 Task: Electronics Store: Sell a variety of electronic devices and gadgets.
Action: Mouse moved to (148, 207)
Screenshot: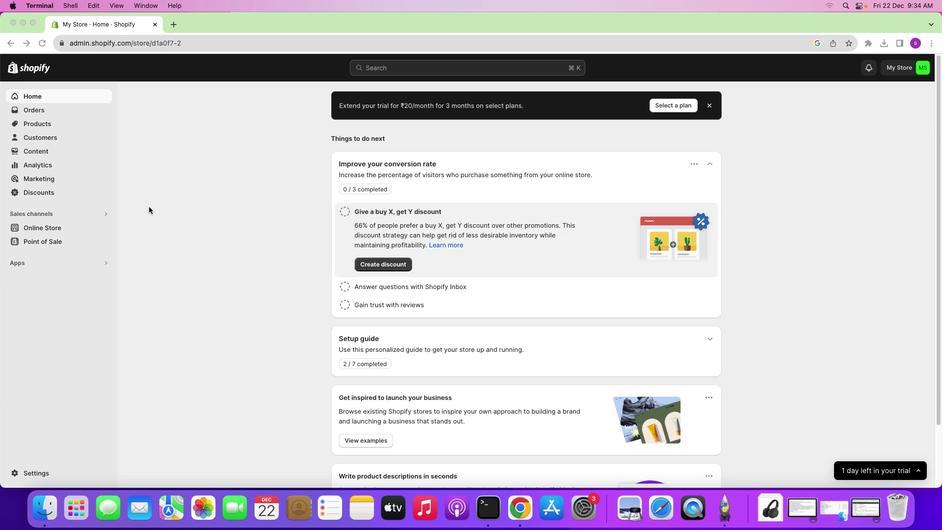 
Action: Mouse pressed left at (148, 207)
Screenshot: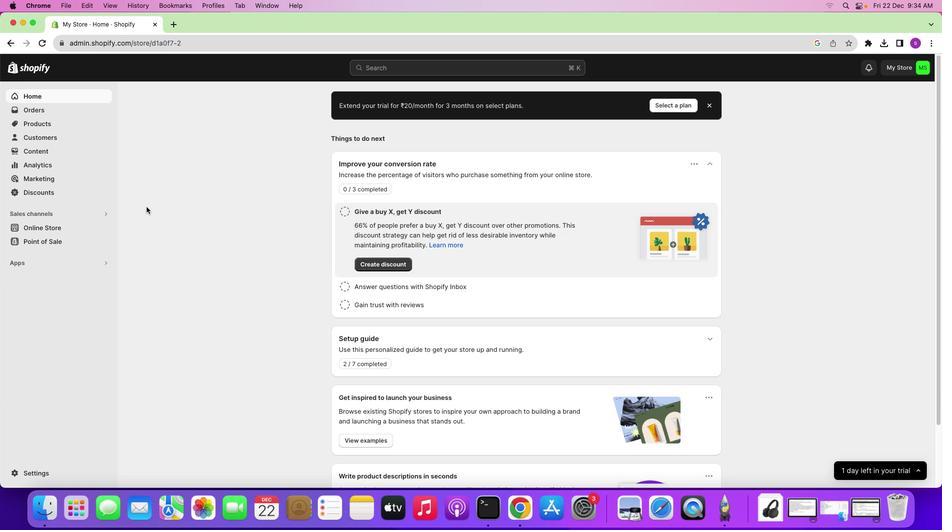 
Action: Mouse moved to (51, 225)
Screenshot: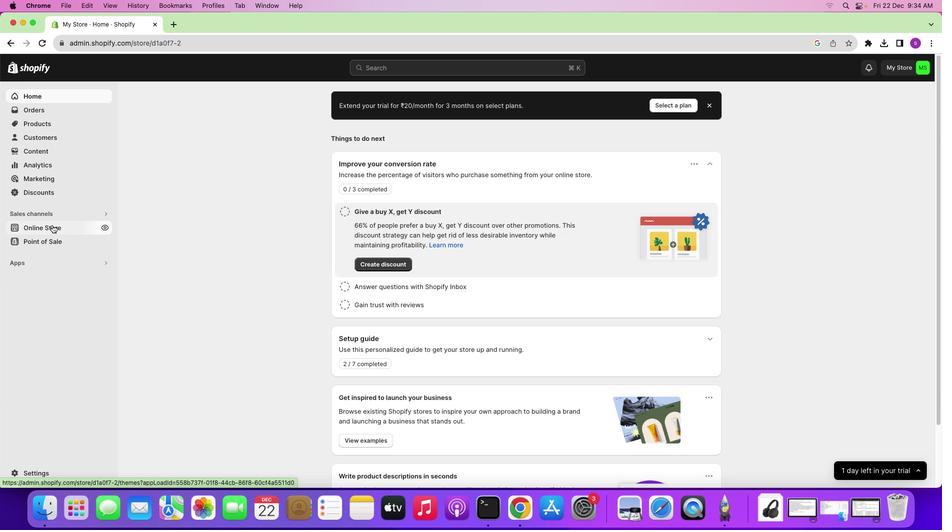 
Action: Mouse pressed left at (51, 225)
Screenshot: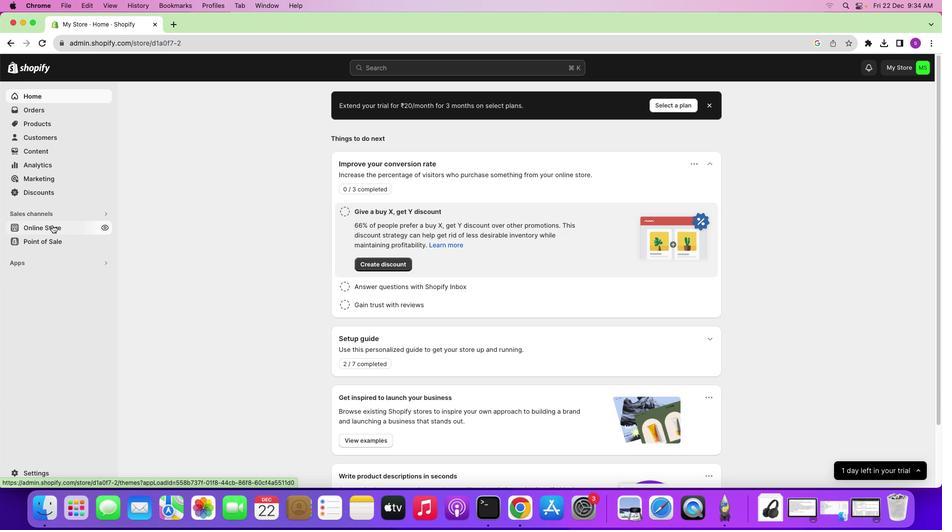 
Action: Mouse moved to (554, 337)
Screenshot: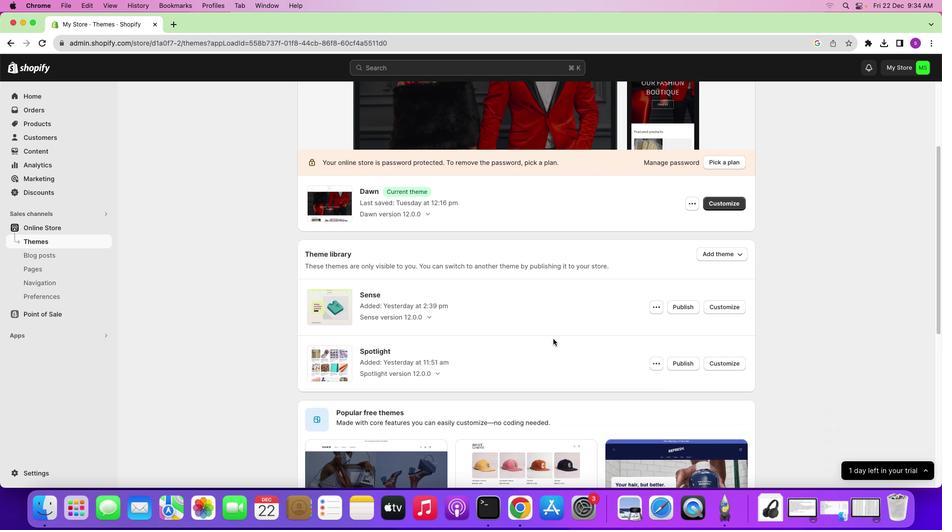 
Action: Mouse scrolled (554, 337) with delta (0, 0)
Screenshot: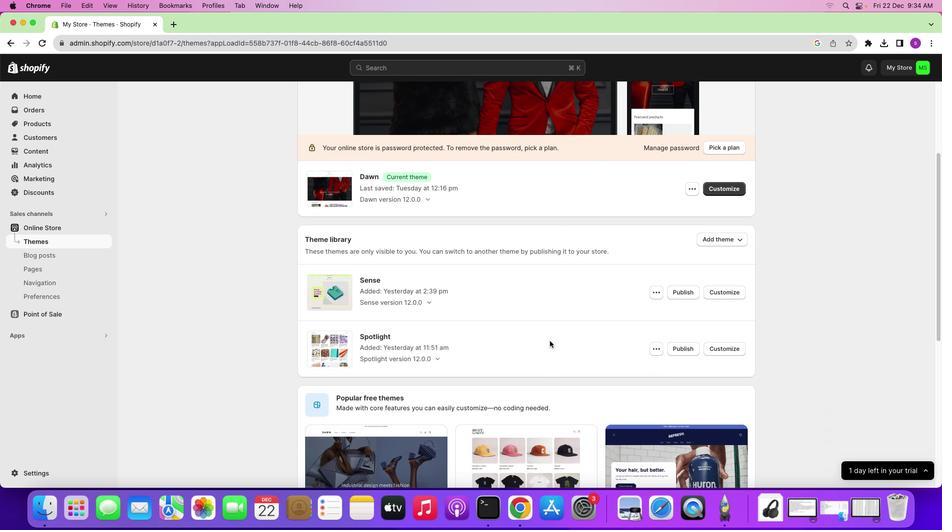 
Action: Mouse scrolled (554, 337) with delta (0, 0)
Screenshot: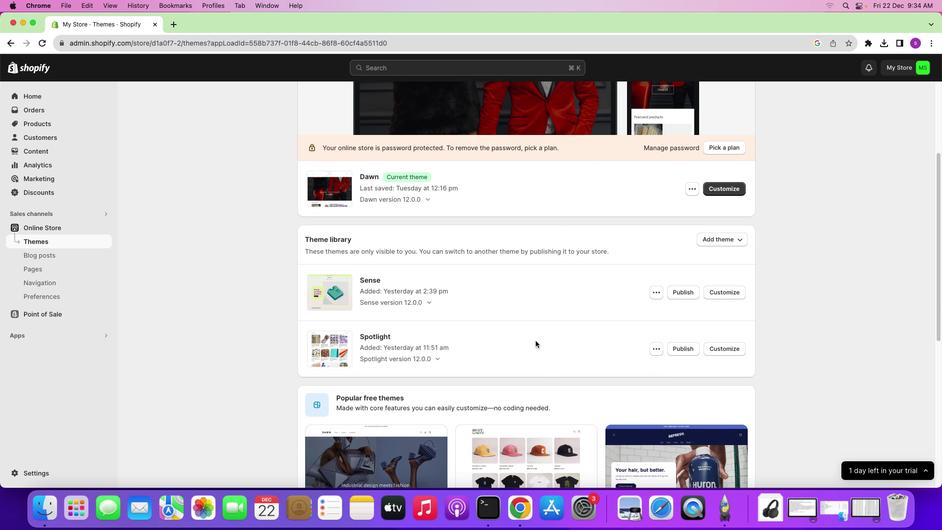 
Action: Mouse scrolled (554, 337) with delta (0, 0)
Screenshot: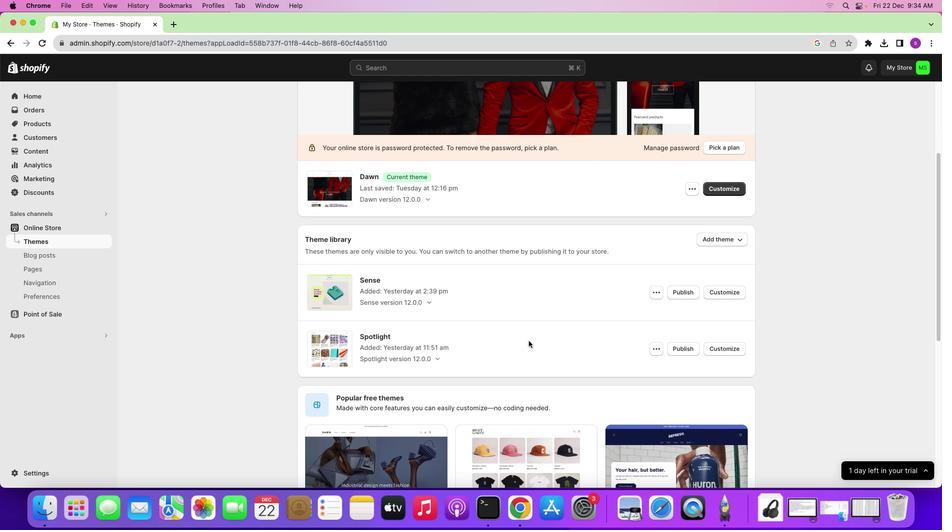 
Action: Mouse scrolled (554, 337) with delta (0, 0)
Screenshot: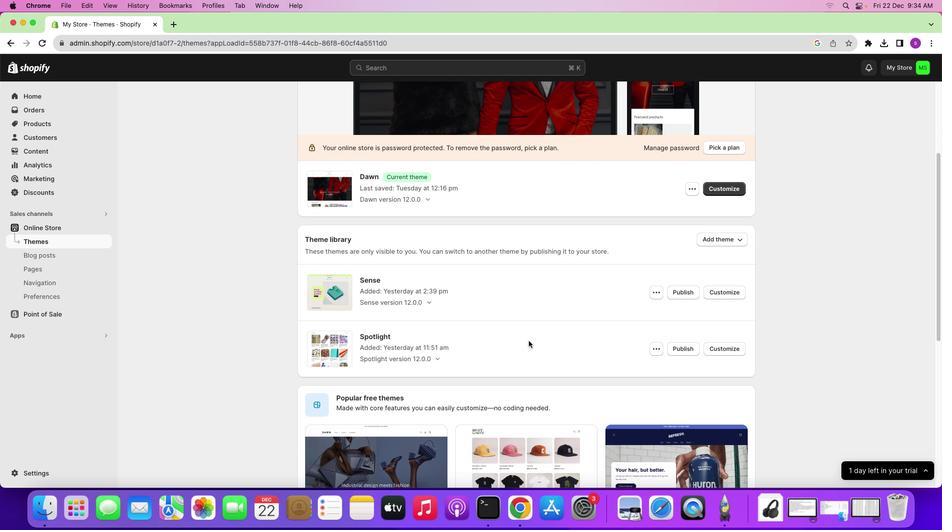 
Action: Mouse scrolled (554, 337) with delta (0, 0)
Screenshot: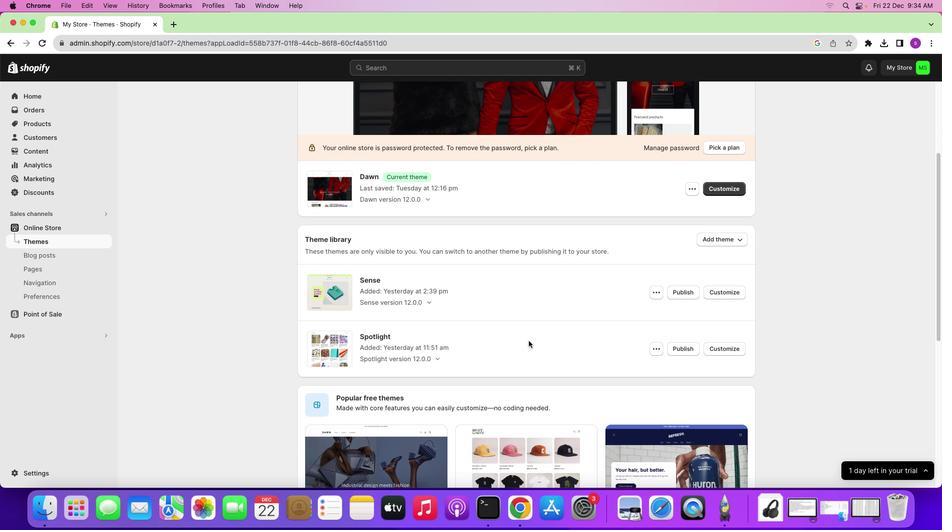 
Action: Mouse scrolled (554, 337) with delta (0, 0)
Screenshot: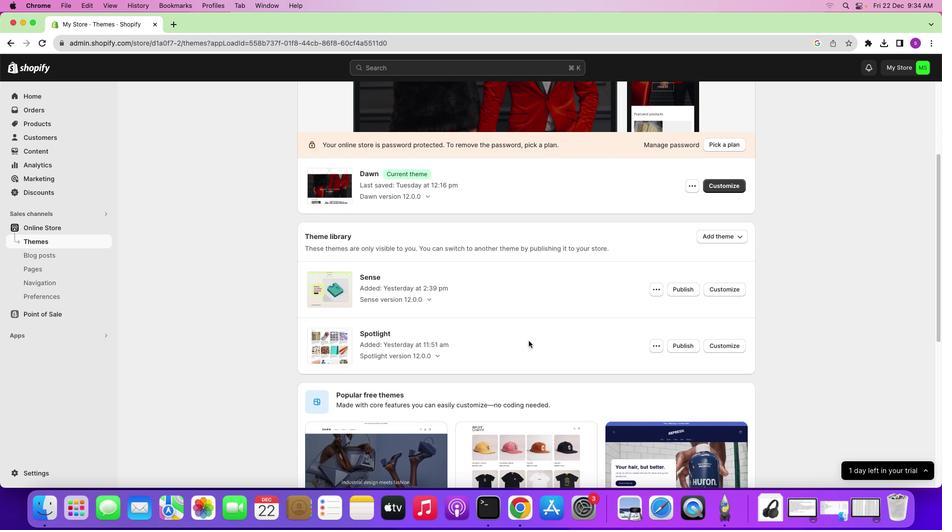 
Action: Mouse moved to (529, 341)
Screenshot: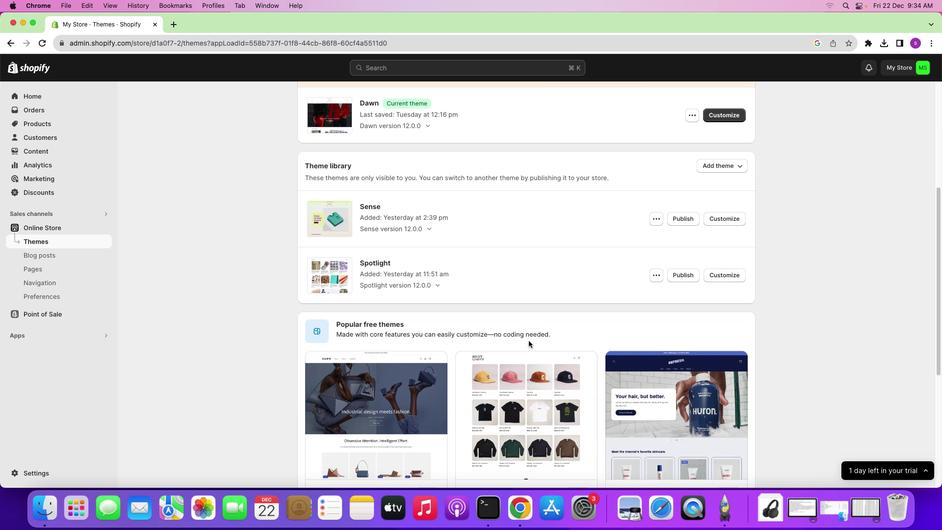 
Action: Mouse scrolled (529, 341) with delta (0, 0)
Screenshot: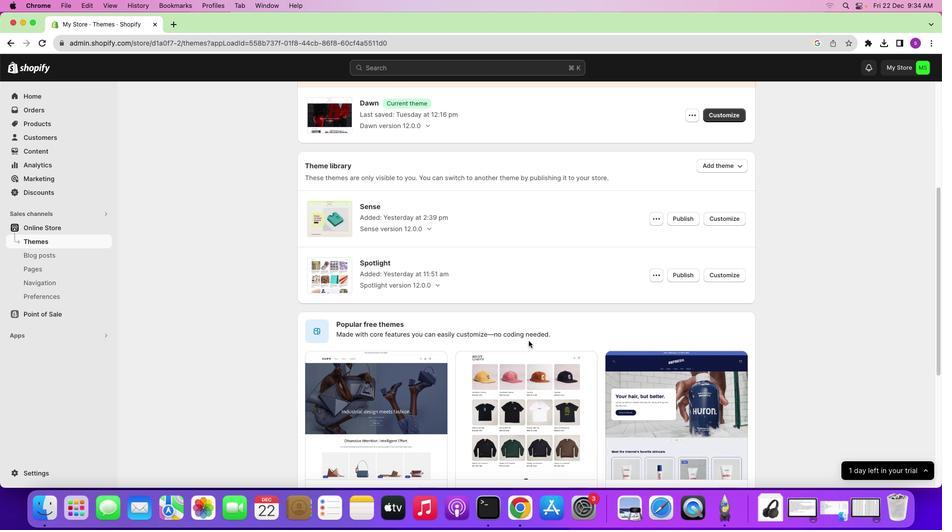
Action: Mouse scrolled (529, 341) with delta (0, 0)
Screenshot: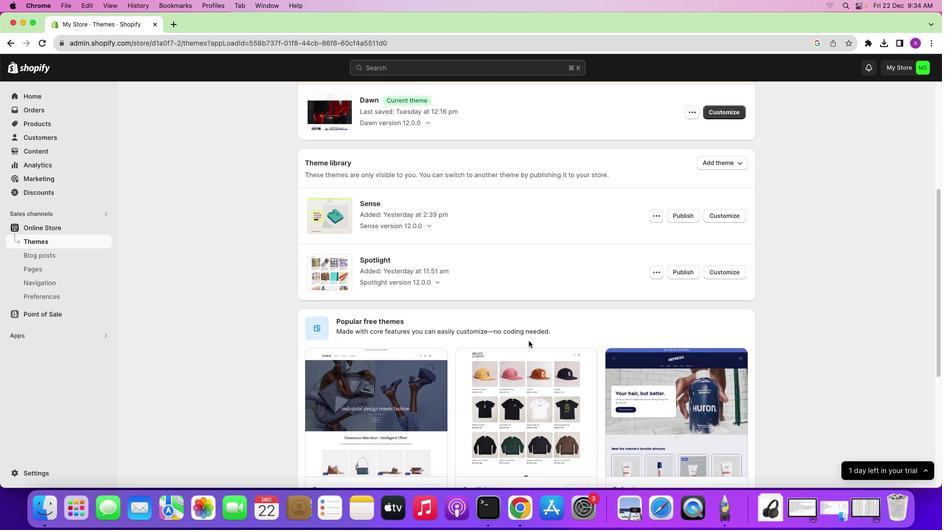 
Action: Mouse scrolled (529, 341) with delta (0, 0)
Screenshot: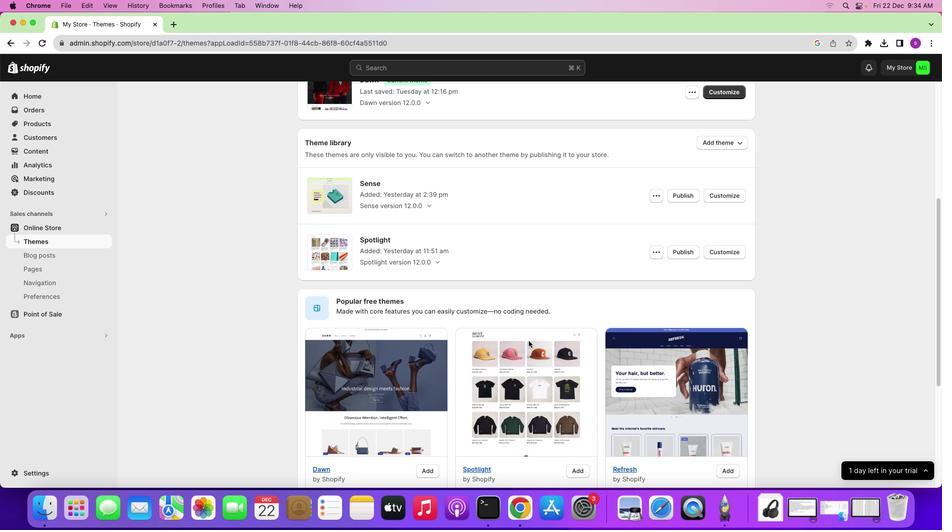 
Action: Mouse scrolled (529, 341) with delta (0, 0)
Screenshot: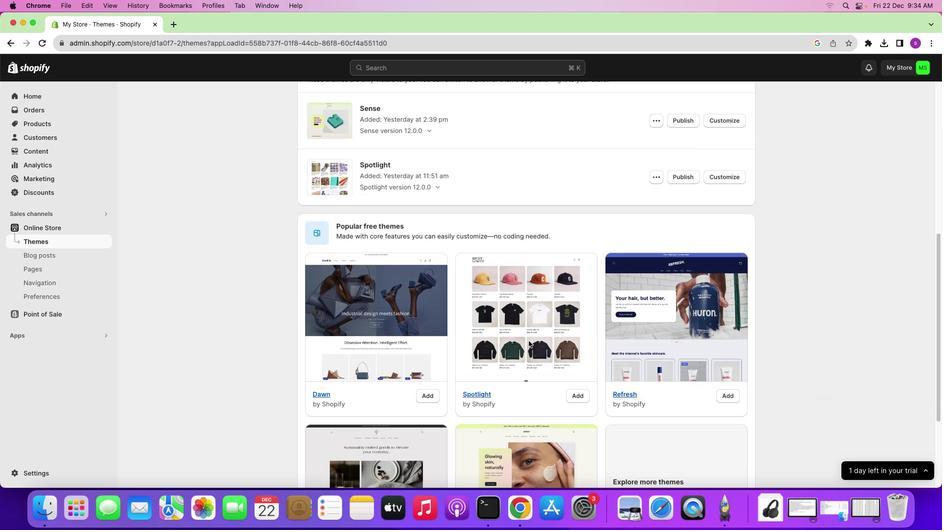 
Action: Mouse scrolled (529, 341) with delta (0, 0)
Screenshot: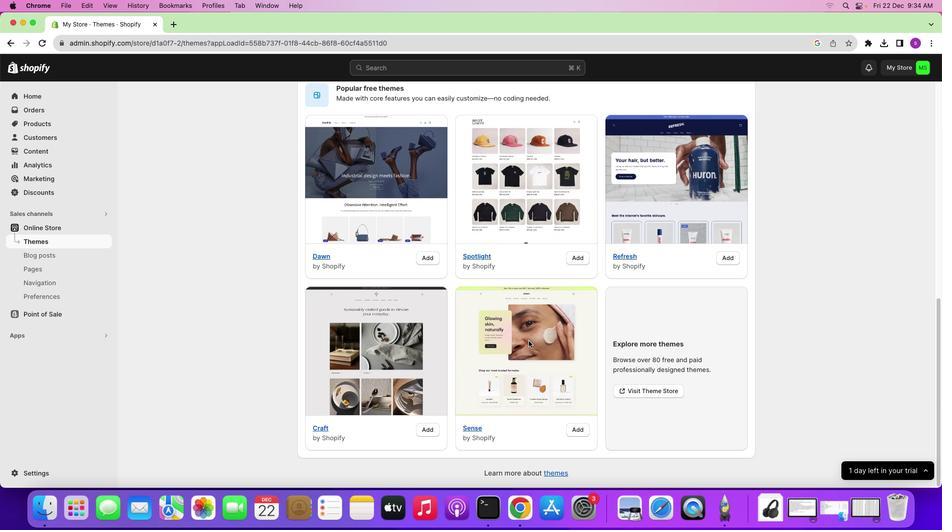 
Action: Mouse scrolled (529, 341) with delta (0, 0)
Screenshot: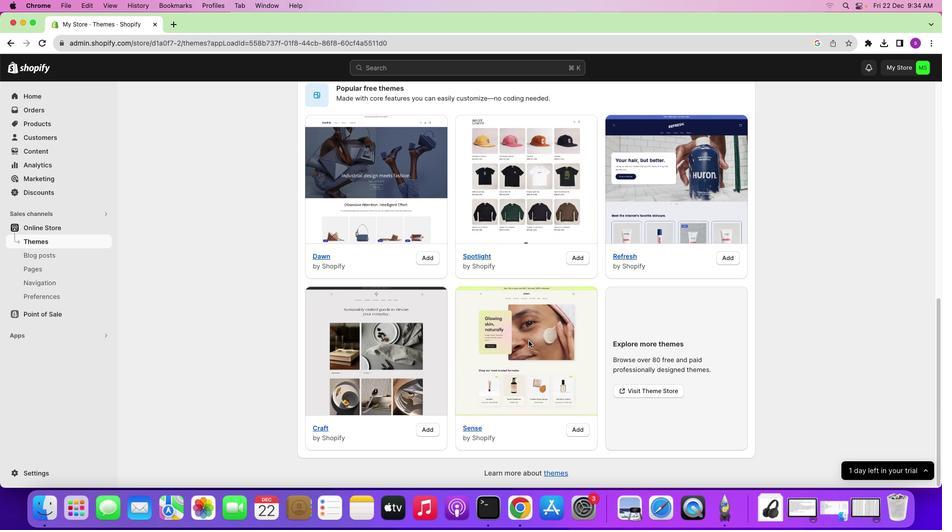 
Action: Mouse scrolled (529, 341) with delta (0, 0)
Screenshot: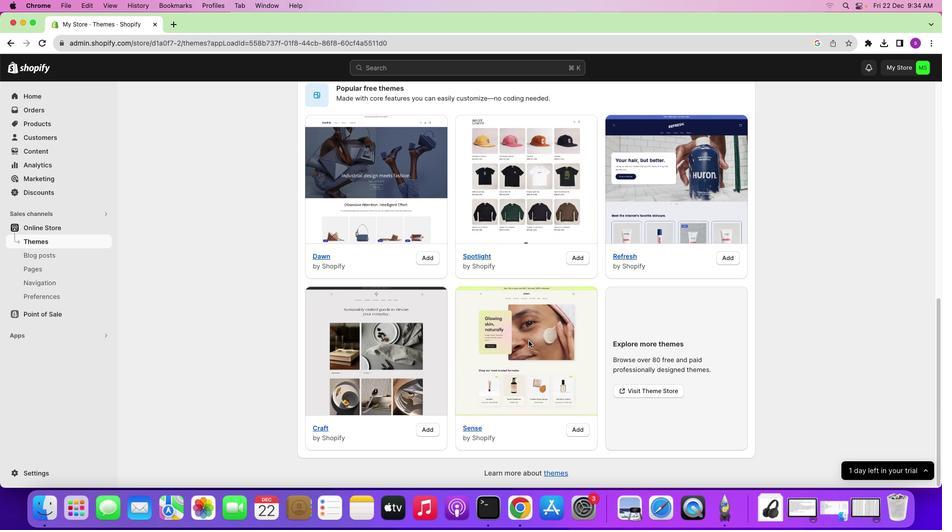 
Action: Mouse scrolled (529, 341) with delta (0, -1)
Screenshot: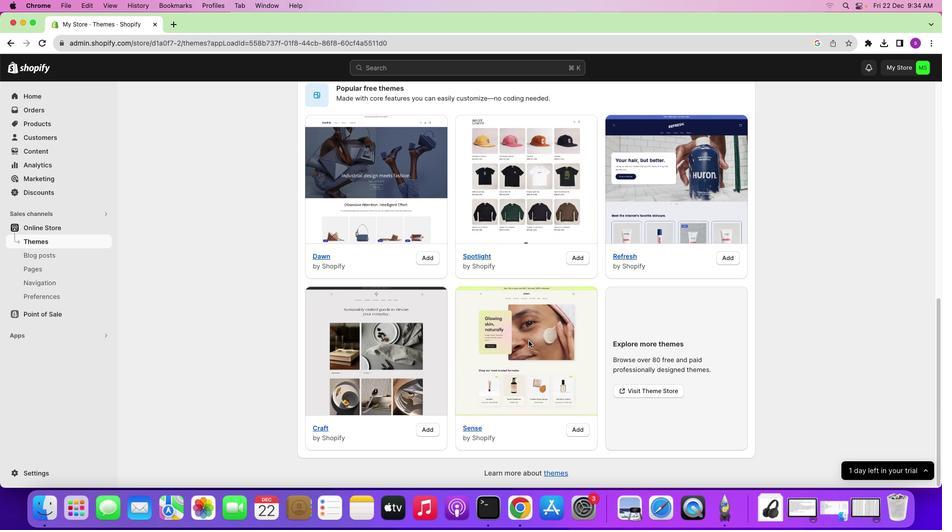 
Action: Mouse scrolled (529, 341) with delta (0, -1)
Screenshot: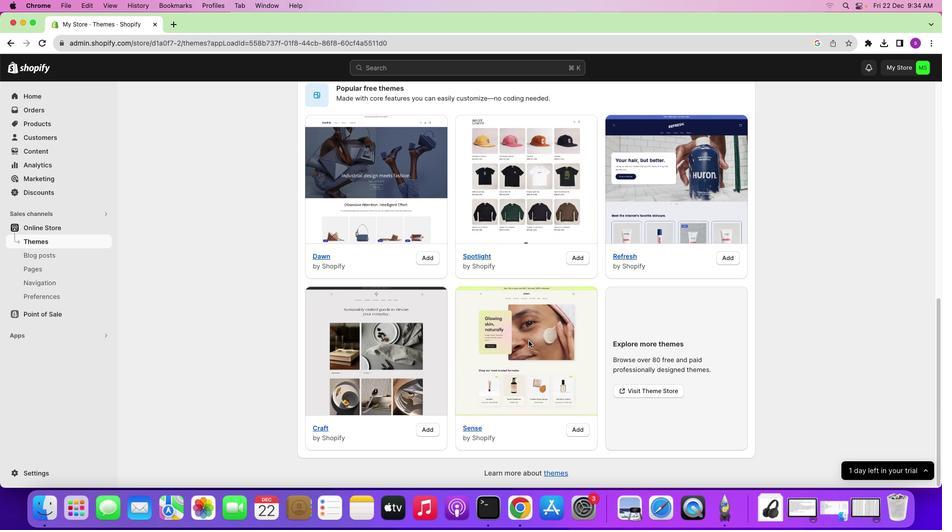 
Action: Mouse scrolled (529, 341) with delta (0, 0)
Screenshot: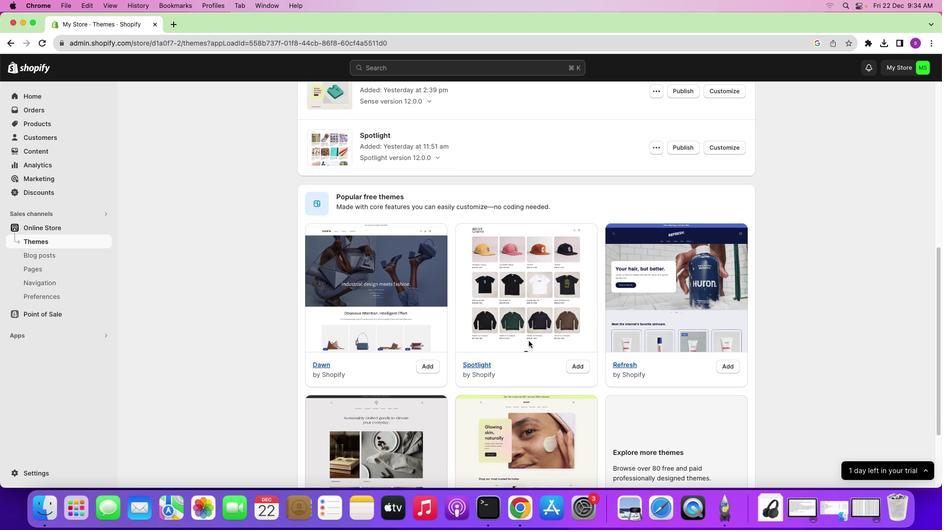 
Action: Mouse scrolled (529, 341) with delta (0, 0)
Screenshot: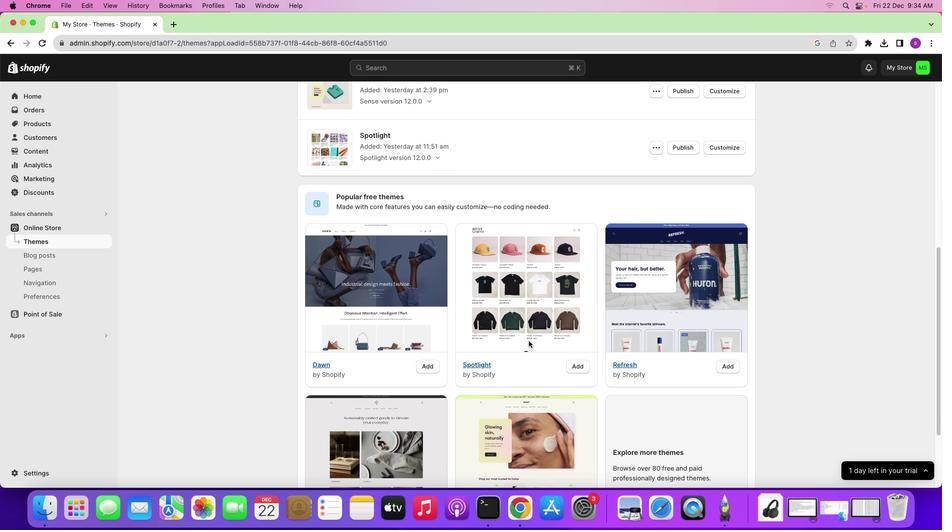 
Action: Mouse scrolled (529, 341) with delta (0, 0)
Screenshot: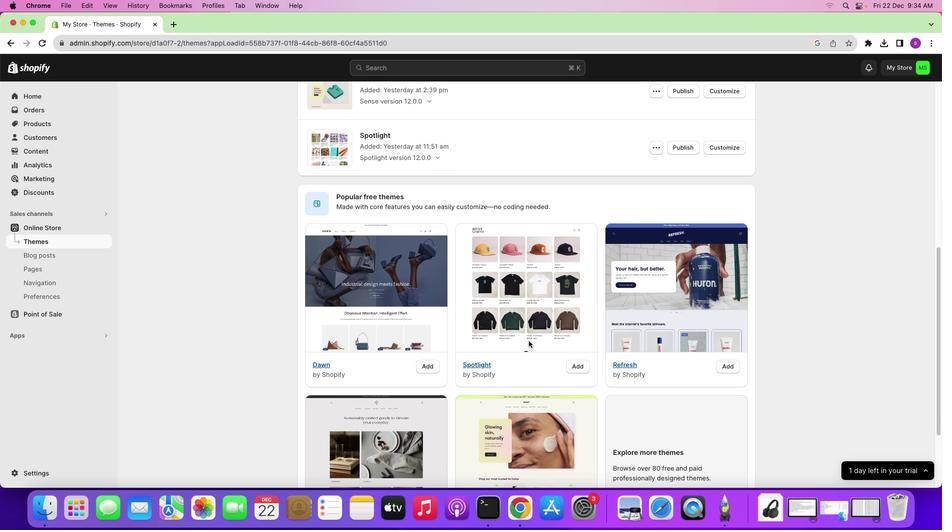 
Action: Mouse scrolled (529, 341) with delta (0, 0)
Screenshot: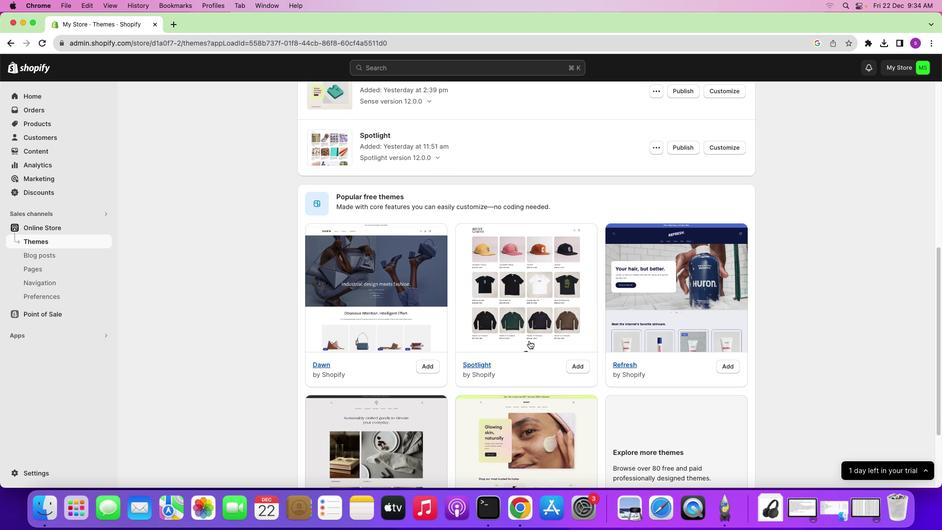 
Action: Mouse moved to (727, 364)
Screenshot: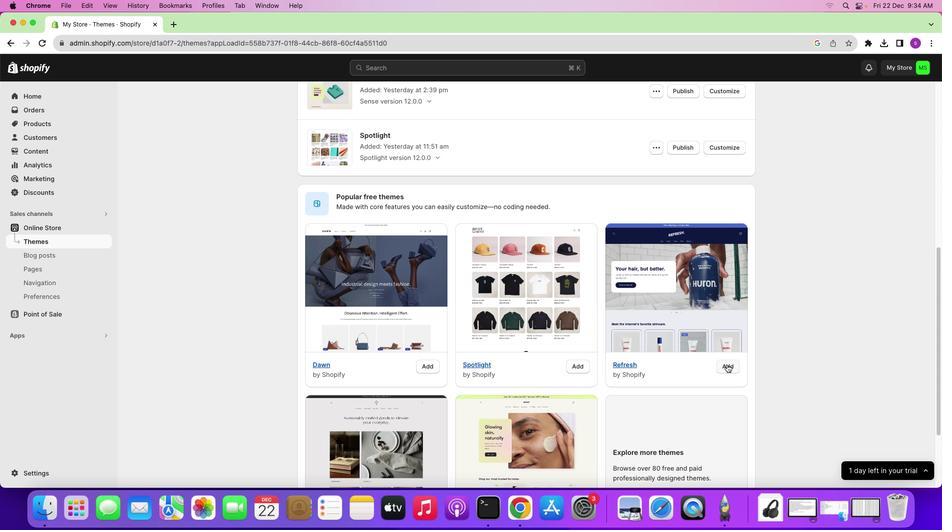 
Action: Mouse pressed left at (727, 364)
Screenshot: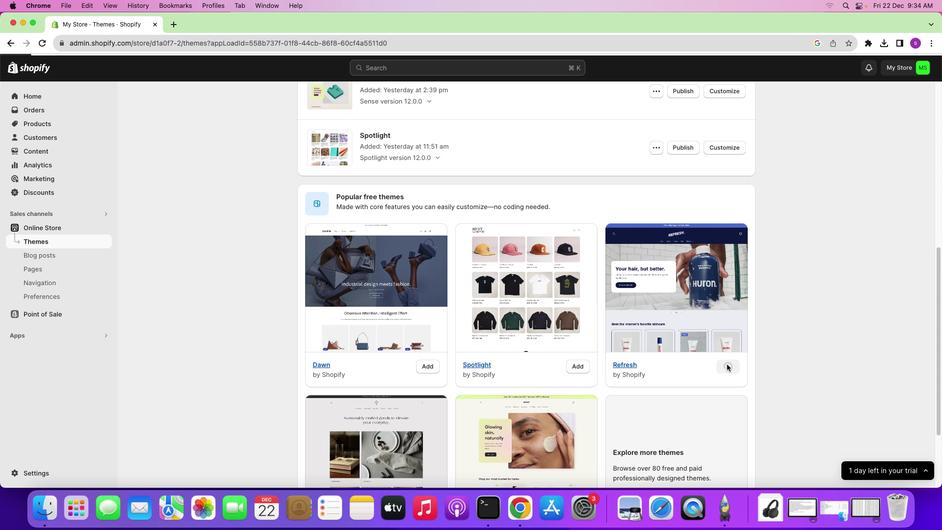 
Action: Mouse moved to (526, 310)
Screenshot: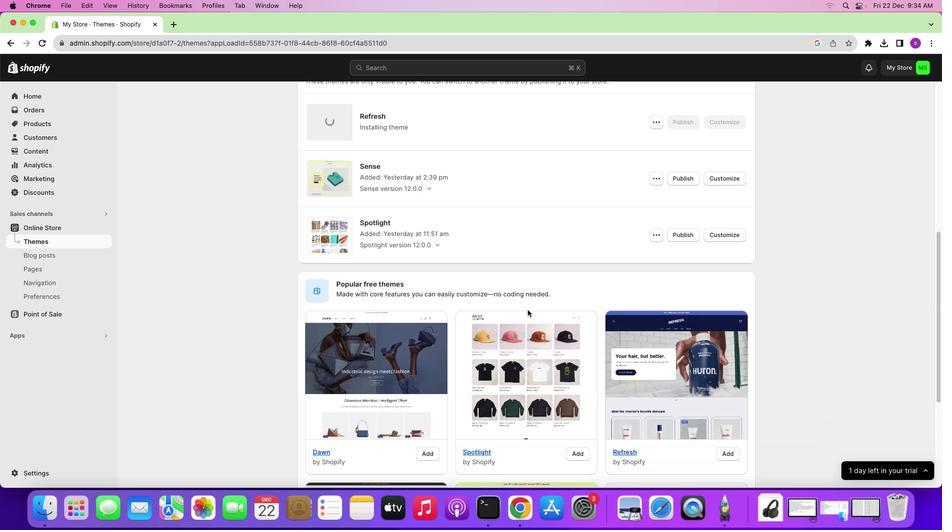 
Action: Mouse scrolled (526, 310) with delta (0, 0)
Screenshot: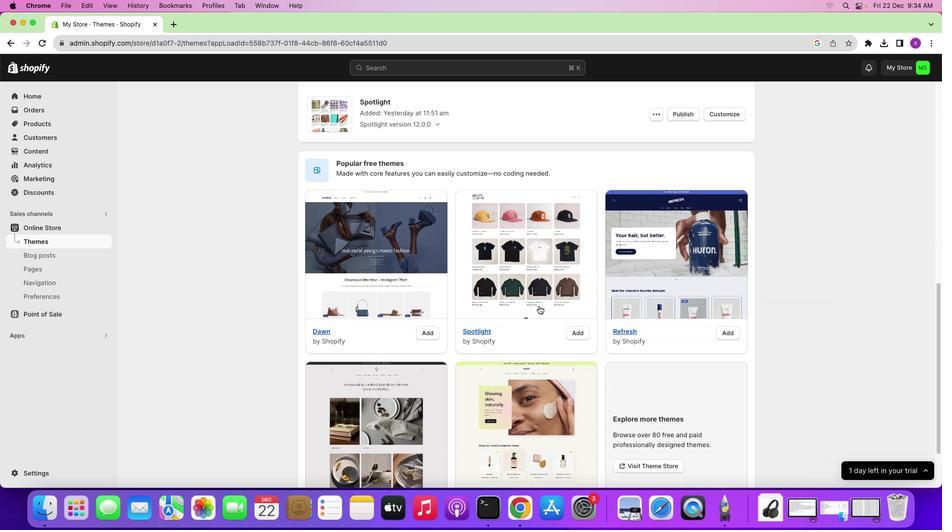 
Action: Mouse scrolled (526, 310) with delta (0, 0)
Screenshot: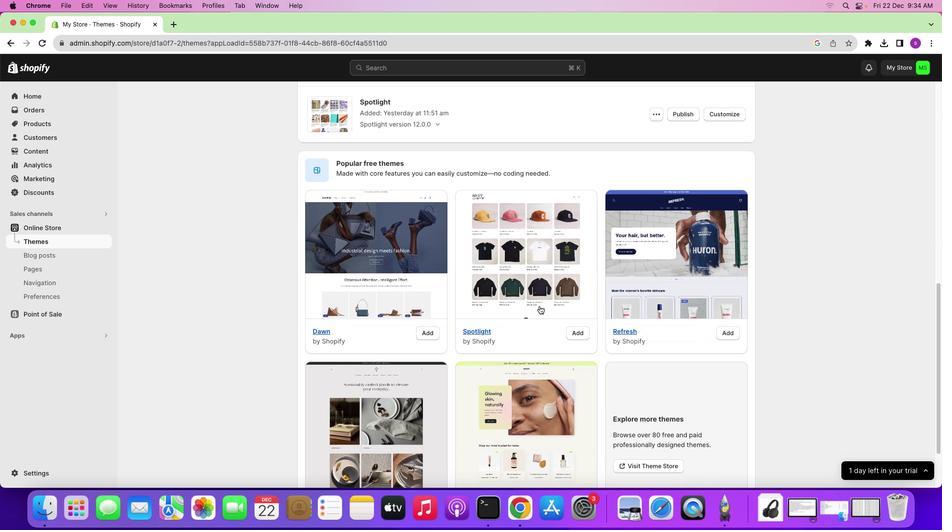 
Action: Mouse scrolled (526, 310) with delta (0, 0)
Screenshot: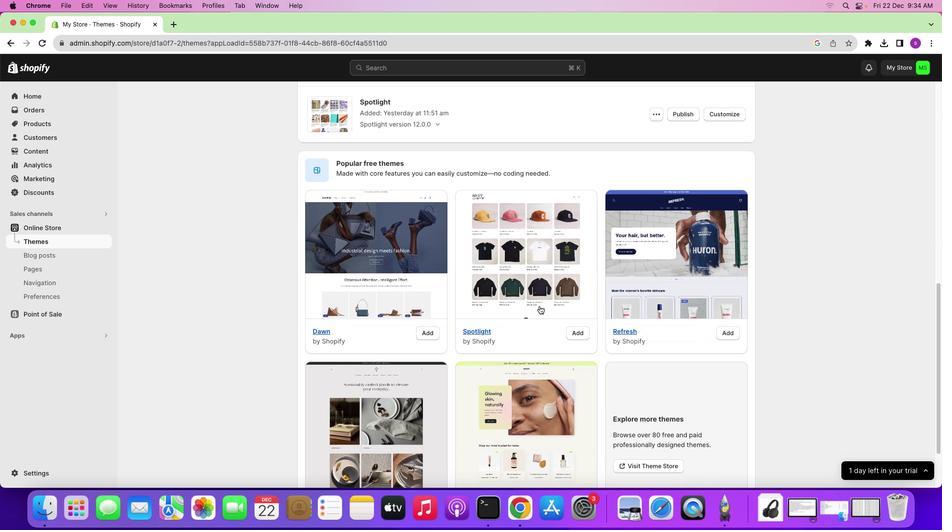 
Action: Mouse scrolled (526, 310) with delta (0, -1)
Screenshot: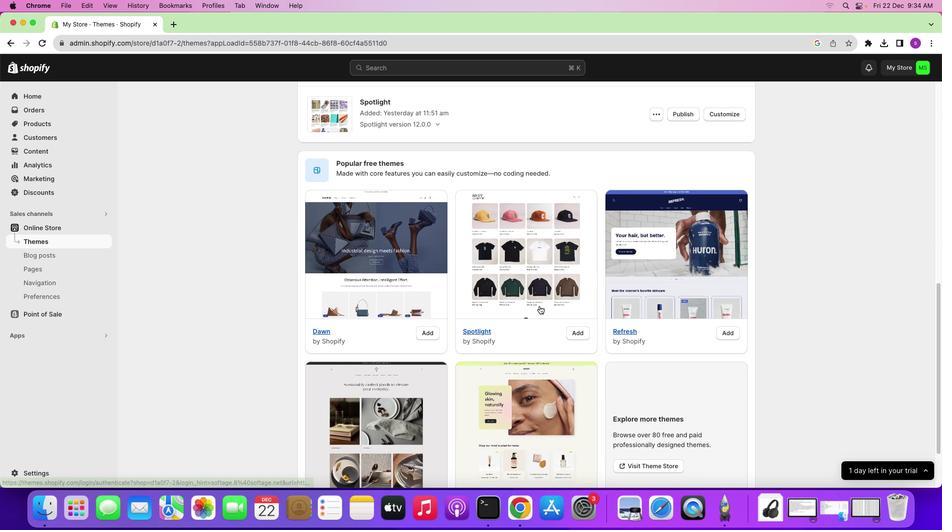 
Action: Mouse scrolled (526, 310) with delta (0, -1)
Screenshot: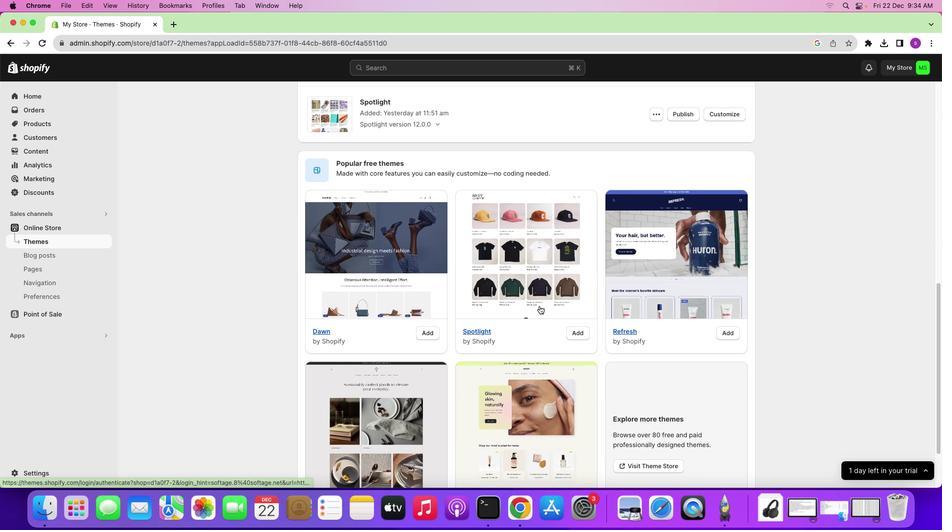 
Action: Mouse scrolled (526, 310) with delta (0, -1)
Screenshot: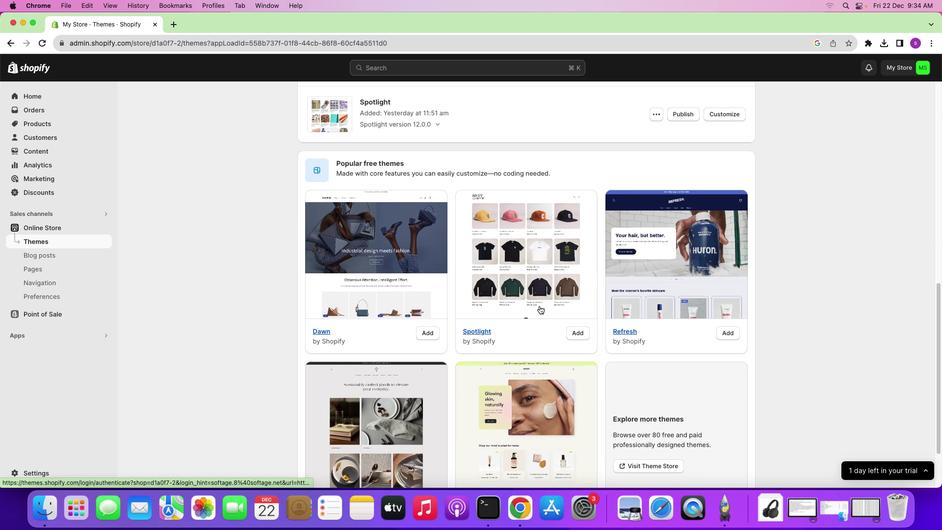 
Action: Mouse moved to (539, 305)
Screenshot: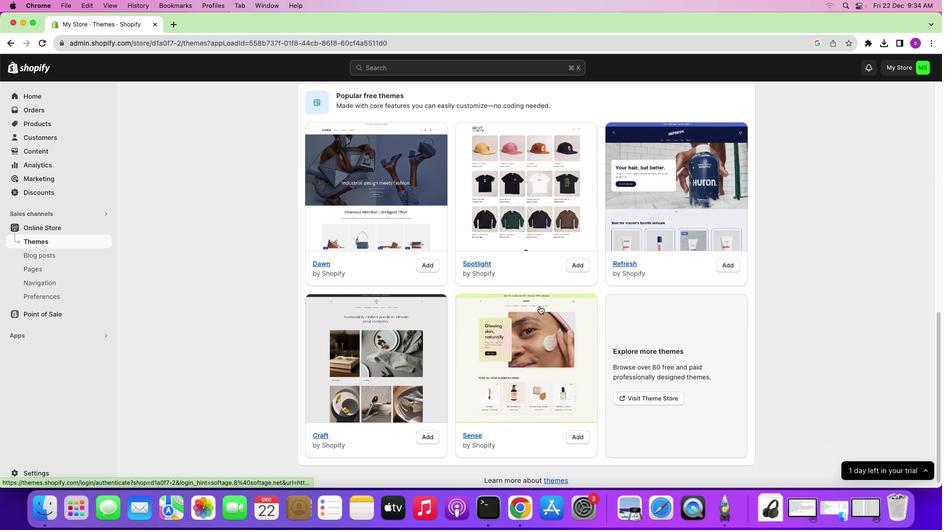 
Action: Mouse scrolled (539, 305) with delta (0, 0)
Screenshot: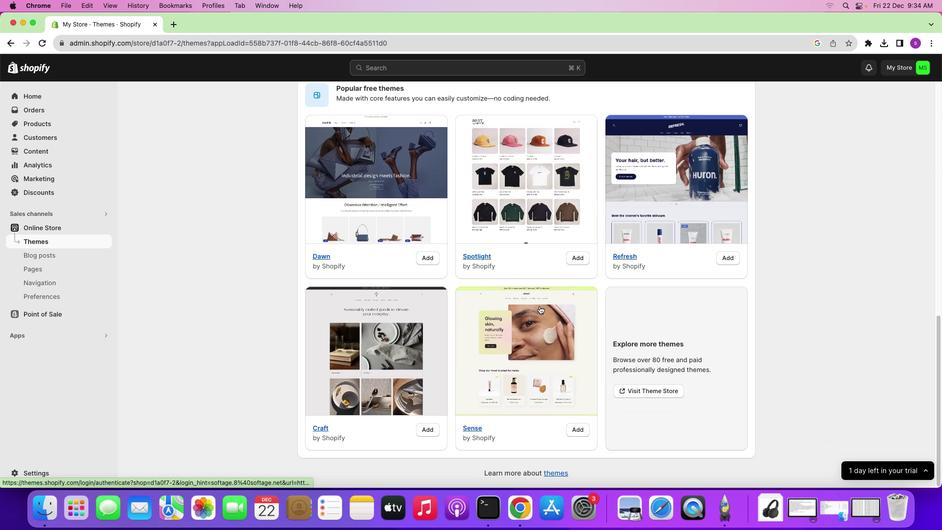 
Action: Mouse scrolled (539, 305) with delta (0, 0)
Screenshot: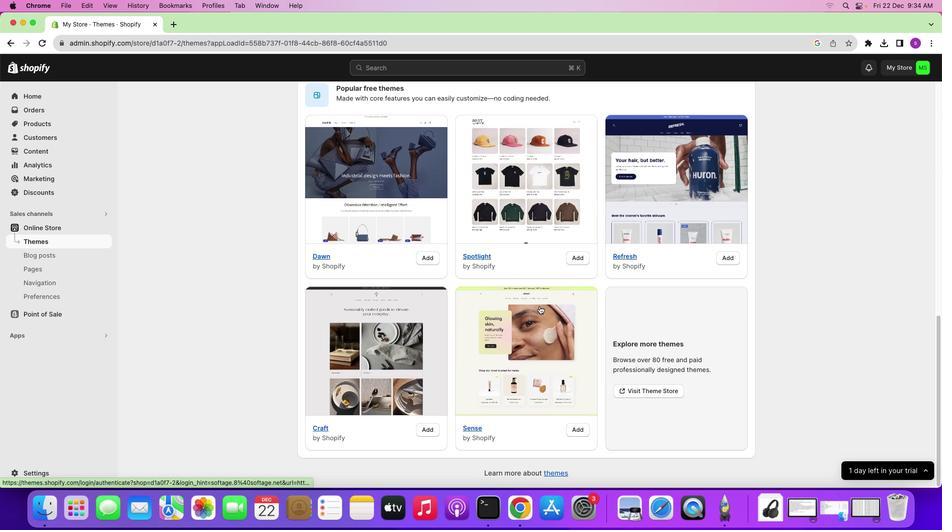 
Action: Mouse scrolled (539, 305) with delta (0, 0)
Screenshot: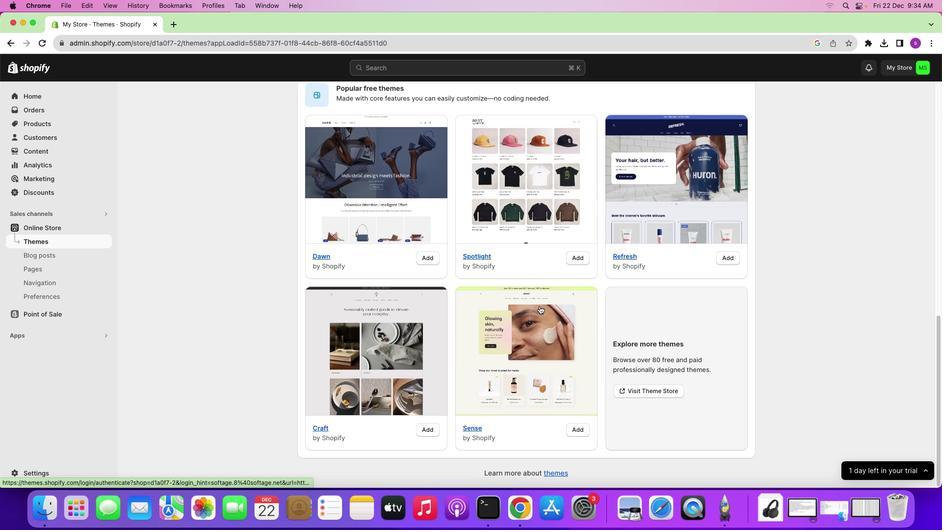 
Action: Mouse scrolled (539, 305) with delta (0, 0)
Screenshot: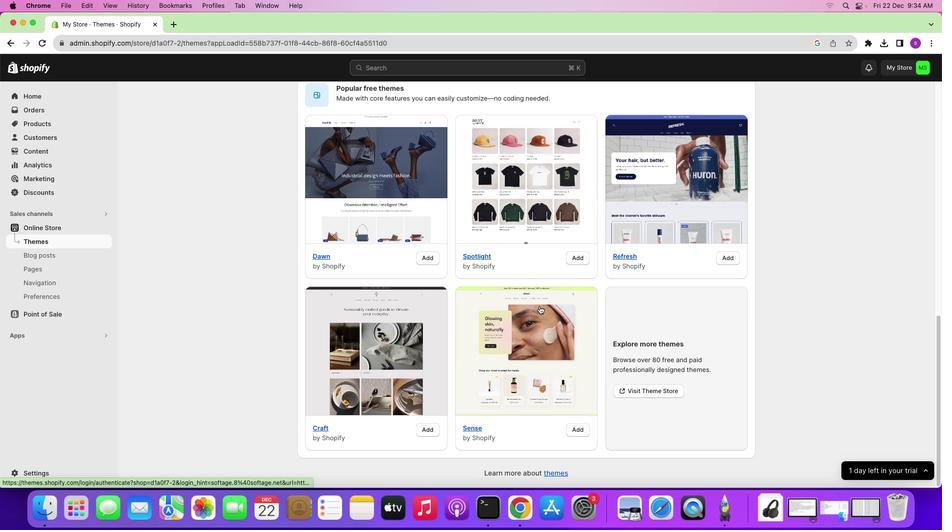 
Action: Mouse moved to (539, 305)
Screenshot: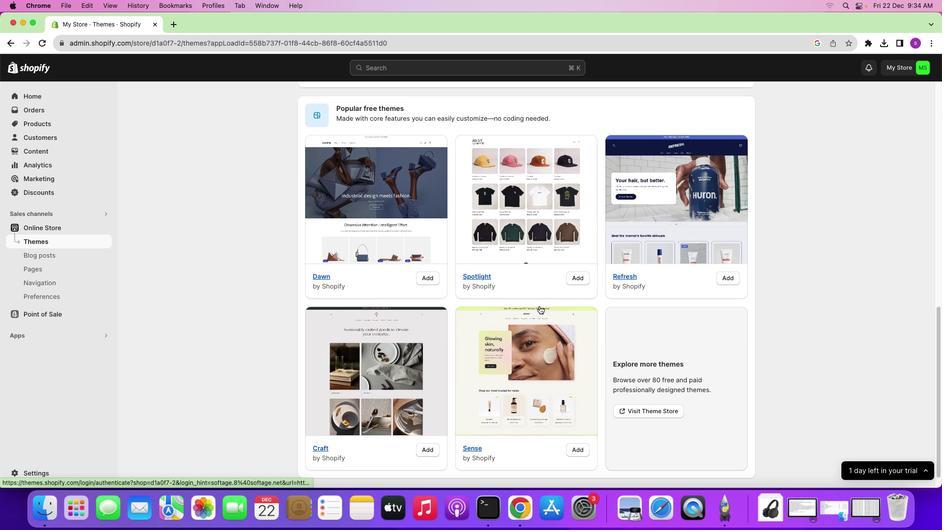 
Action: Mouse scrolled (539, 305) with delta (0, 0)
Screenshot: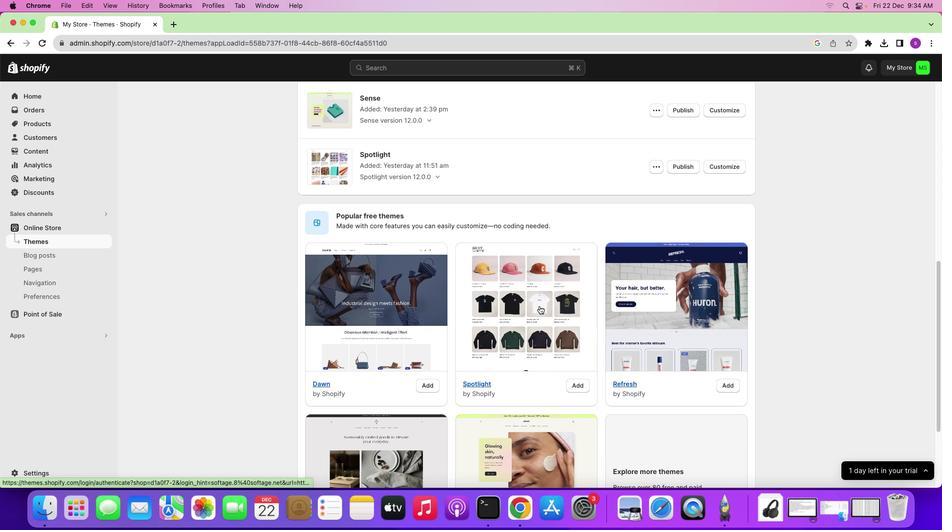 
Action: Mouse scrolled (539, 305) with delta (0, 0)
Screenshot: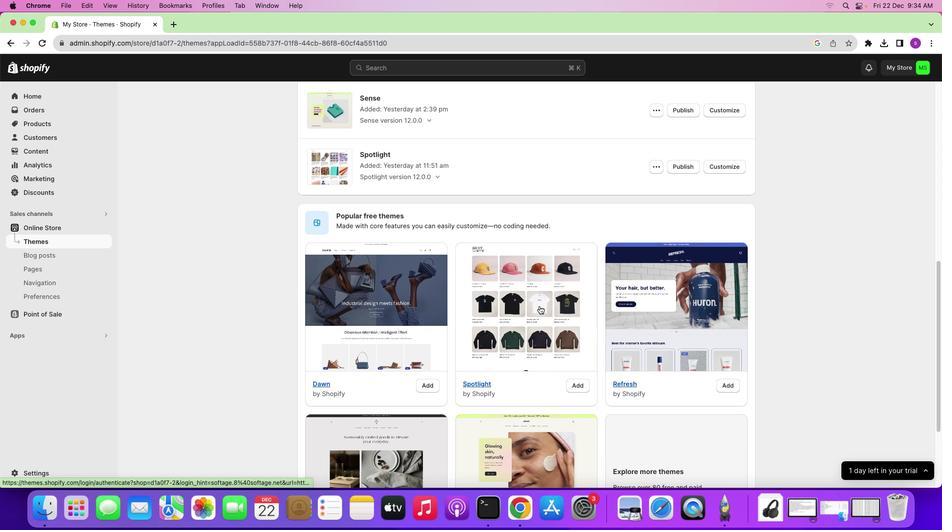 
Action: Mouse scrolled (539, 305) with delta (0, 0)
Screenshot: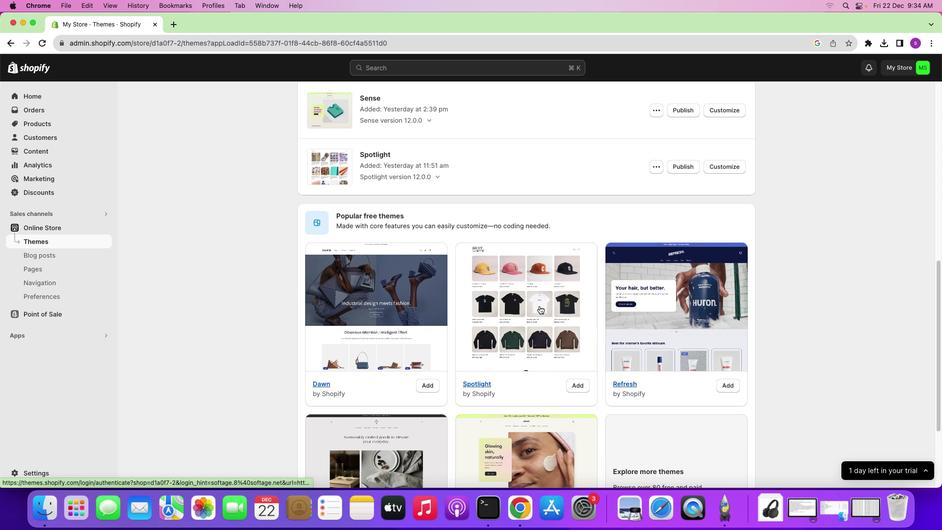 
Action: Mouse scrolled (539, 305) with delta (0, 1)
Screenshot: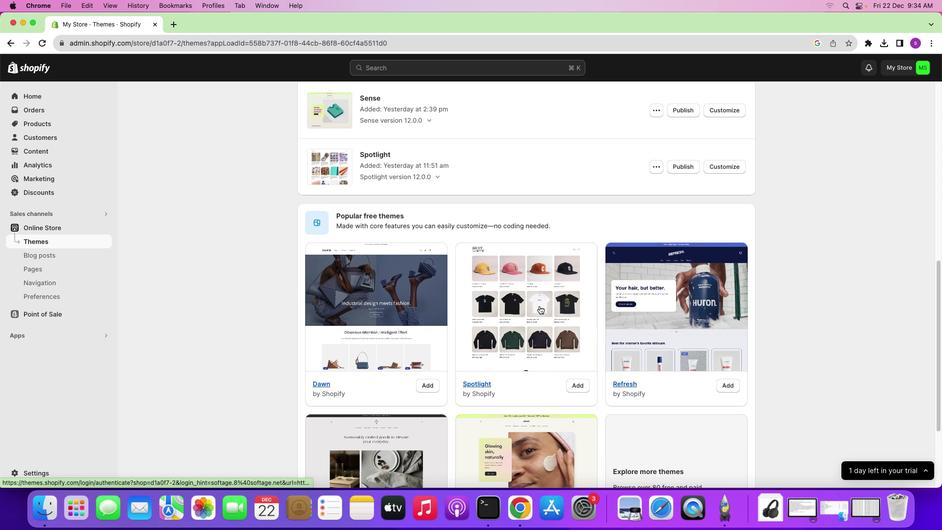 
Action: Mouse scrolled (539, 305) with delta (0, 0)
Screenshot: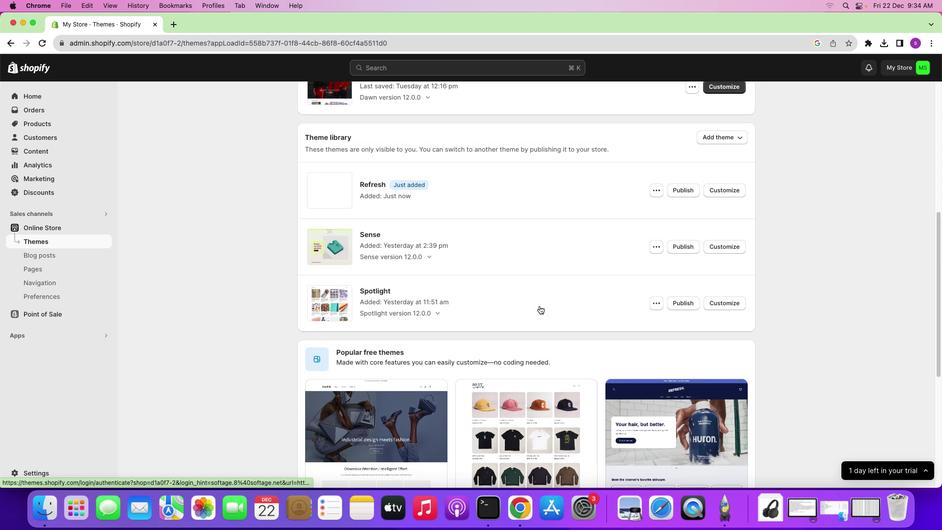 
Action: Mouse scrolled (539, 305) with delta (0, 0)
Screenshot: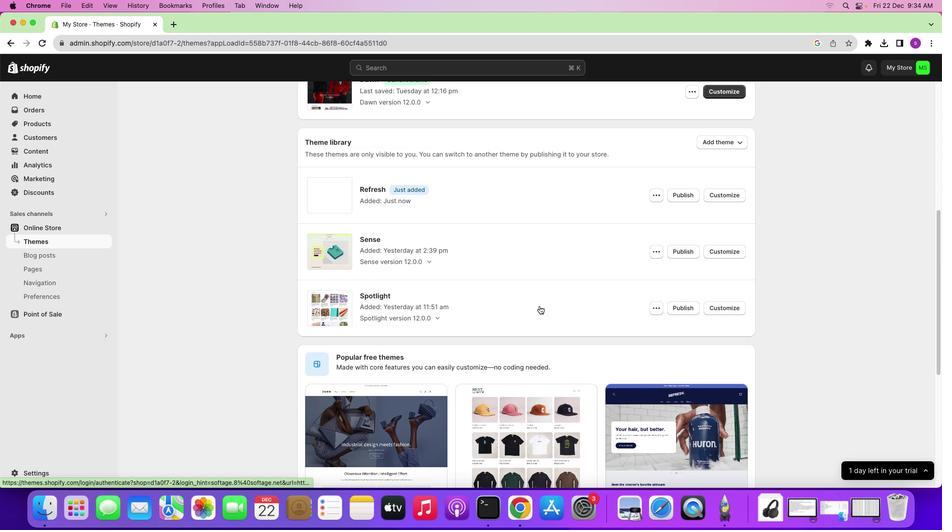 
Action: Mouse scrolled (539, 305) with delta (0, 0)
Screenshot: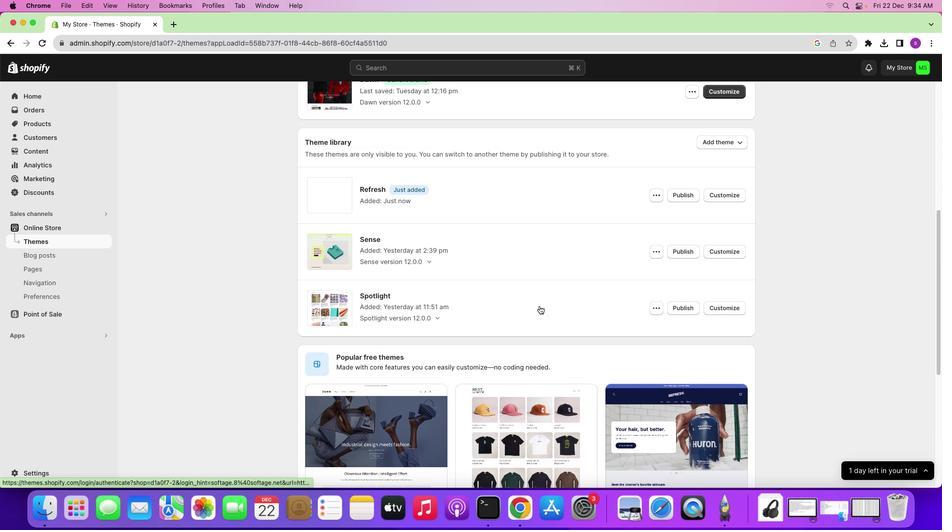 
Action: Mouse scrolled (539, 305) with delta (0, 1)
Screenshot: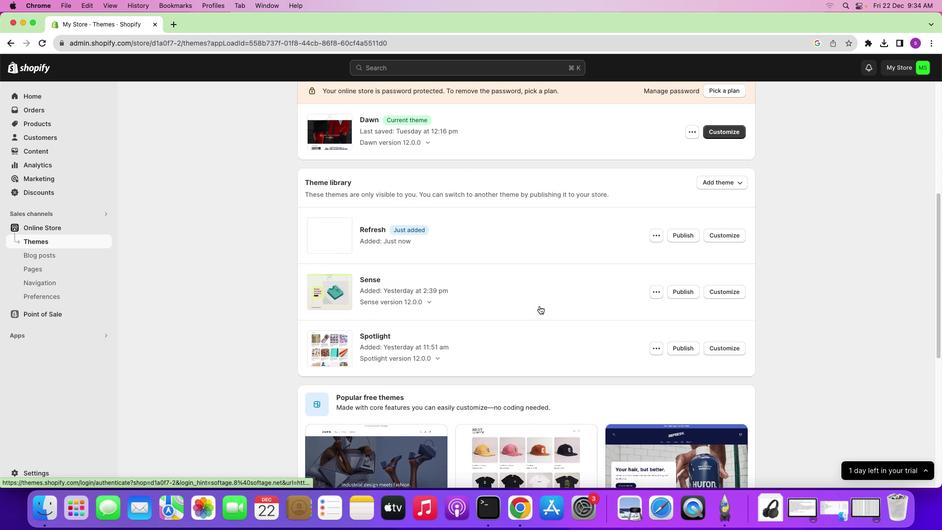 
Action: Mouse scrolled (539, 305) with delta (0, 0)
Screenshot: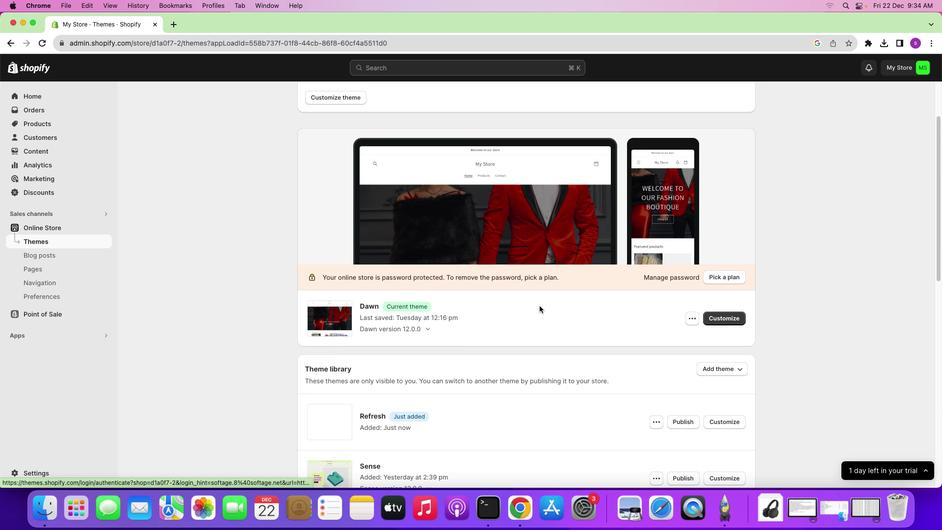 
Action: Mouse scrolled (539, 305) with delta (0, 0)
Screenshot: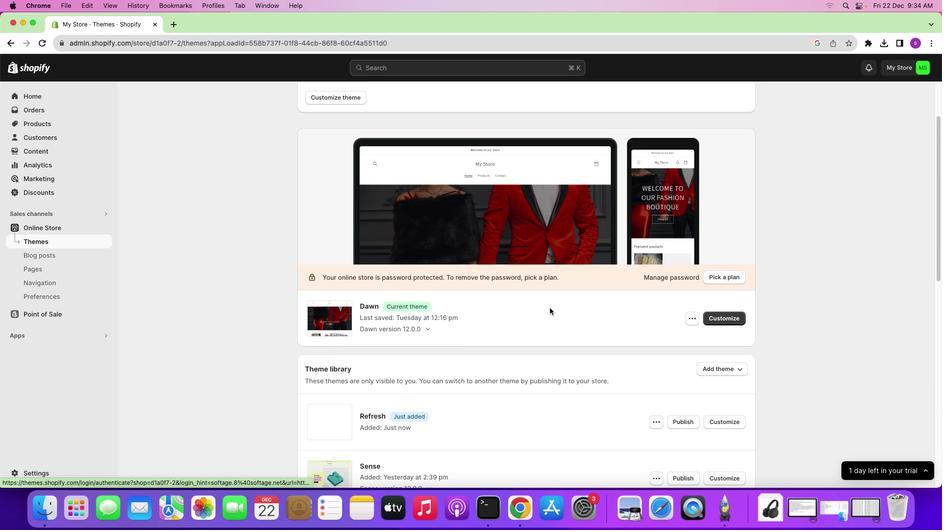 
Action: Mouse scrolled (539, 305) with delta (0, 0)
Screenshot: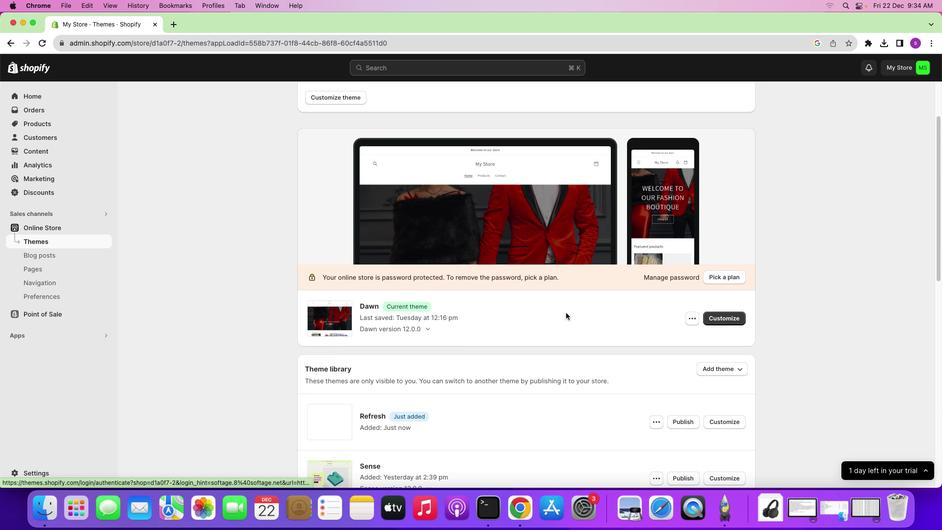 
Action: Mouse scrolled (539, 305) with delta (0, 1)
Screenshot: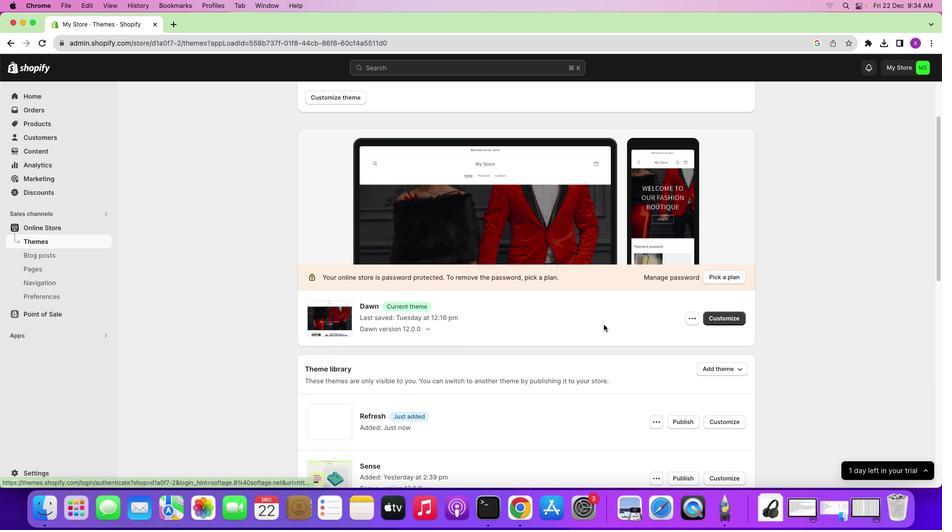 
Action: Mouse scrolled (539, 305) with delta (0, 1)
Screenshot: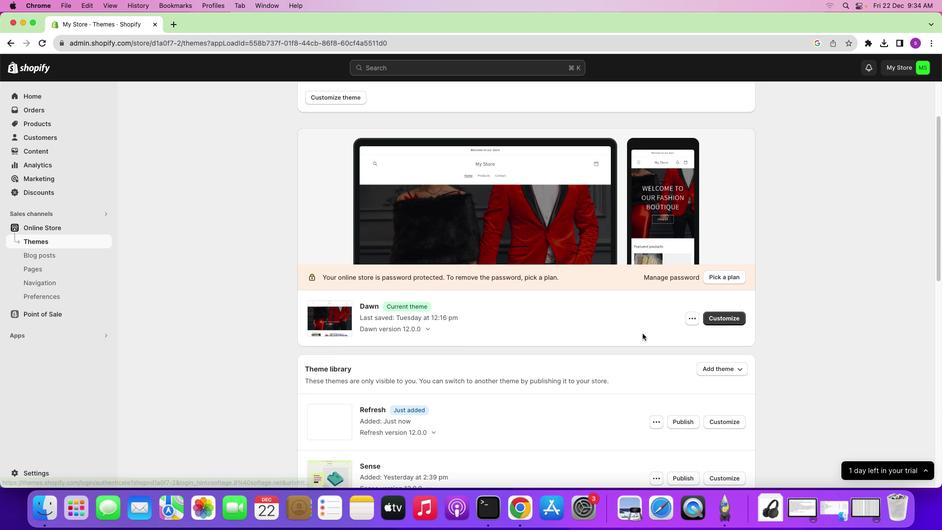 
Action: Mouse moved to (558, 337)
Screenshot: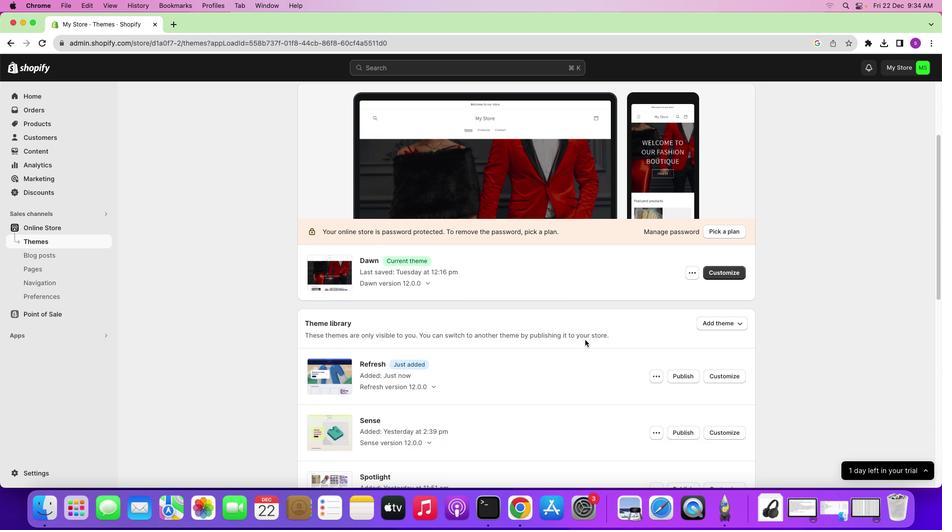 
Action: Mouse scrolled (558, 337) with delta (0, 0)
Screenshot: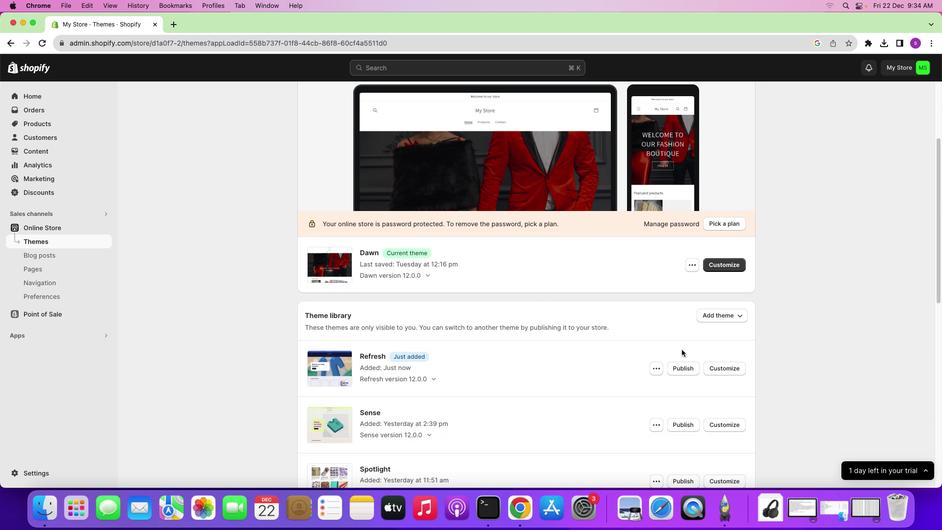 
Action: Mouse scrolled (558, 337) with delta (0, 0)
Screenshot: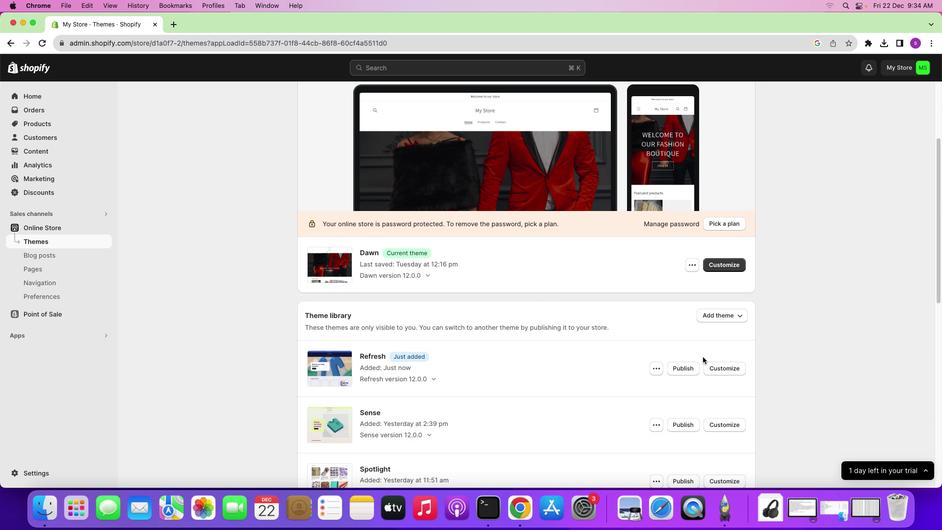 
Action: Mouse scrolled (558, 337) with delta (0, 0)
Screenshot: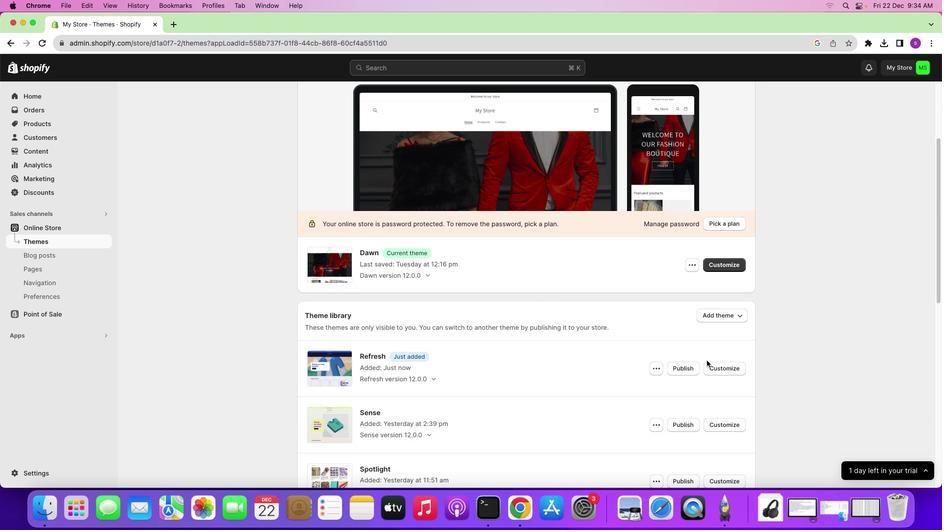 
Action: Mouse scrolled (558, 337) with delta (0, 0)
Screenshot: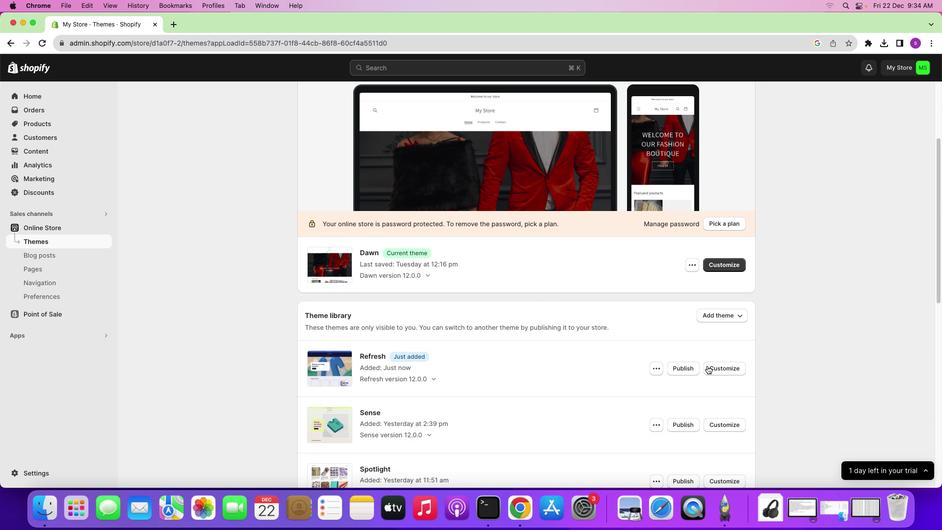 
Action: Mouse moved to (731, 368)
Screenshot: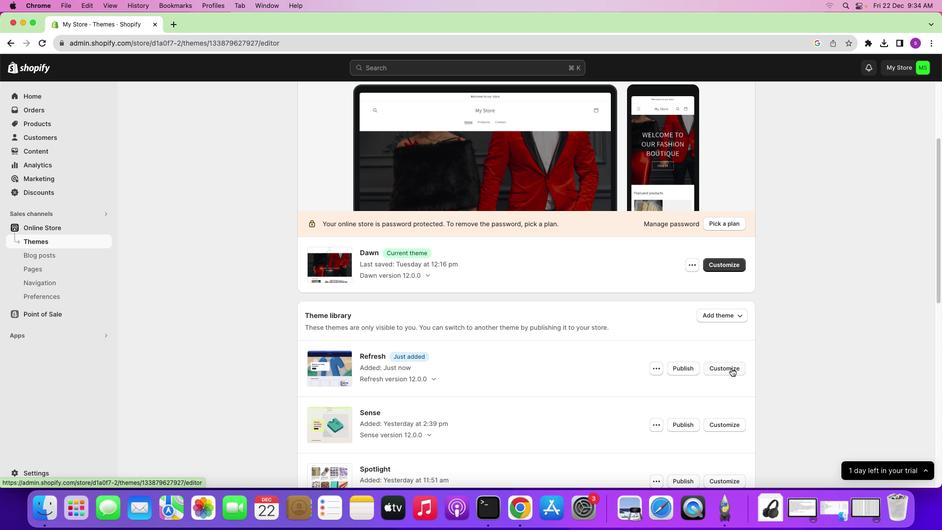 
Action: Mouse pressed left at (731, 368)
Screenshot: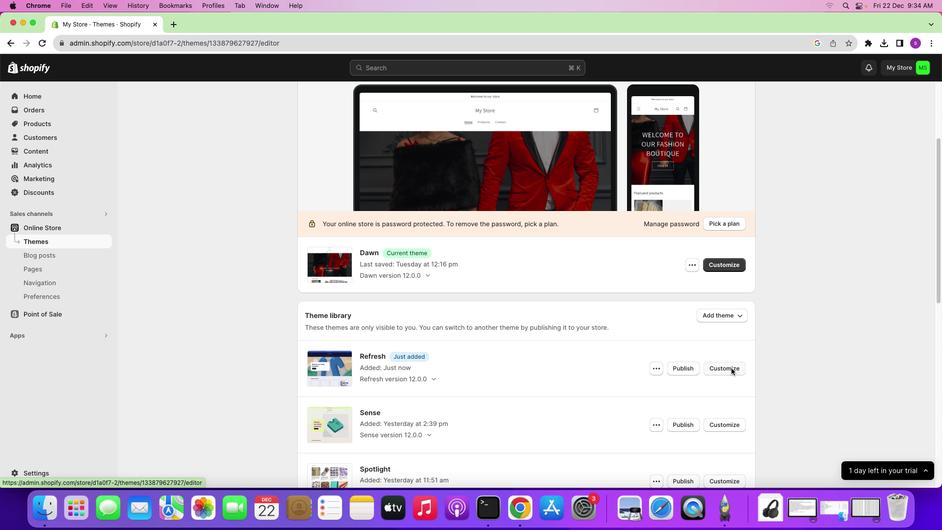 
Action: Mouse moved to (535, 305)
Screenshot: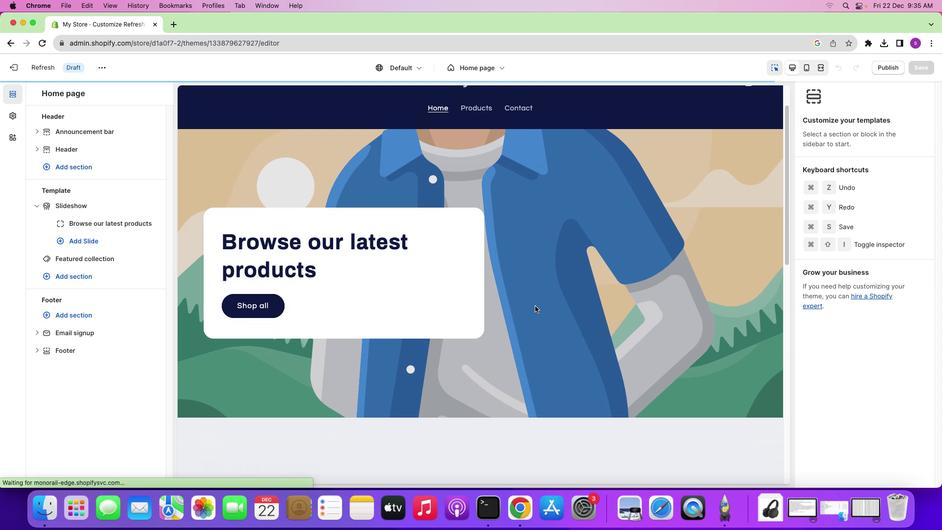
Action: Mouse scrolled (535, 305) with delta (0, 0)
Screenshot: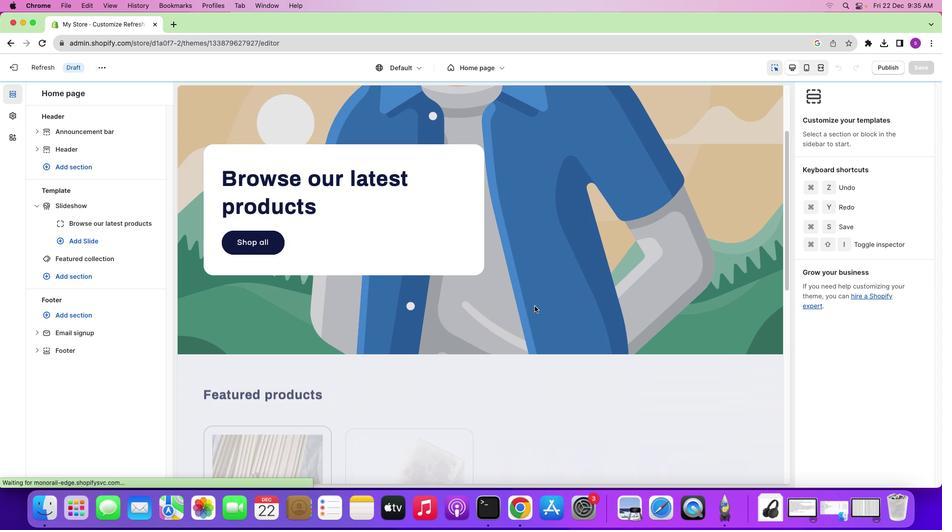 
Action: Mouse scrolled (535, 305) with delta (0, 0)
Screenshot: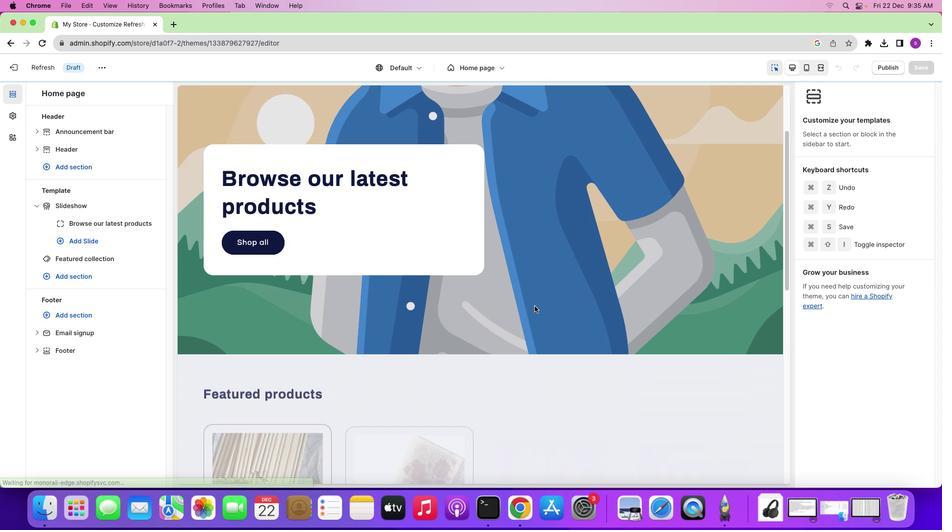 
Action: Mouse scrolled (535, 305) with delta (0, 0)
Screenshot: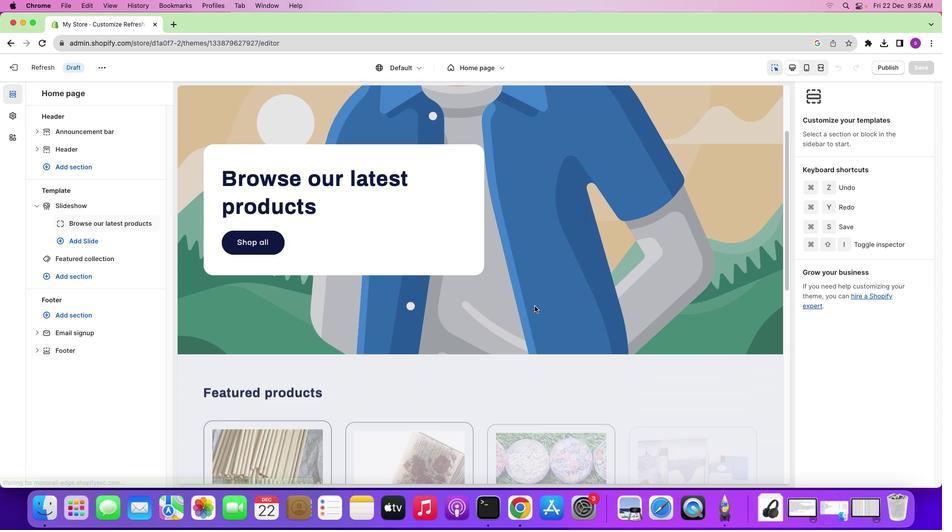 
Action: Mouse scrolled (535, 305) with delta (0, 0)
Screenshot: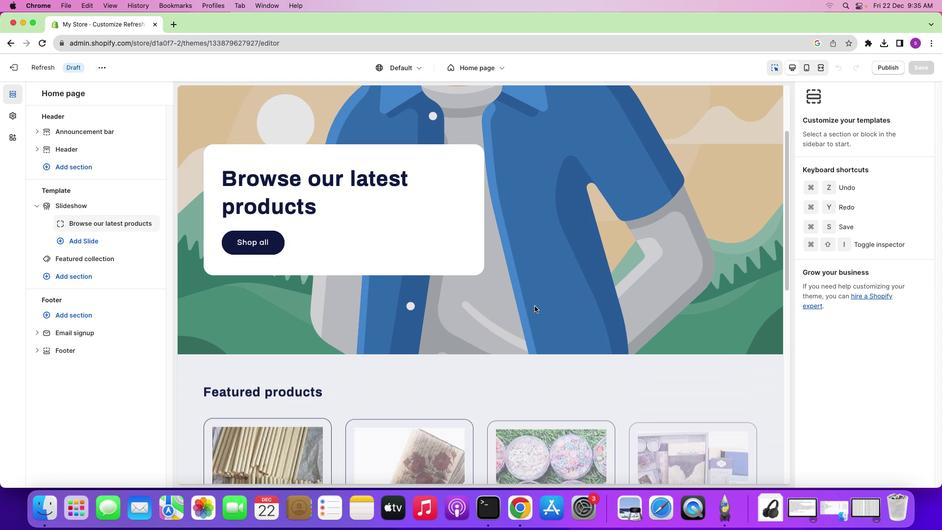 
Action: Mouse scrolled (535, 305) with delta (0, 0)
Screenshot: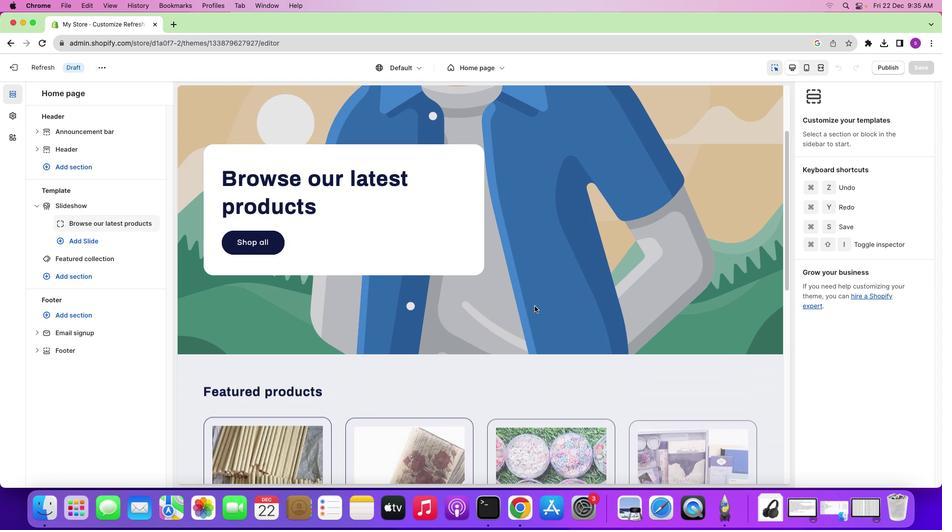 
Action: Mouse moved to (534, 305)
Screenshot: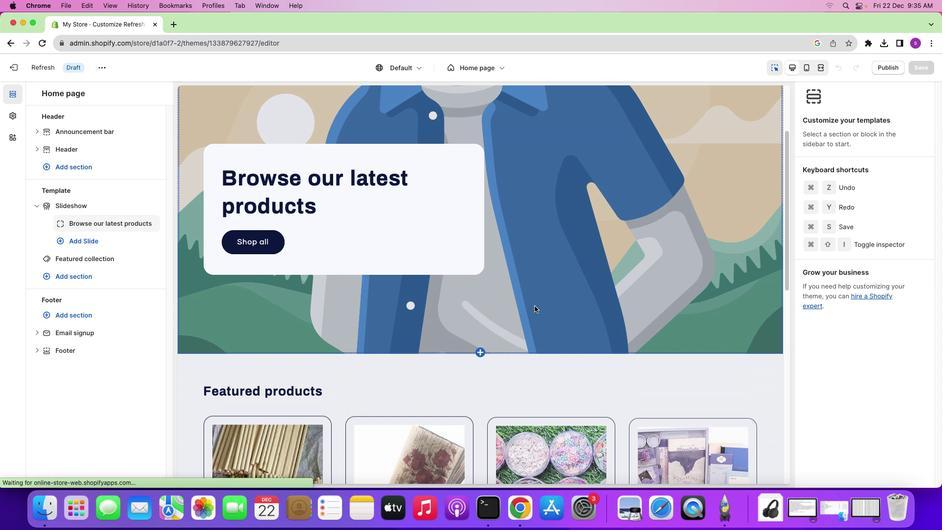 
Action: Mouse scrolled (534, 305) with delta (0, 0)
Screenshot: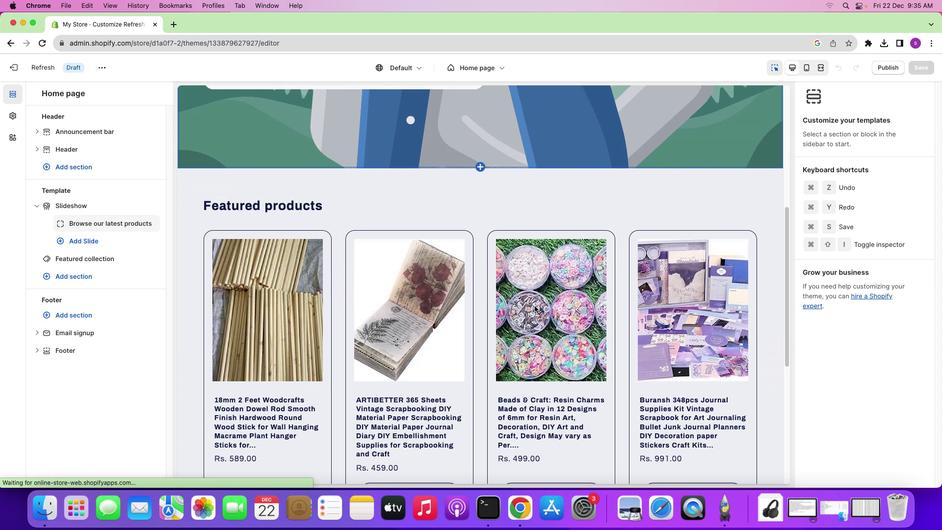 
Action: Mouse scrolled (534, 305) with delta (0, 0)
Screenshot: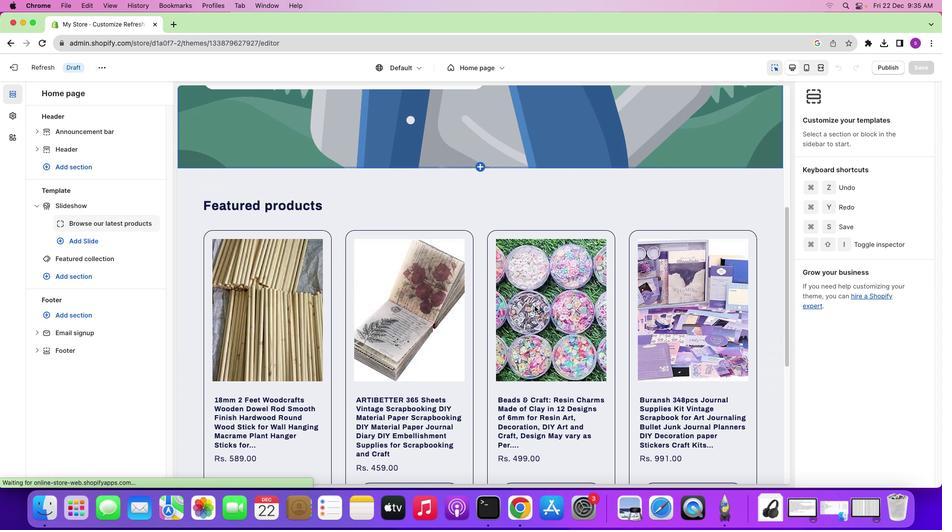 
Action: Mouse scrolled (534, 305) with delta (0, 0)
Screenshot: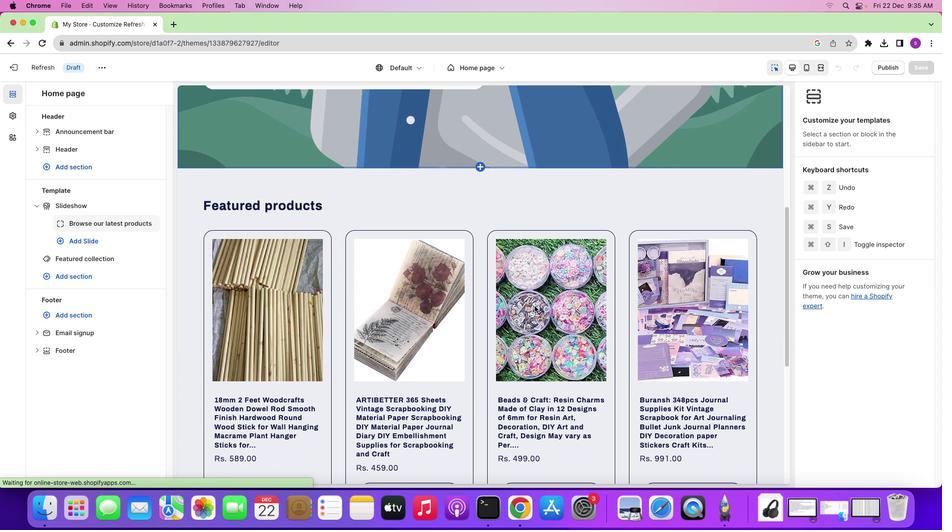 
Action: Mouse scrolled (534, 305) with delta (0, -1)
Screenshot: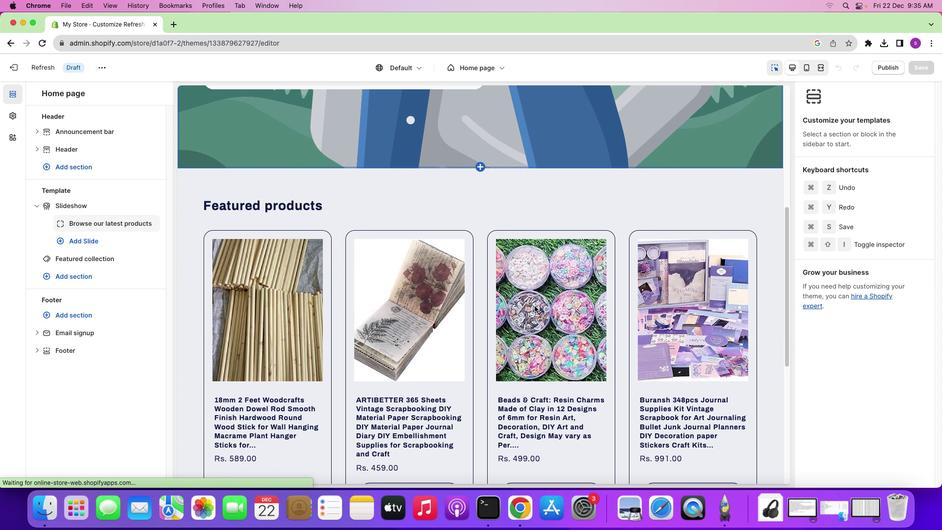
Action: Mouse scrolled (534, 305) with delta (0, -1)
Screenshot: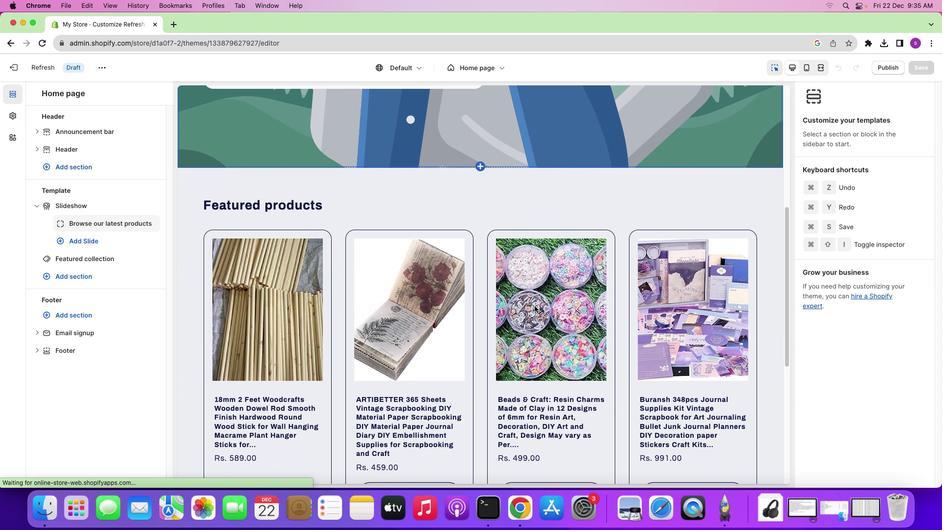 
Action: Mouse scrolled (534, 305) with delta (0, 0)
Screenshot: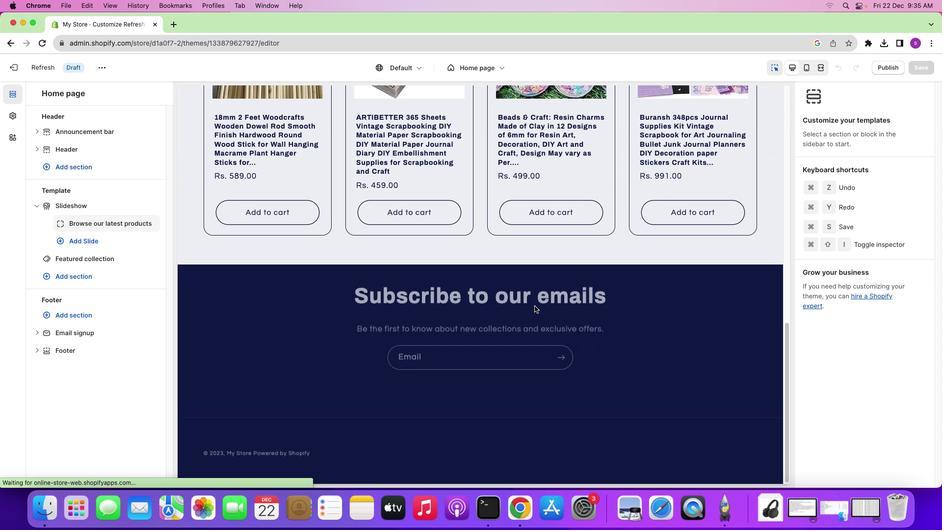 
Action: Mouse scrolled (534, 305) with delta (0, 0)
Screenshot: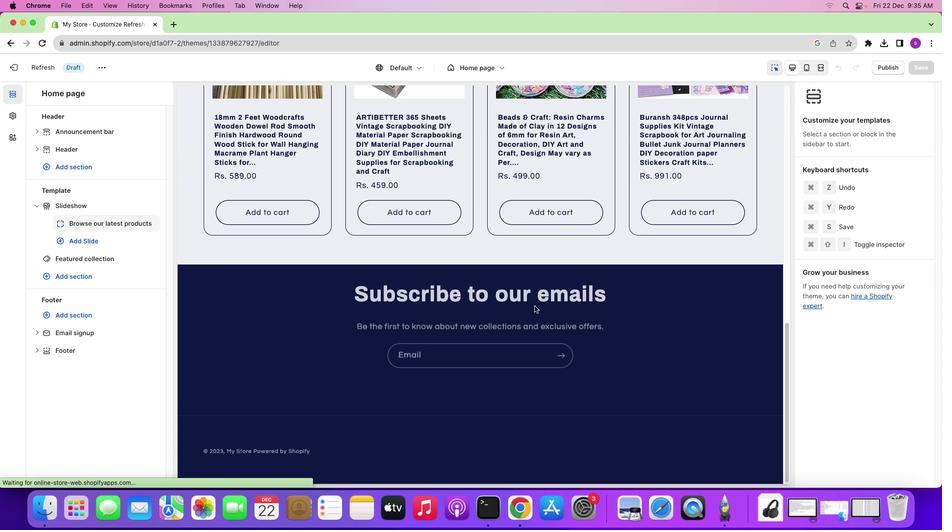 
Action: Mouse scrolled (534, 305) with delta (0, 0)
Screenshot: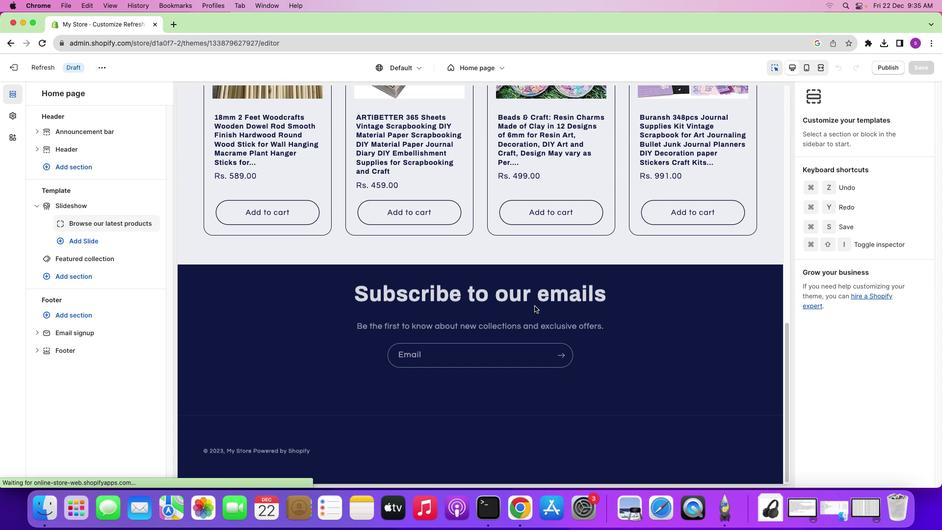 
Action: Mouse scrolled (534, 305) with delta (0, -1)
Screenshot: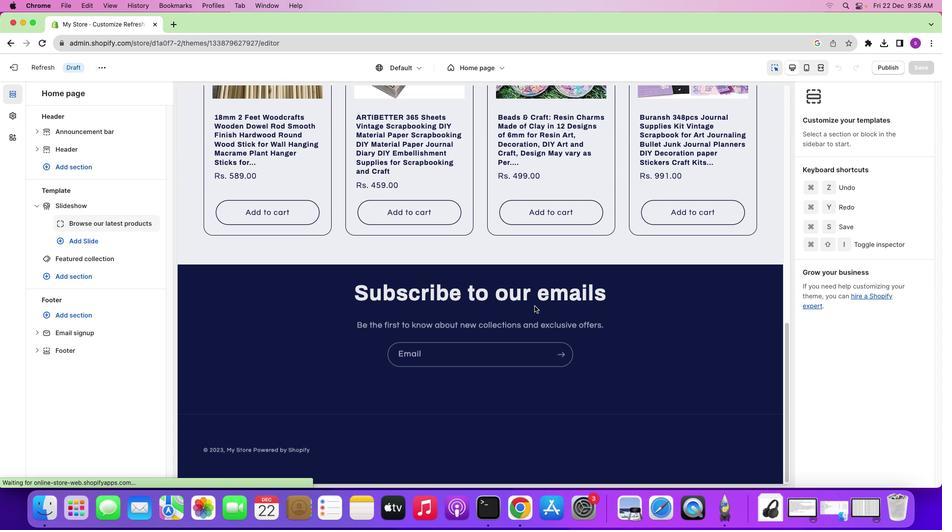 
Action: Mouse scrolled (534, 305) with delta (0, -1)
Screenshot: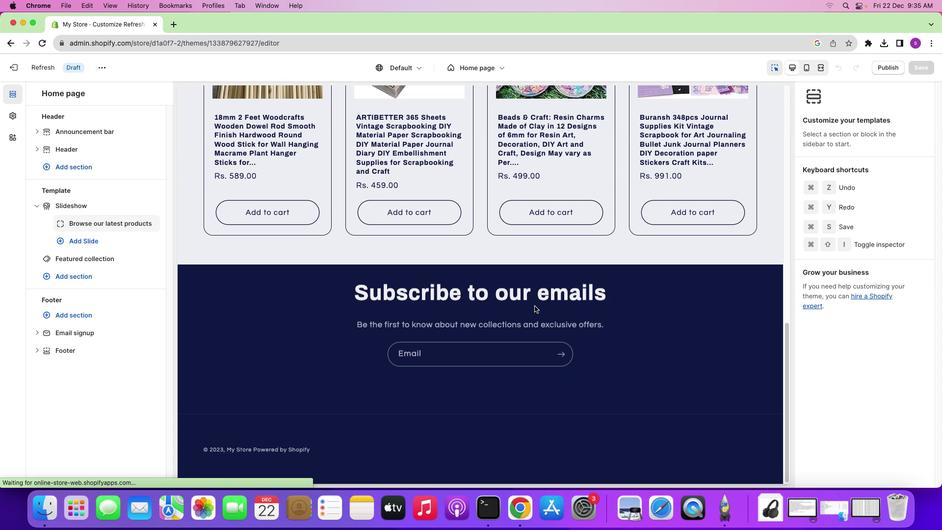 
Action: Mouse scrolled (534, 305) with delta (0, -1)
Screenshot: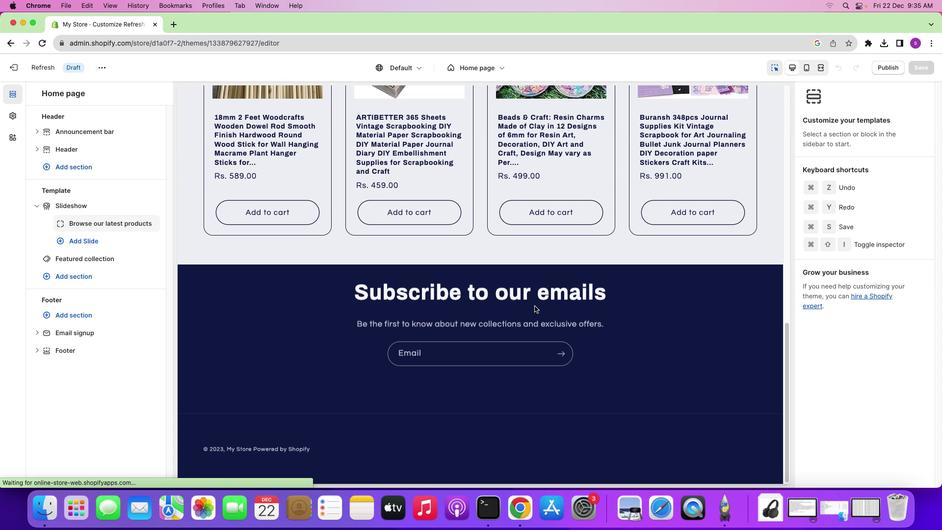 
Action: Mouse scrolled (534, 305) with delta (0, 0)
Screenshot: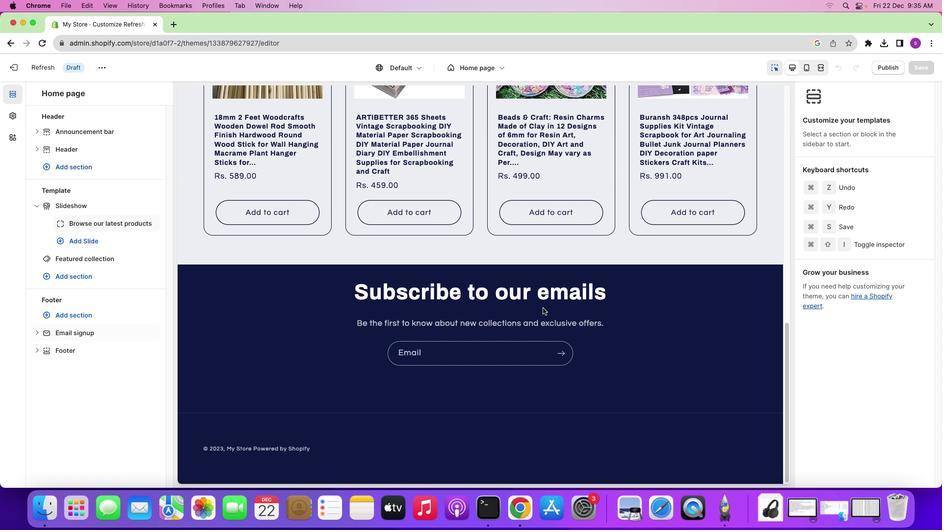 
Action: Mouse scrolled (534, 305) with delta (0, 0)
Screenshot: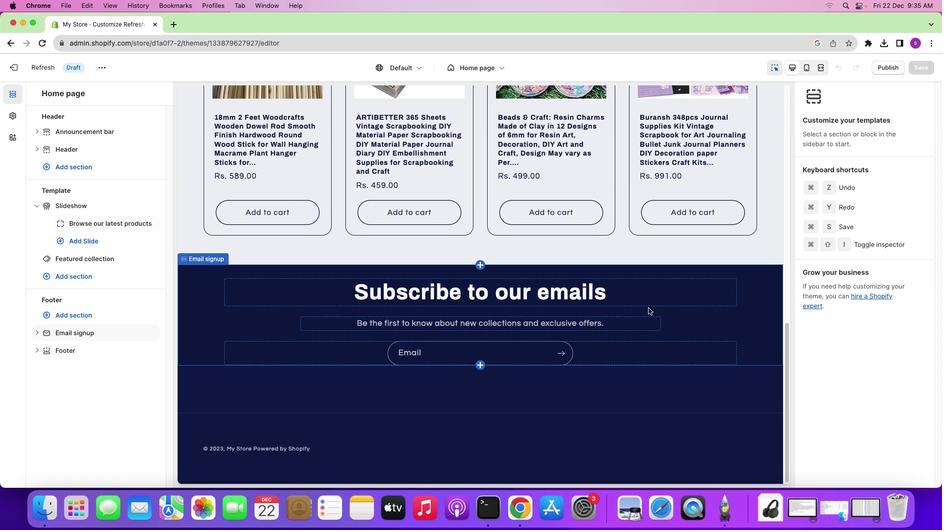 
Action: Mouse scrolled (534, 305) with delta (0, 0)
Screenshot: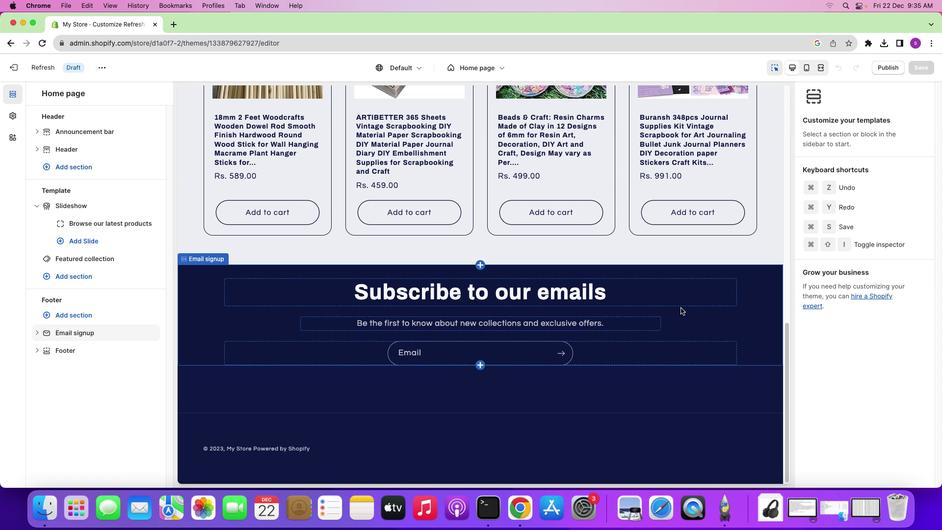 
Action: Mouse scrolled (534, 305) with delta (0, 0)
Screenshot: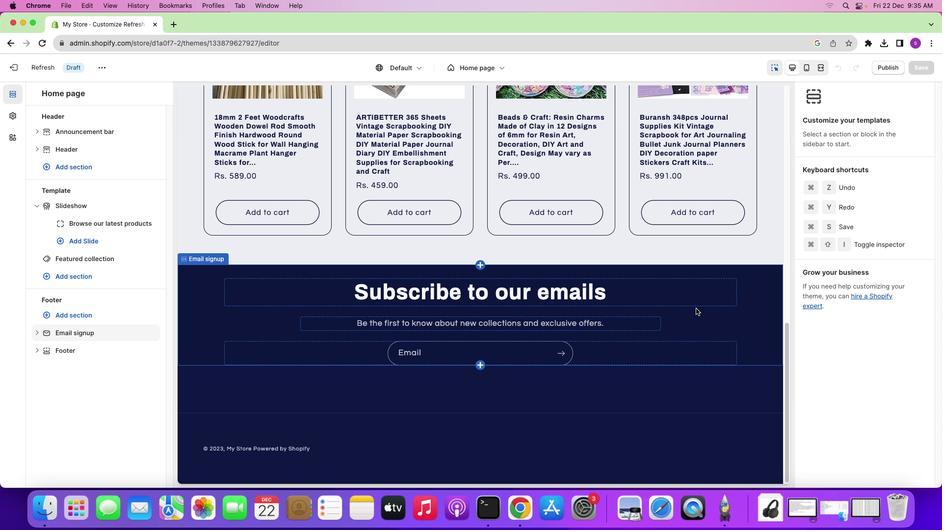 
Action: Mouse scrolled (534, 305) with delta (0, -1)
Screenshot: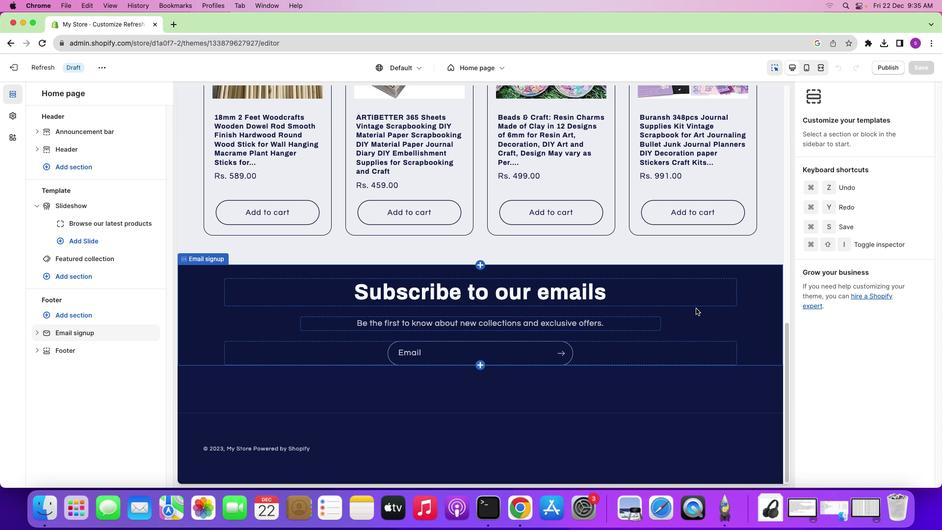 
Action: Mouse moved to (537, 355)
Screenshot: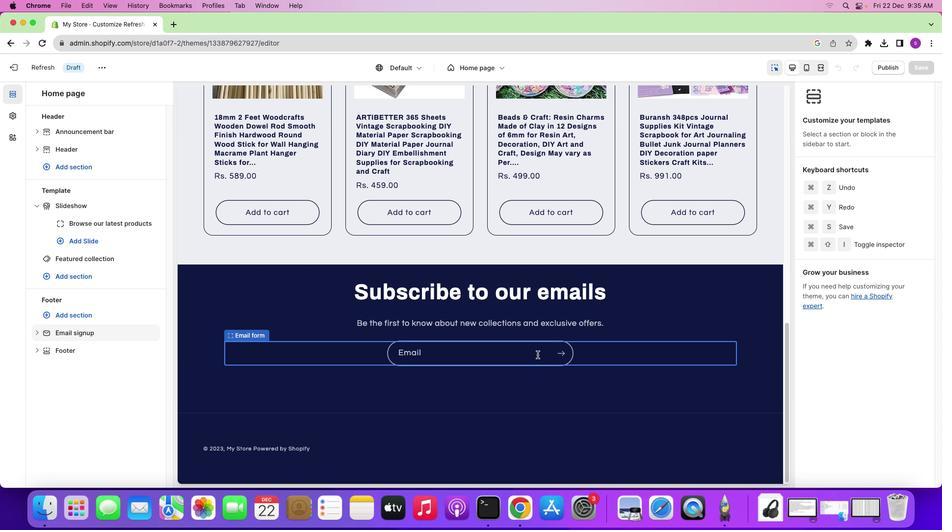 
Action: Mouse pressed left at (537, 355)
Screenshot: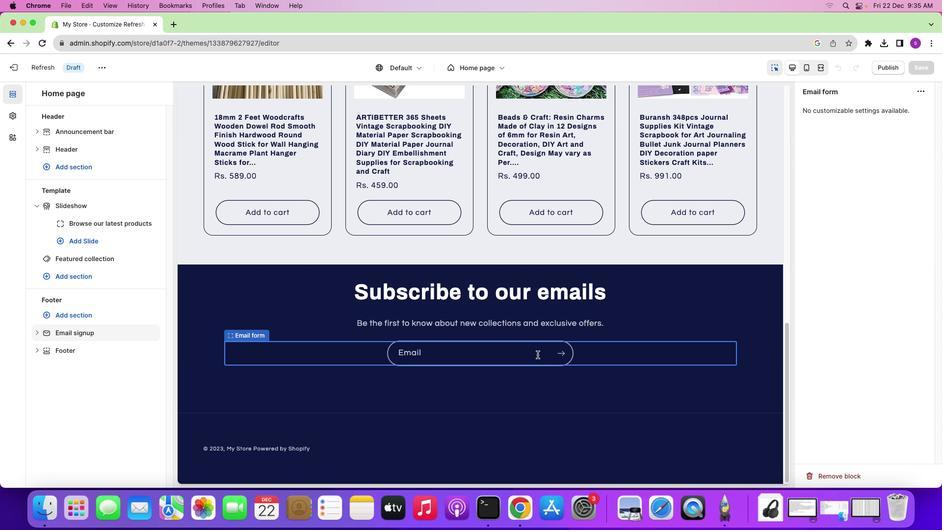 
Action: Mouse moved to (828, 473)
Screenshot: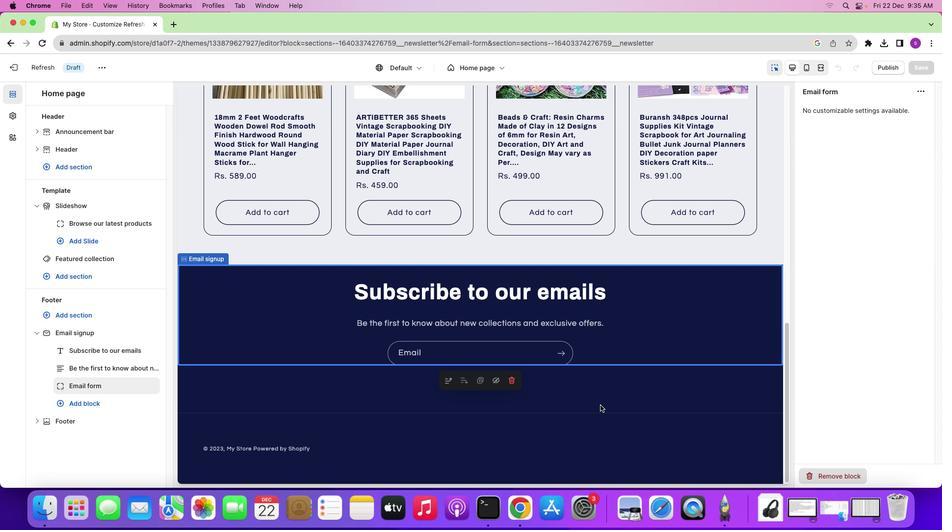 
Action: Mouse pressed left at (828, 473)
Screenshot: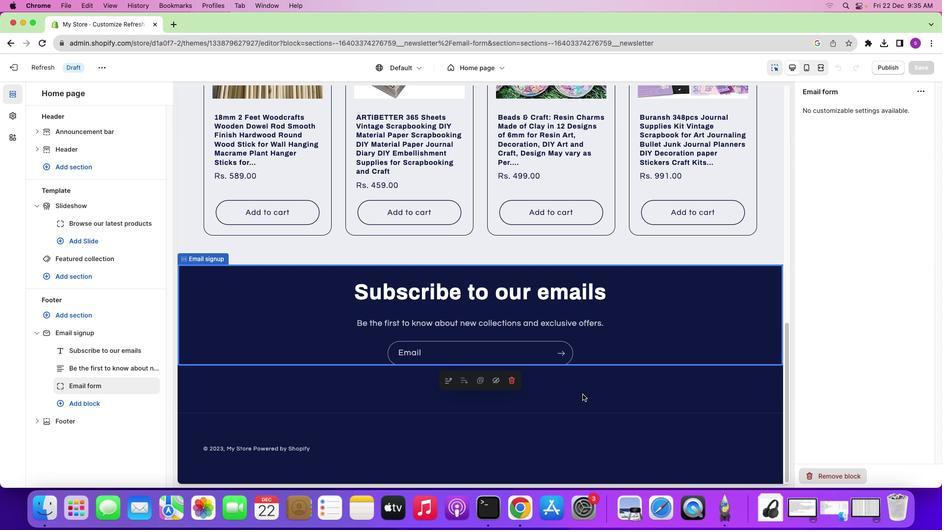 
Action: Mouse moved to (544, 357)
Screenshot: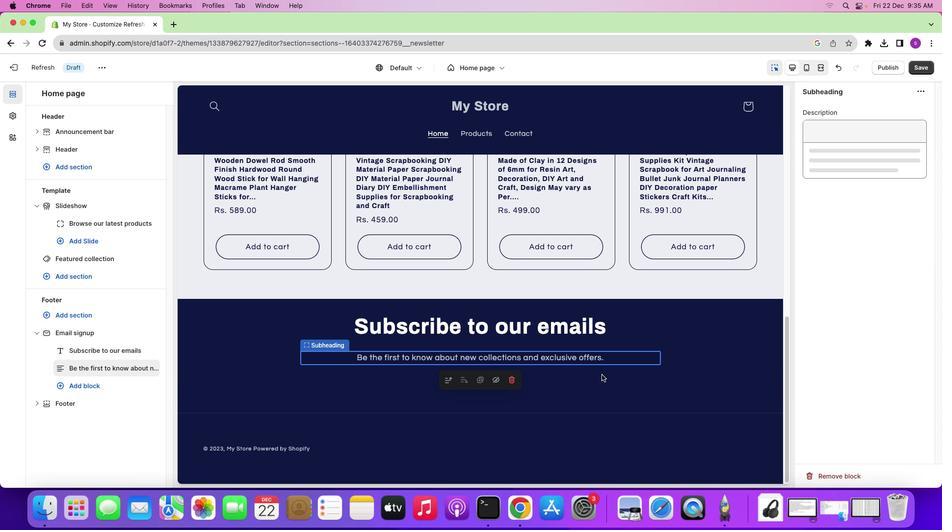 
Action: Mouse pressed left at (544, 357)
Screenshot: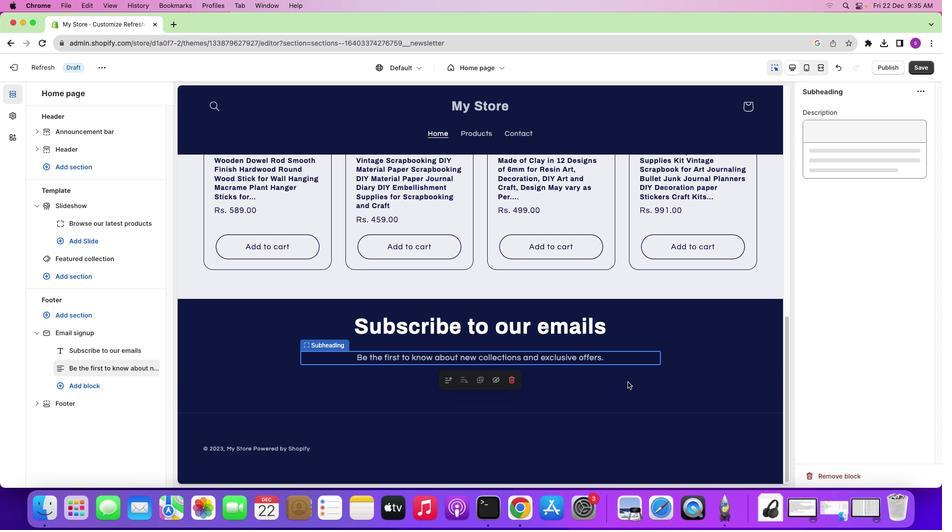 
Action: Mouse moved to (816, 472)
Screenshot: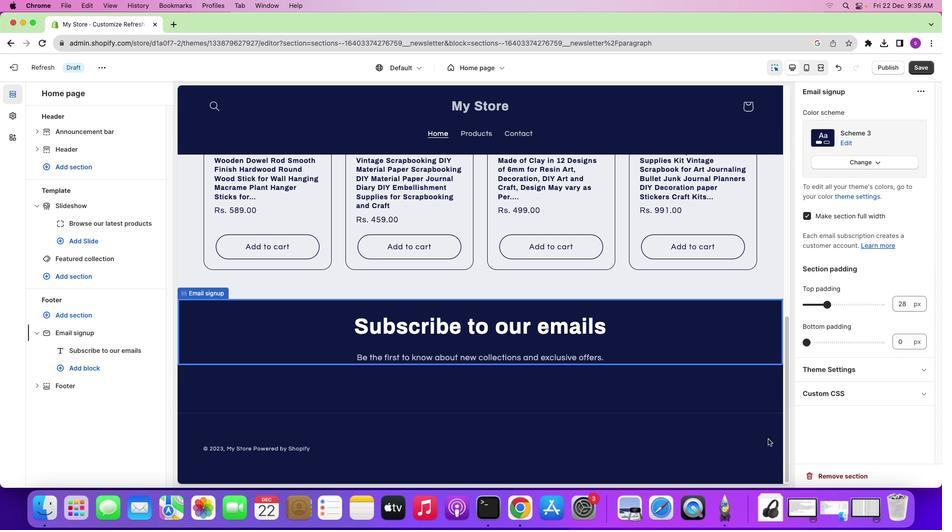 
Action: Mouse pressed left at (816, 472)
Screenshot: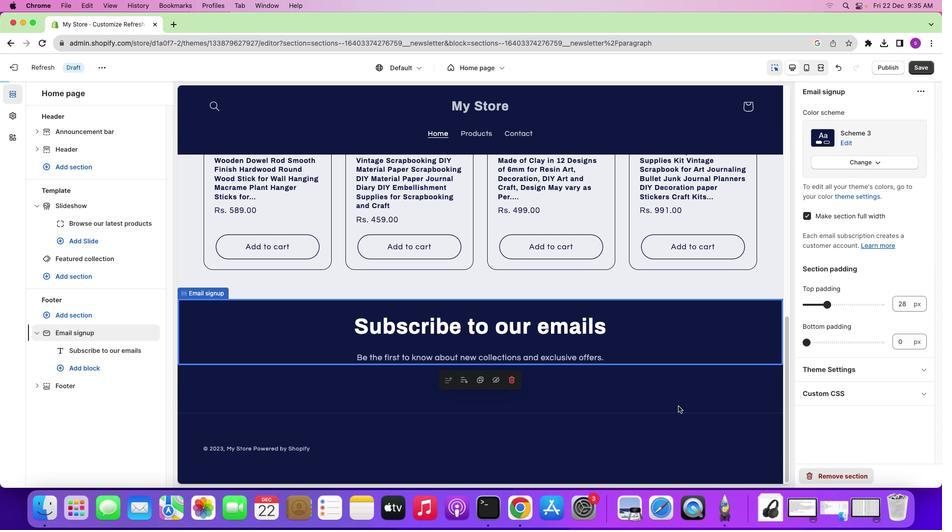 
Action: Mouse moved to (567, 353)
Screenshot: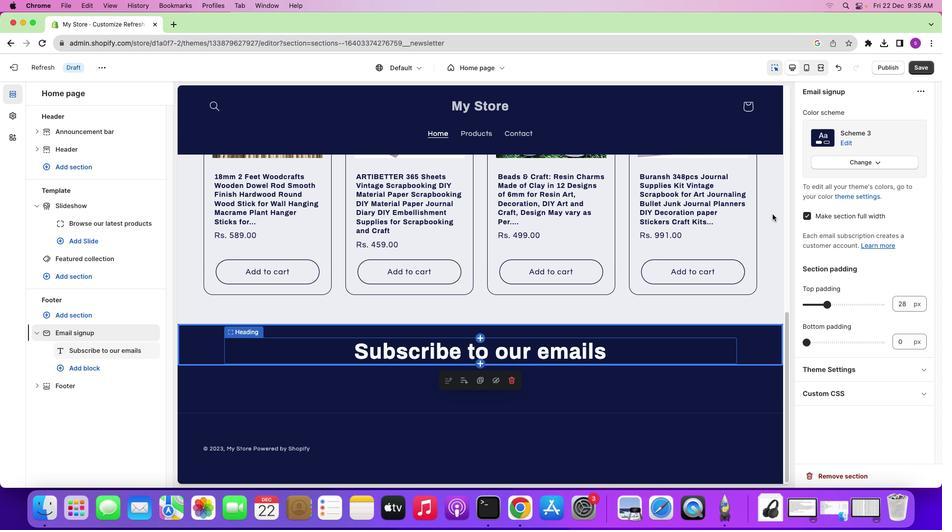 
Action: Mouse pressed left at (567, 353)
Screenshot: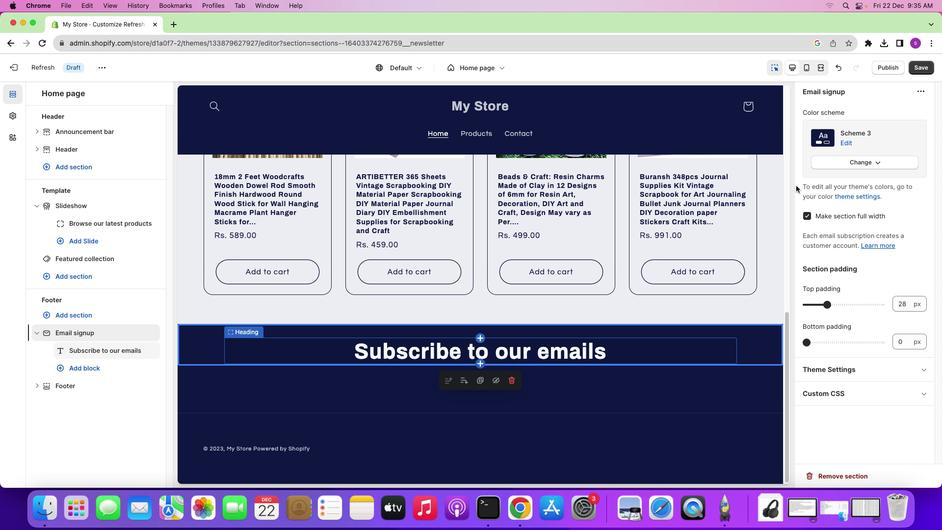 
Action: Mouse moved to (891, 153)
Screenshot: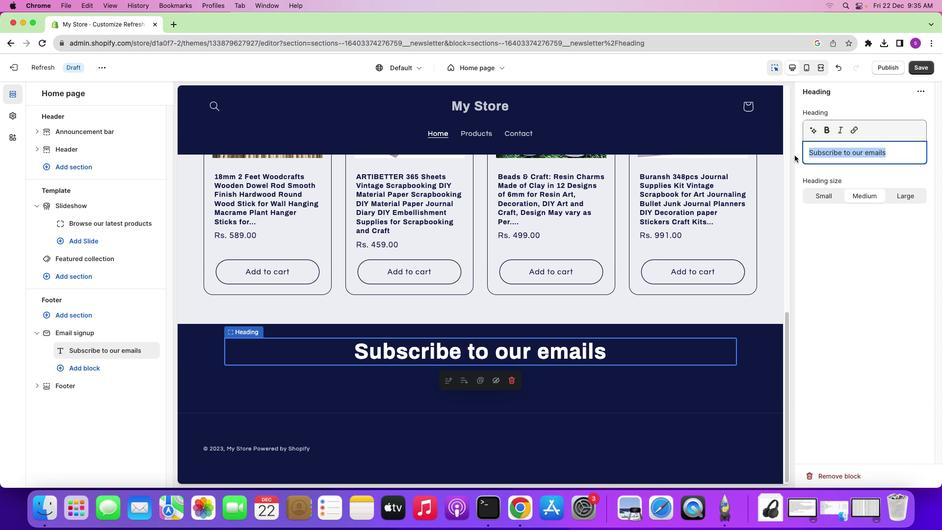 
Action: Mouse pressed left at (891, 153)
Screenshot: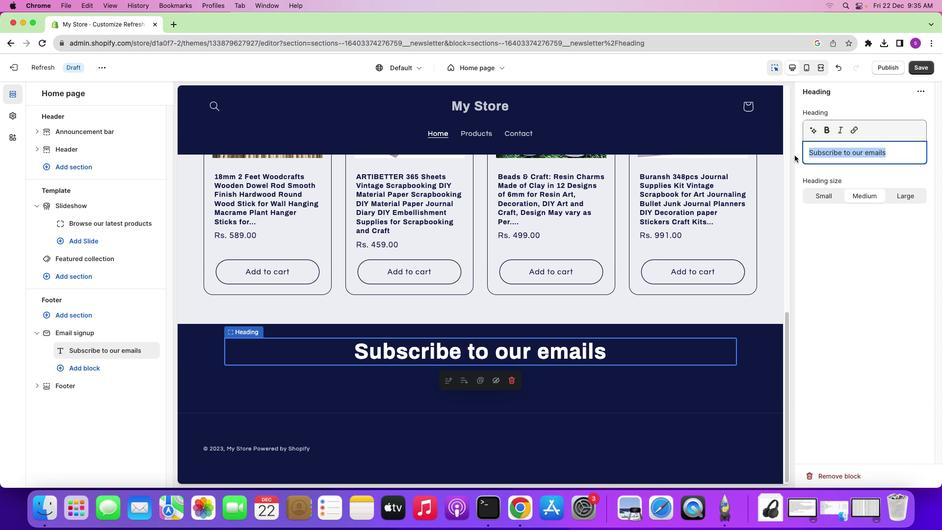
Action: Mouse moved to (775, 148)
Screenshot: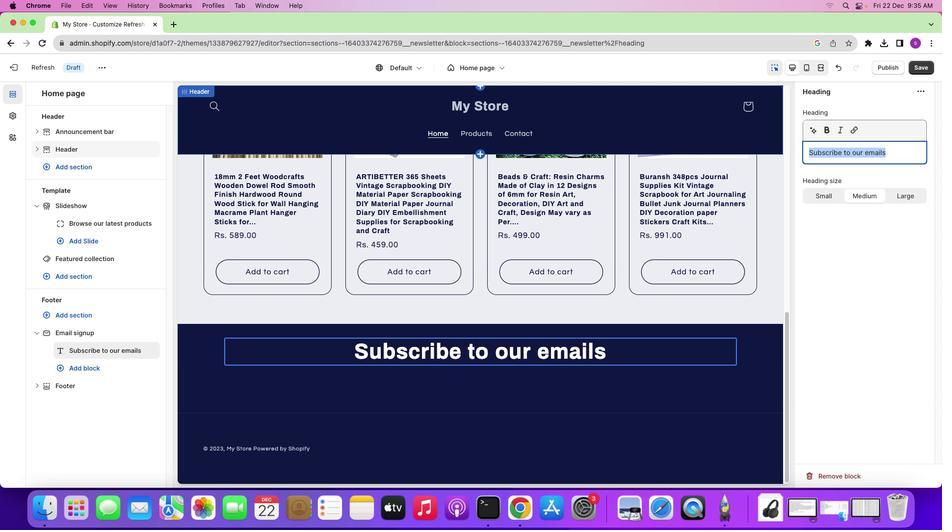 
Action: Key pressed Key.backspaceKey.shift'A''K'Key.backspaceKey.backspace'a''k''e''l''e''c''t''r''o''n''i''c''s'Key.shift's''t''o''r''e'Key.leftKey.leftKey.leftKey.leftKey.left
Screenshot: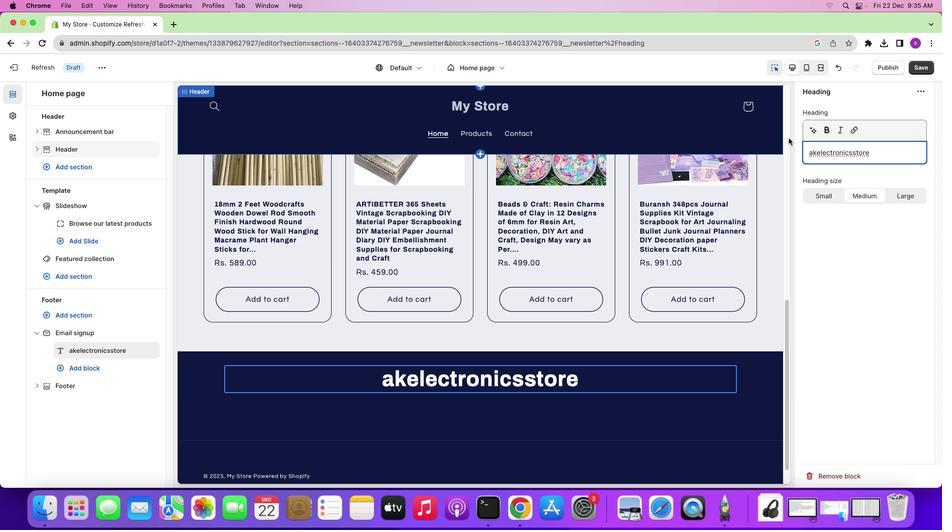 
Action: Mouse moved to (850, 149)
Screenshot: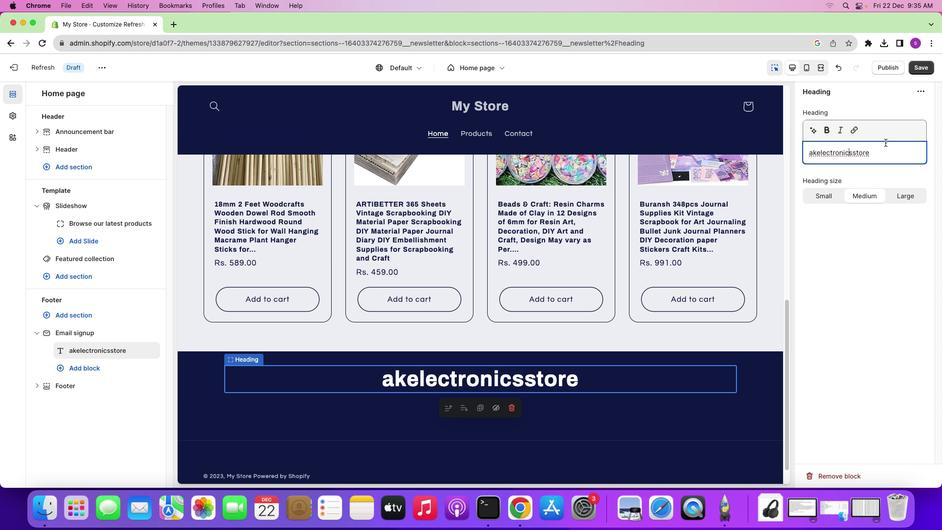 
Action: Mouse pressed left at (850, 149)
Screenshot: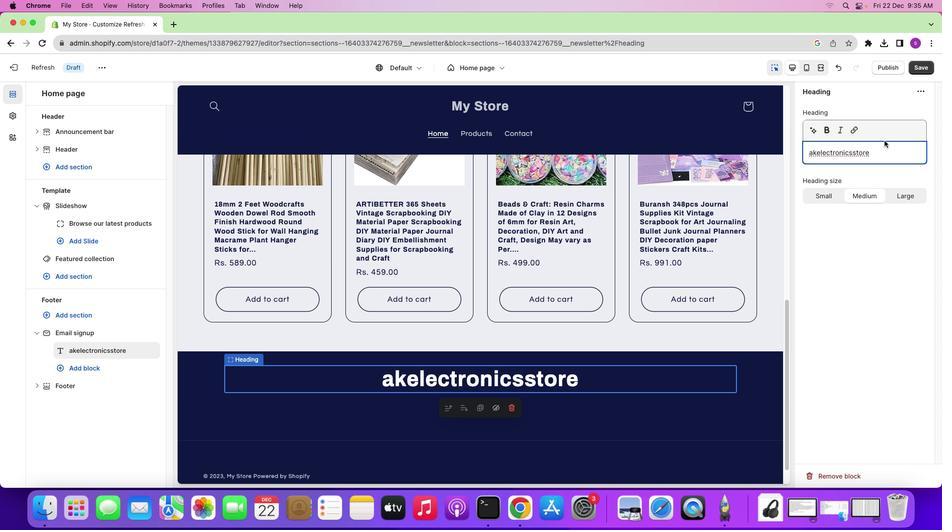 
Action: Mouse moved to (879, 138)
Screenshot: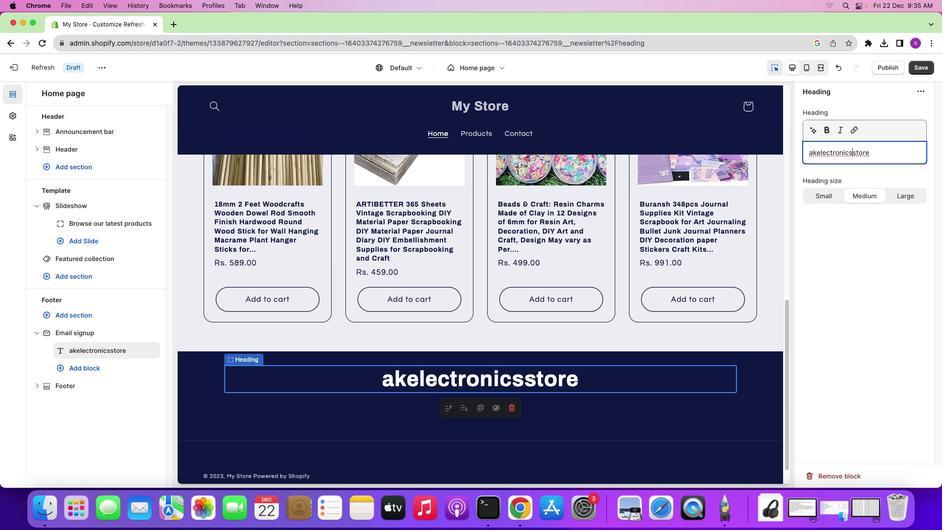 
Action: Key pressed Key.rightKey.backspace
Screenshot: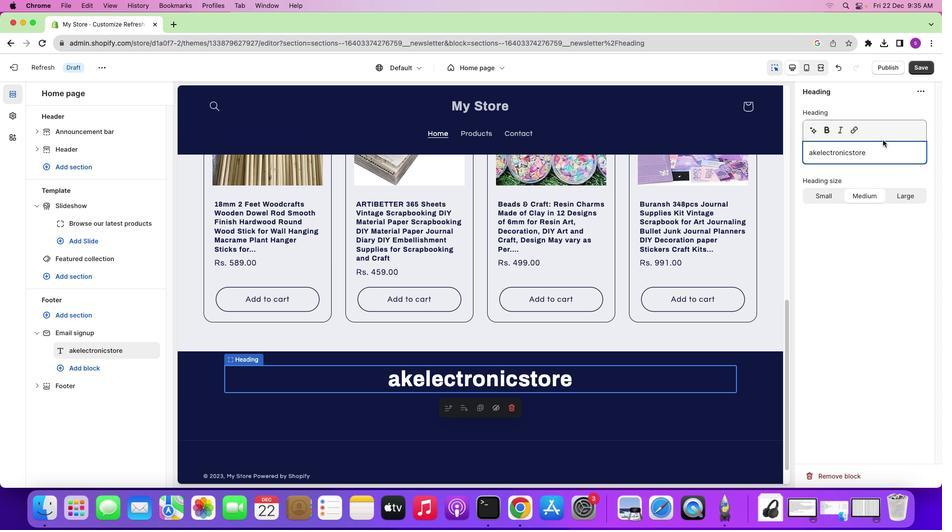 
Action: Mouse moved to (882, 148)
Screenshot: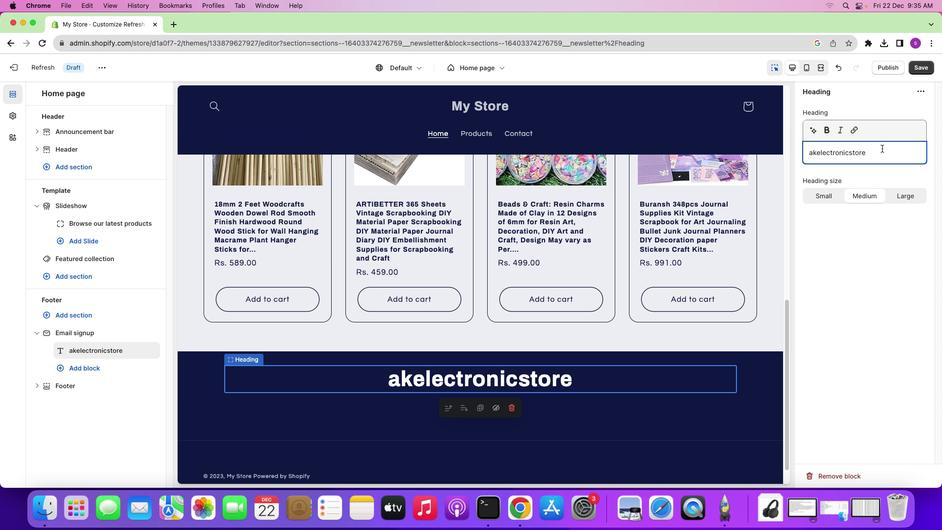 
Action: Mouse pressed left at (882, 148)
Screenshot: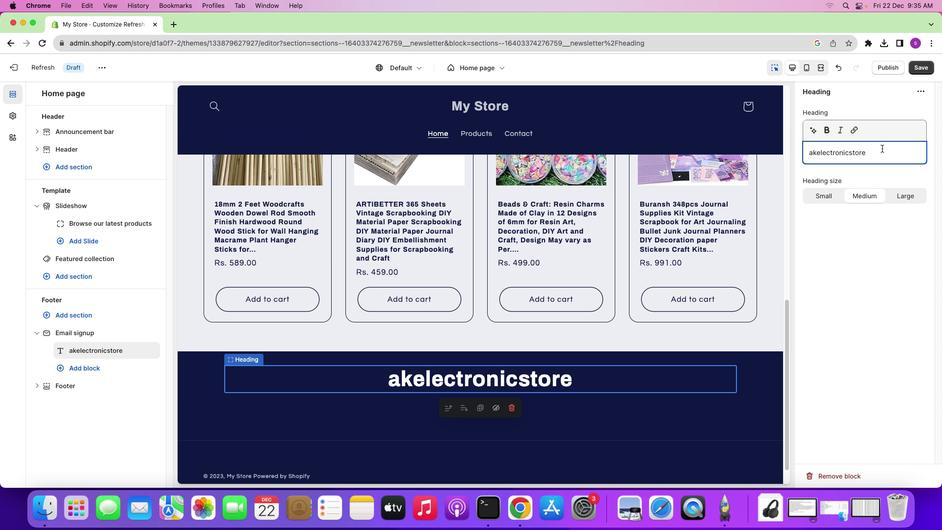 
Action: Mouse moved to (882, 148)
Screenshot: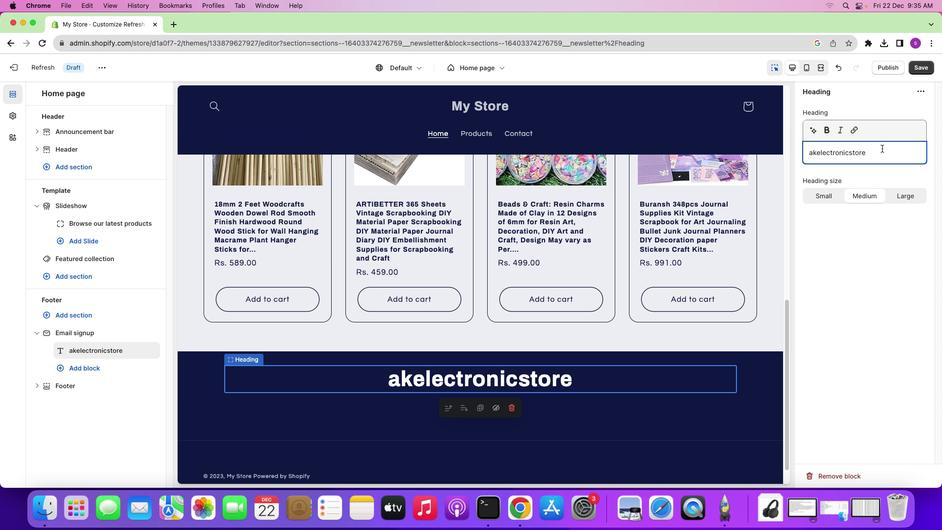 
Action: Key pressed Key.shift'@''g''m''a''i''l''.''c''o''m'Key.space'.'Key.spaceKey.space'9''8''7''-''1''2''3''0'Key.backspace'-''4''5''6''0'
Screenshot: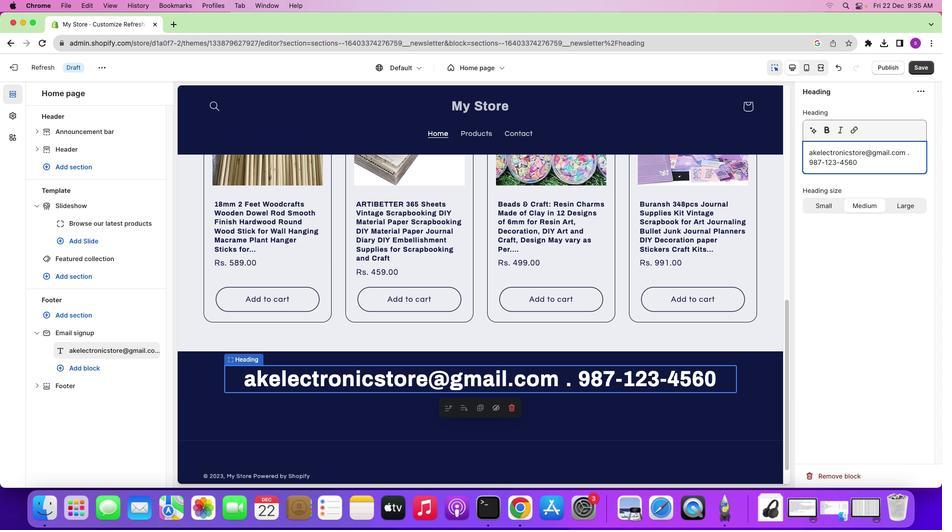 
Action: Mouse moved to (920, 148)
Screenshot: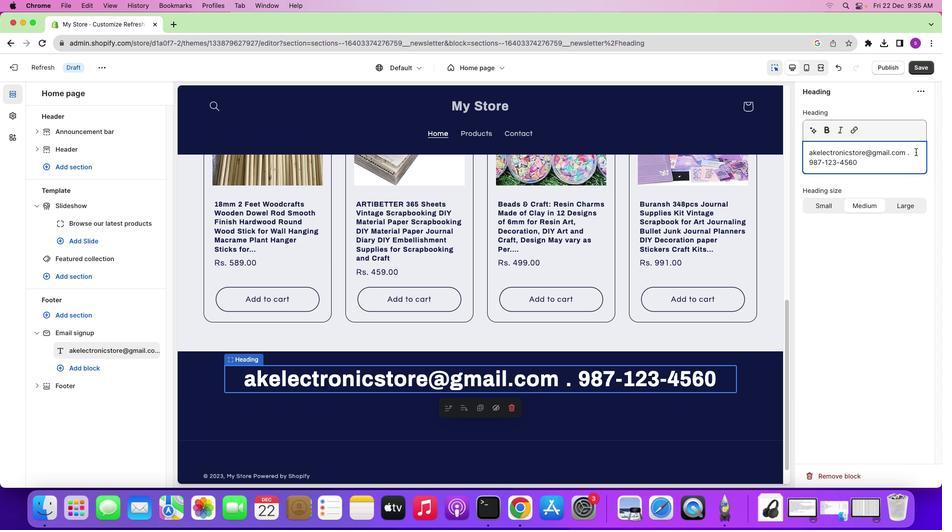 
Action: Mouse pressed left at (920, 148)
Screenshot: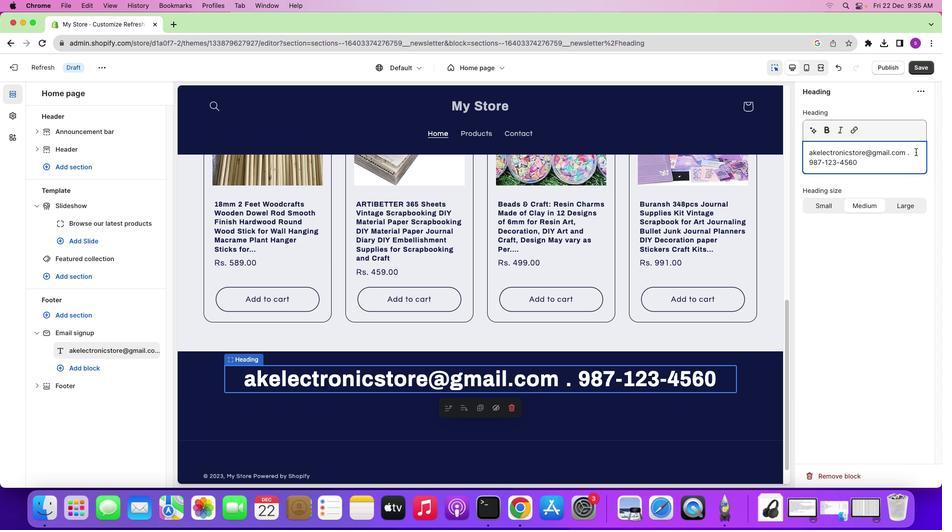 
Action: Mouse moved to (910, 152)
Screenshot: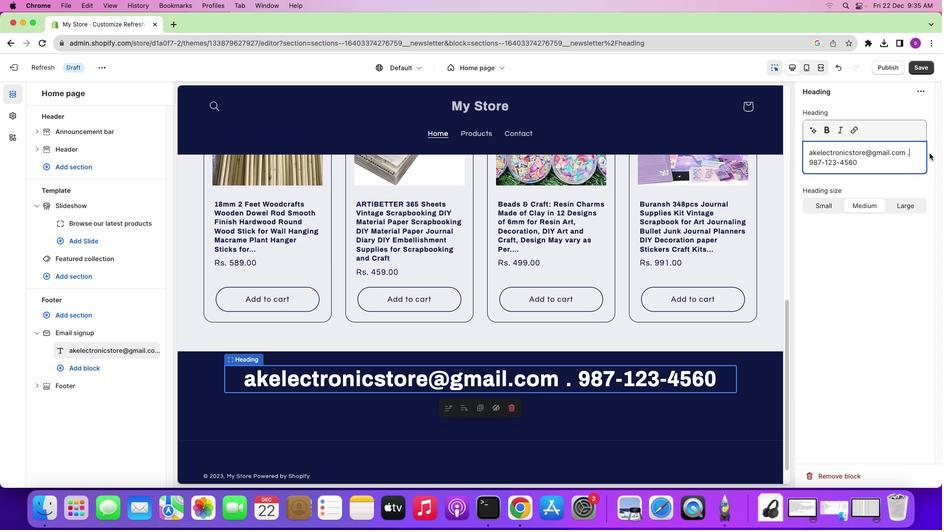 
Action: Mouse pressed left at (910, 152)
Screenshot: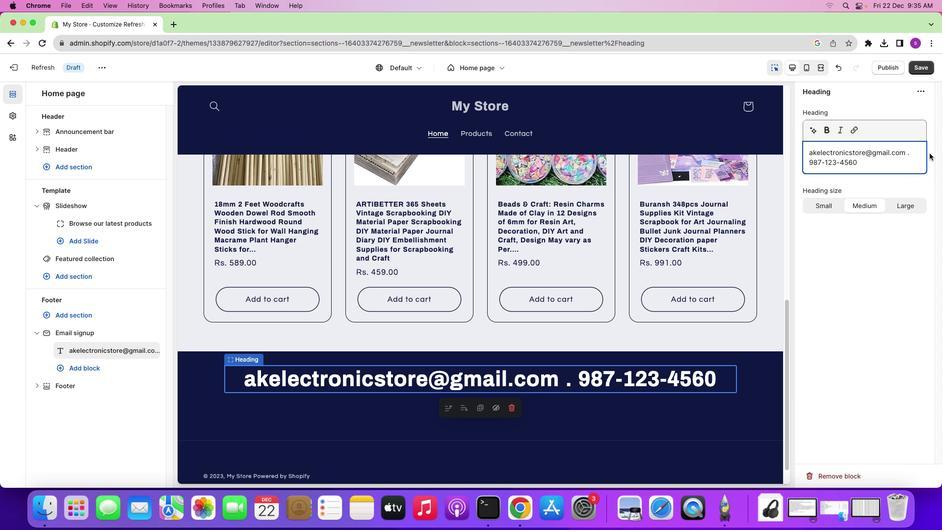 
Action: Mouse moved to (927, 152)
Screenshot: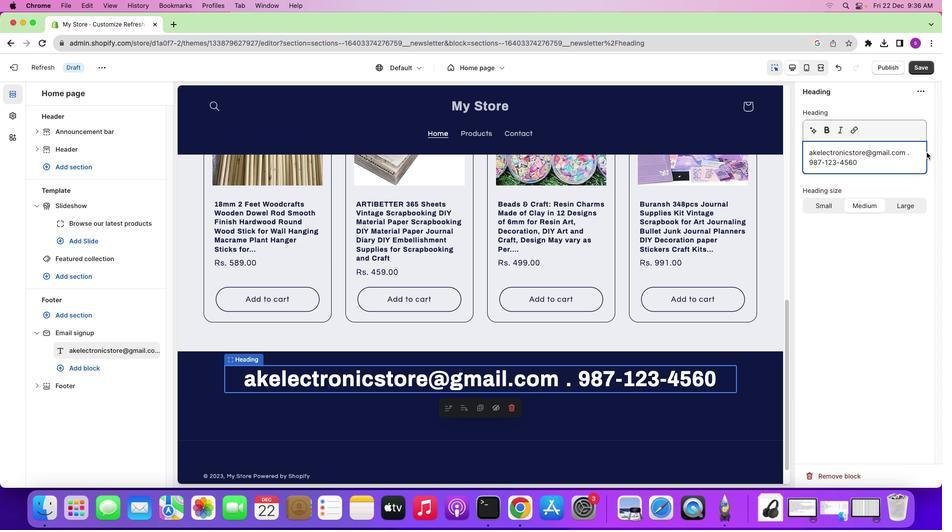 
Action: Key pressed '.''.''.''.''.''.''.''.''.''.''.''.''.''.''.''.''.''.''.''.''.''.''.''.'
Screenshot: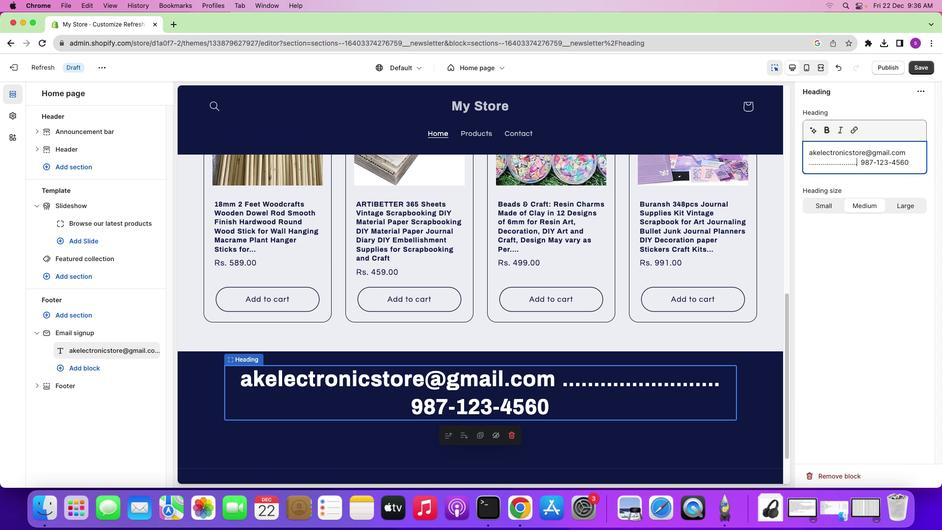 
Action: Mouse moved to (912, 164)
Screenshot: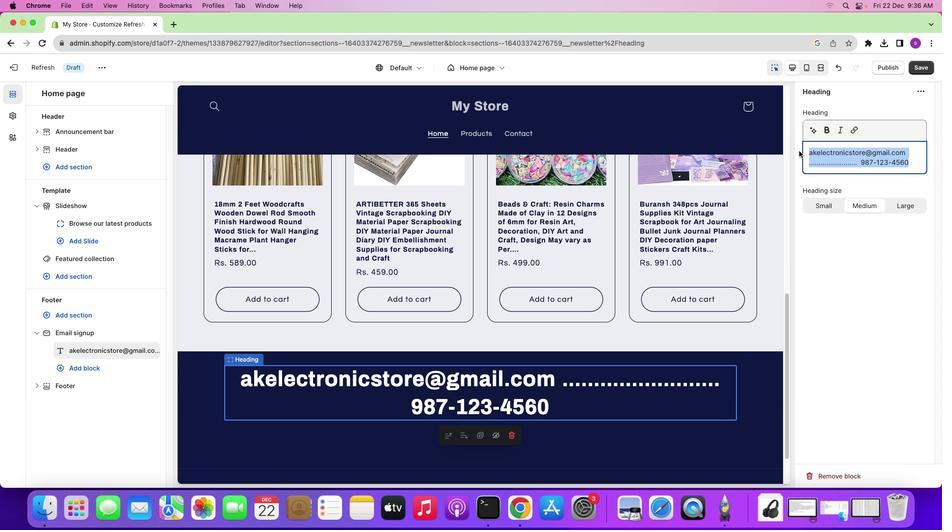 
Action: Mouse pressed left at (912, 164)
Screenshot: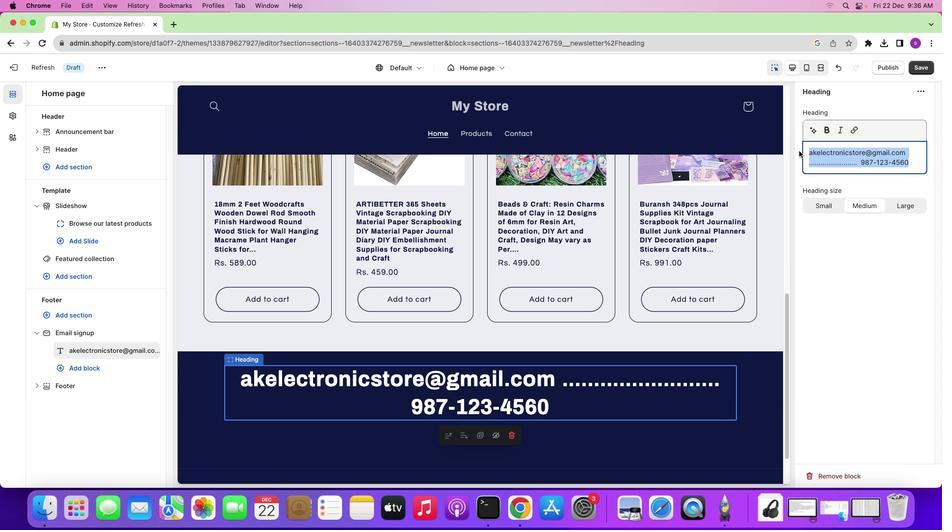 
Action: Mouse moved to (824, 125)
Screenshot: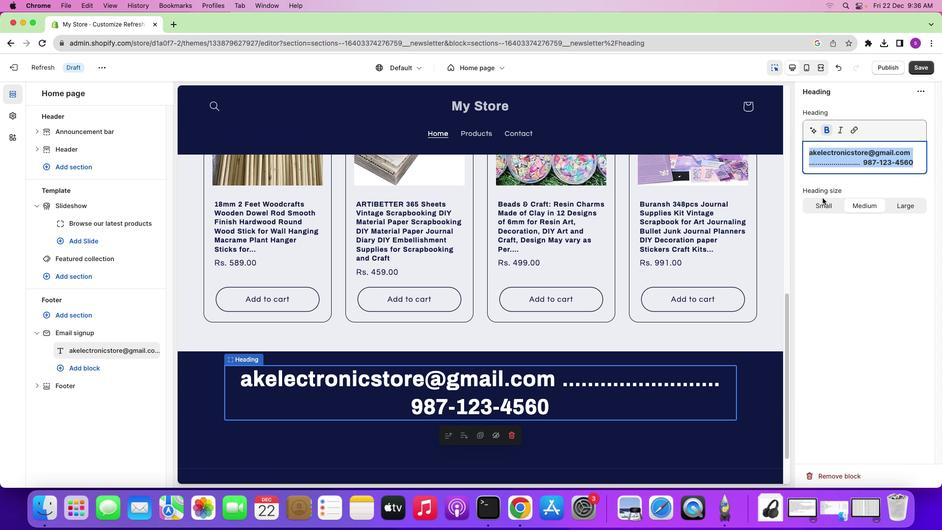 
Action: Mouse pressed left at (824, 125)
Screenshot: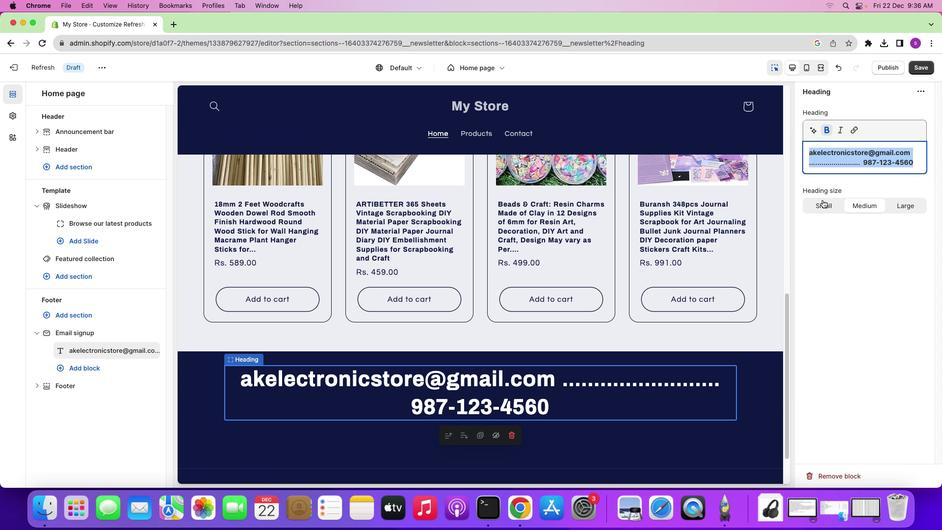 
Action: Mouse moved to (823, 200)
Screenshot: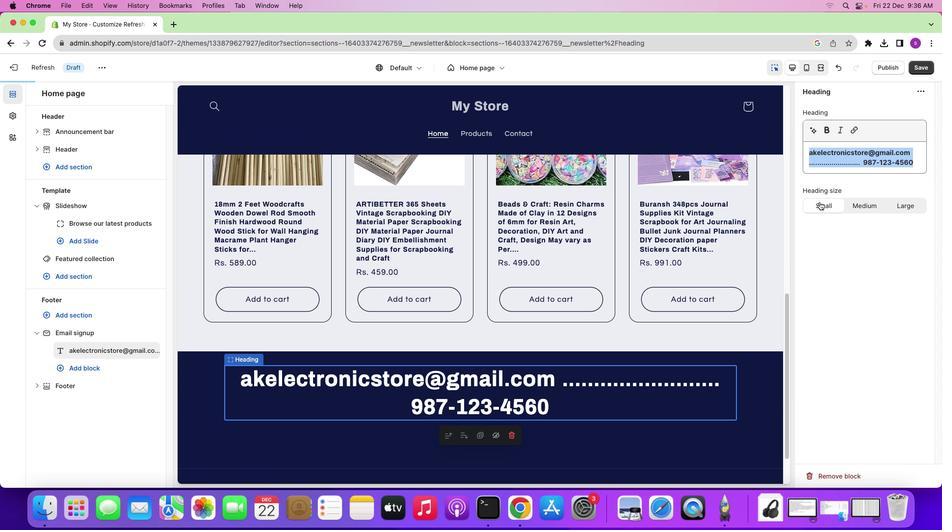 
Action: Mouse pressed left at (823, 200)
Screenshot: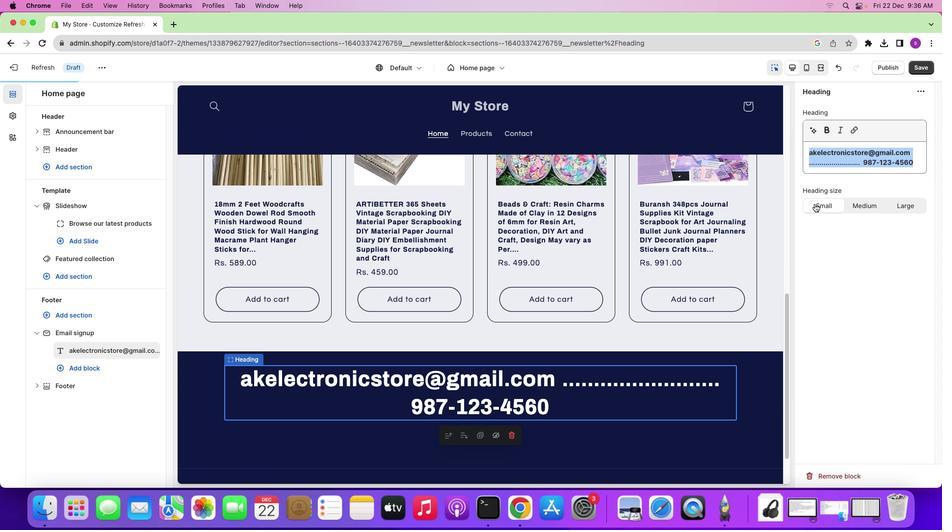 
Action: Mouse moved to (761, 375)
Screenshot: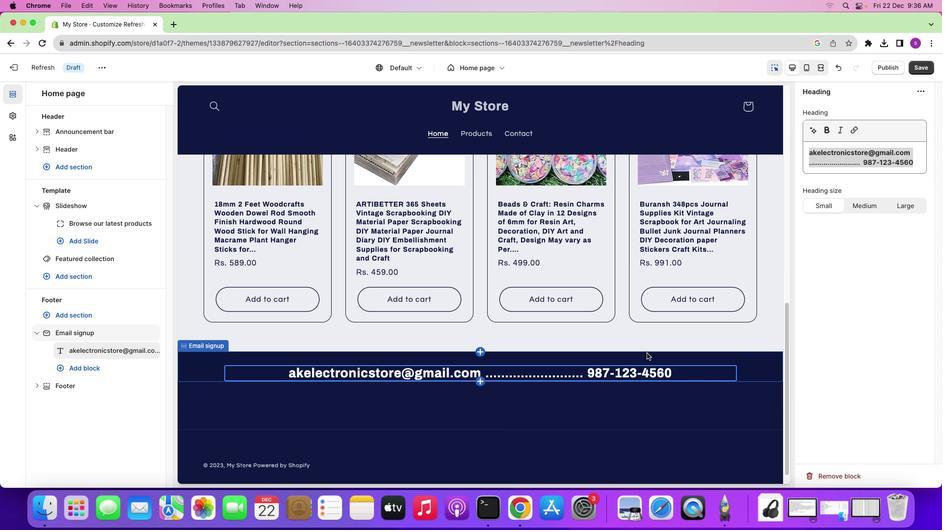 
Action: Mouse pressed left at (761, 375)
Screenshot: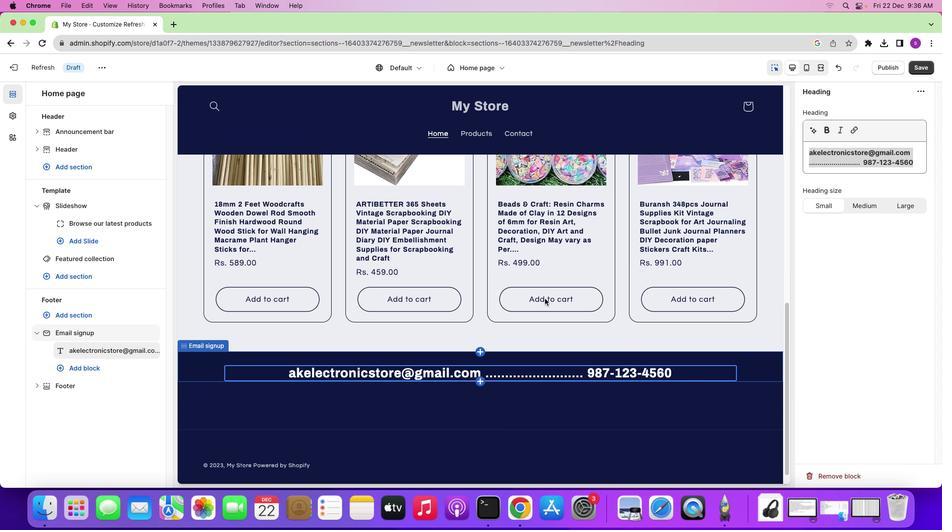 
Action: Mouse moved to (515, 278)
Screenshot: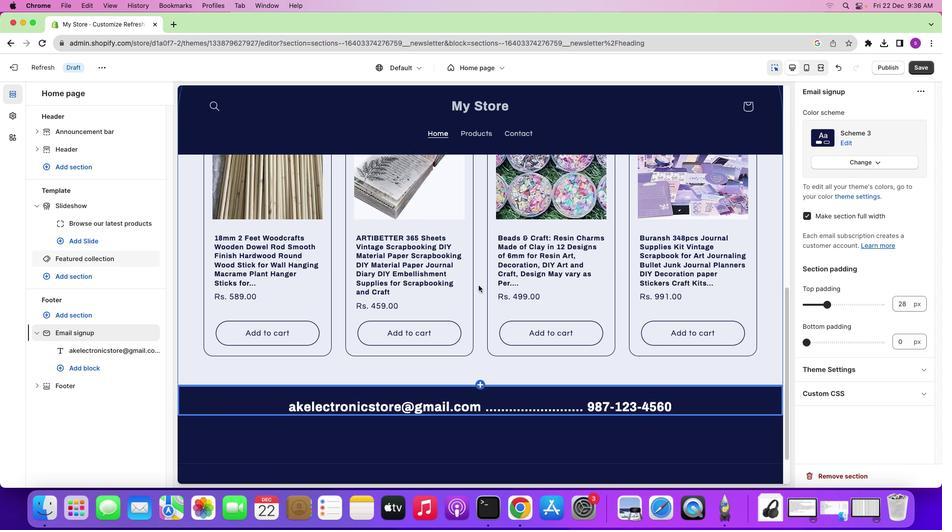 
Action: Mouse scrolled (515, 278) with delta (0, 0)
Screenshot: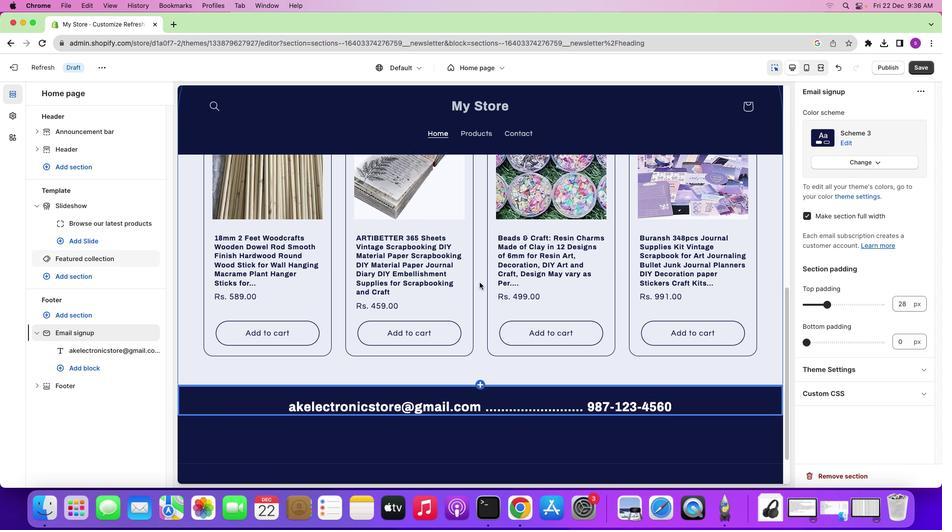 
Action: Mouse scrolled (515, 278) with delta (0, 0)
Screenshot: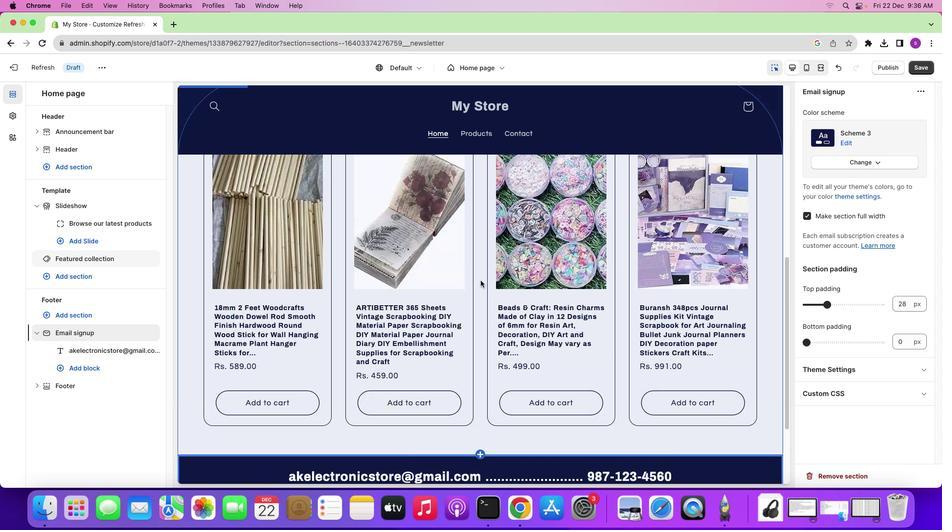 
Action: Mouse scrolled (515, 278) with delta (0, 0)
Screenshot: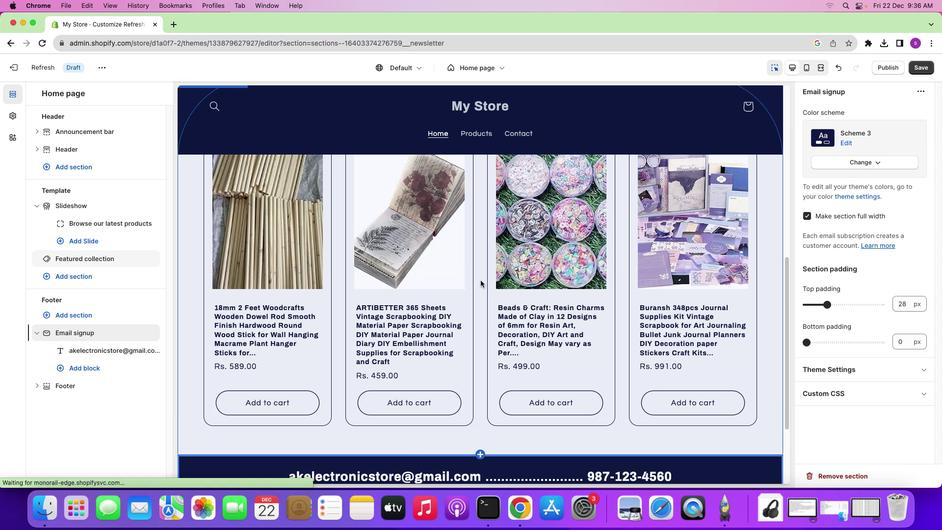 
Action: Mouse scrolled (515, 278) with delta (0, 0)
Screenshot: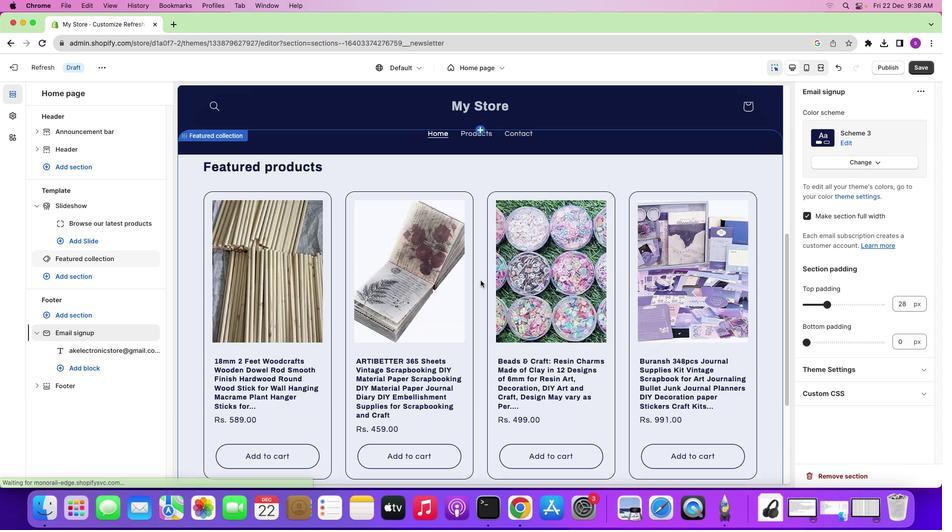 
Action: Mouse moved to (515, 278)
Screenshot: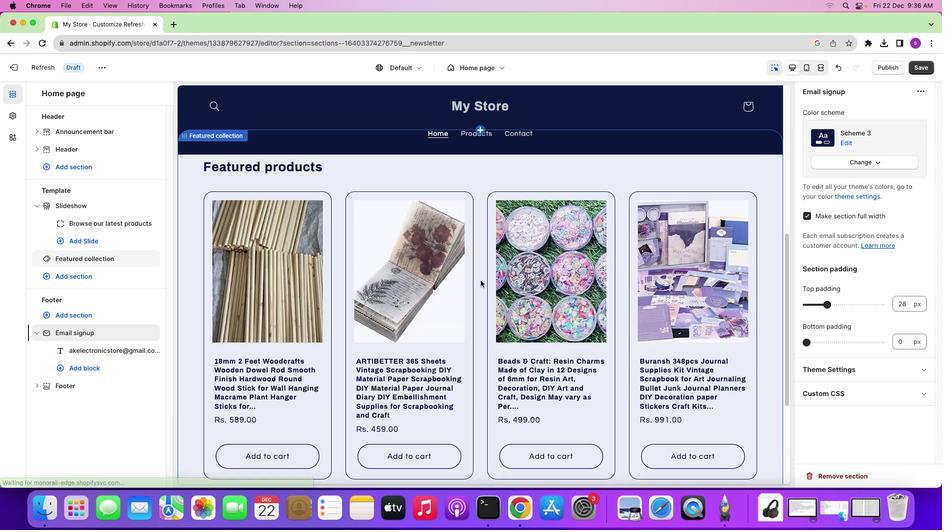 
Action: Mouse scrolled (515, 278) with delta (0, 1)
Screenshot: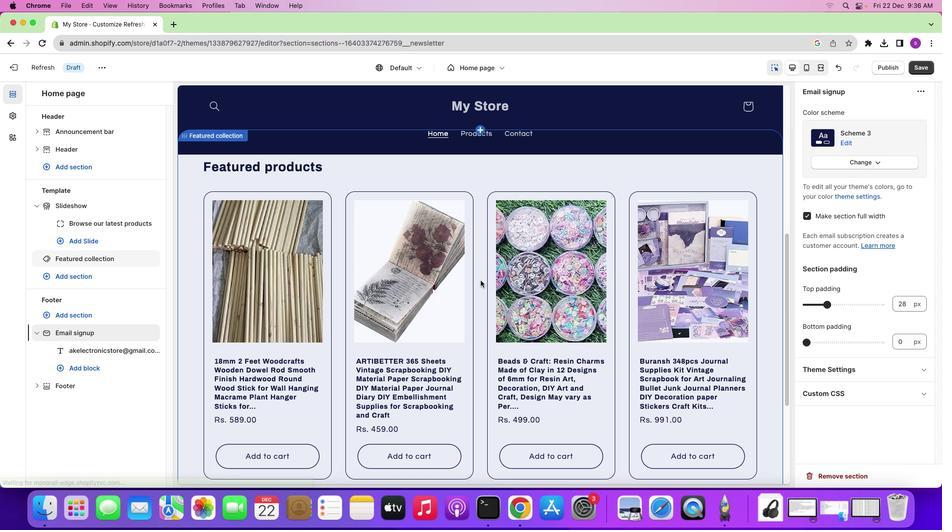 
Action: Mouse moved to (481, 280)
Screenshot: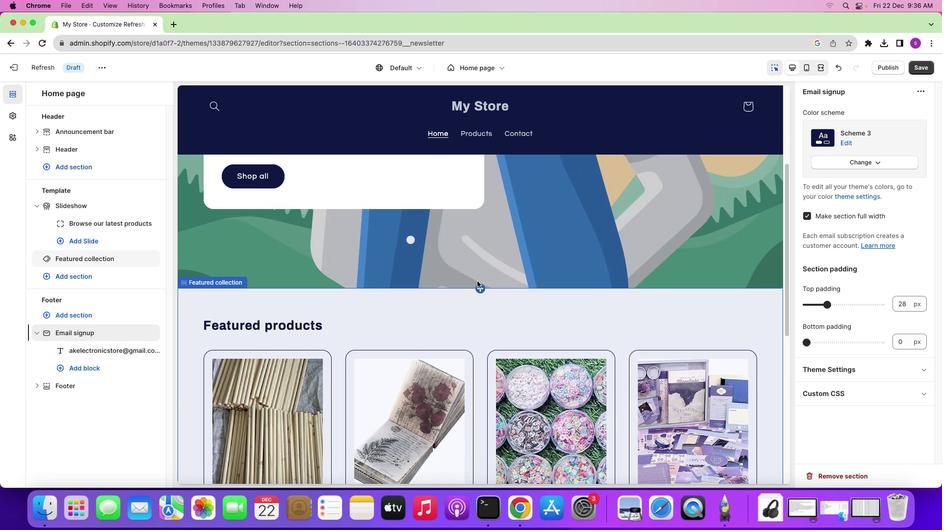 
Action: Mouse scrolled (481, 280) with delta (0, 0)
Screenshot: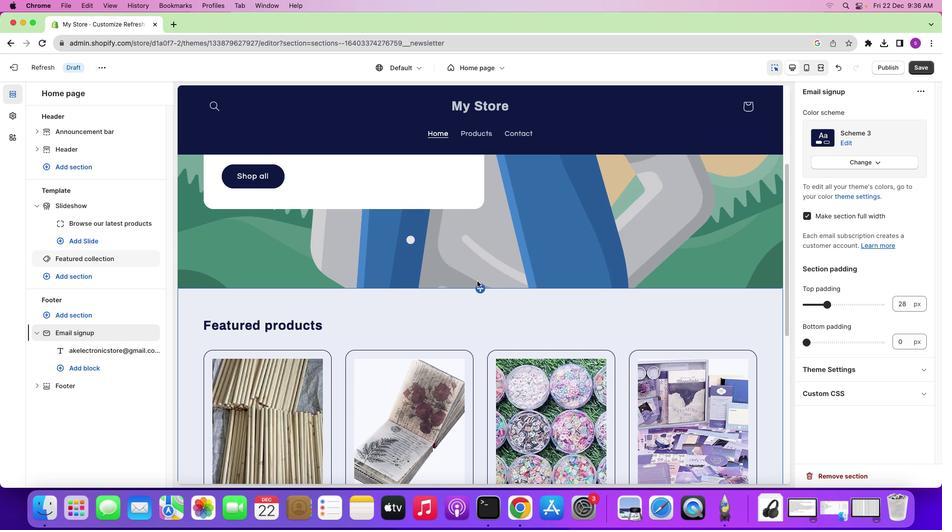 
Action: Mouse scrolled (481, 280) with delta (0, 0)
Screenshot: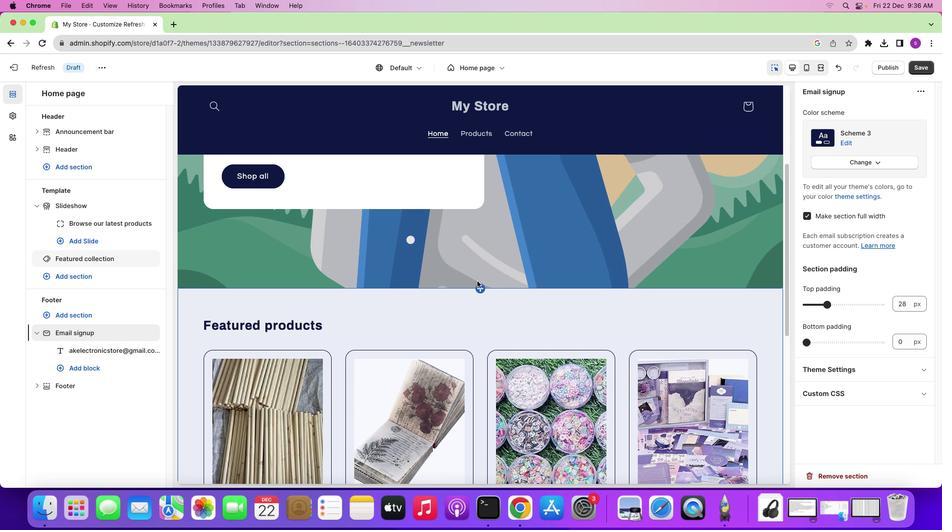 
Action: Mouse scrolled (481, 280) with delta (0, 0)
Screenshot: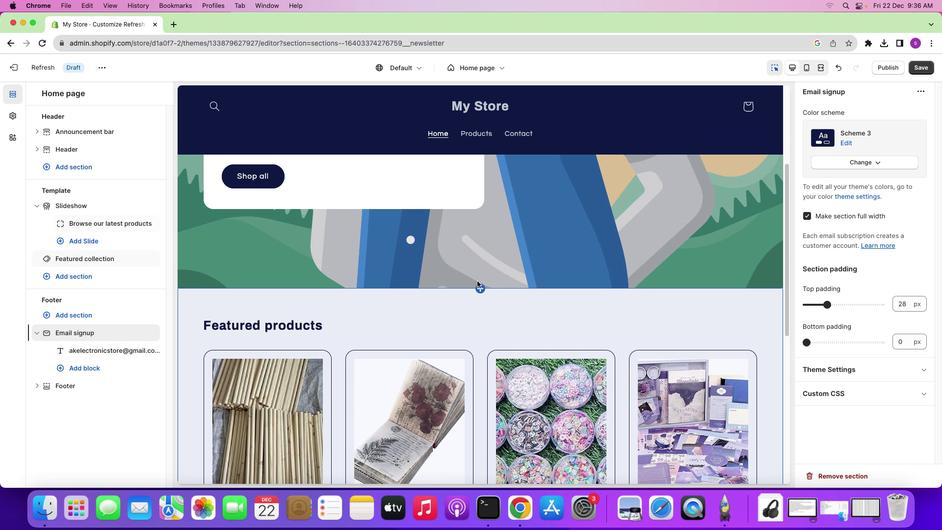 
Action: Mouse scrolled (481, 280) with delta (0, 1)
Screenshot: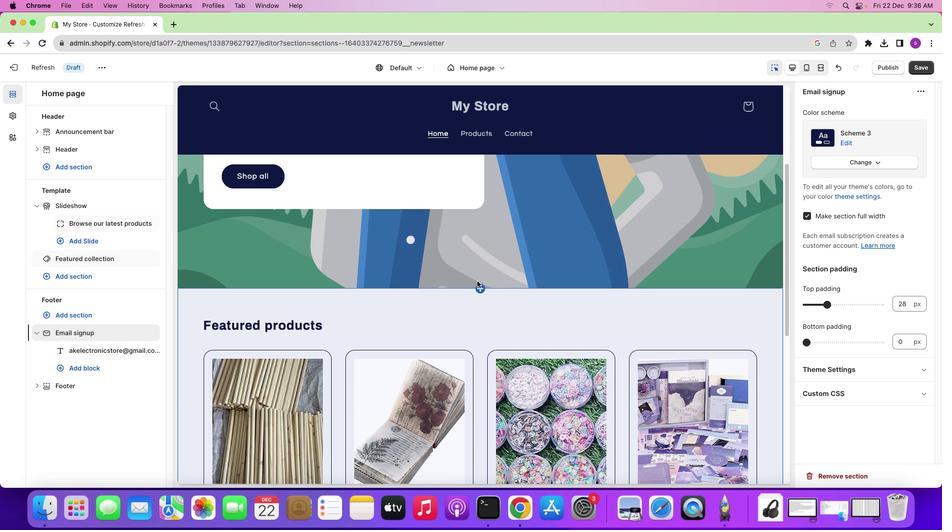 
Action: Mouse moved to (477, 281)
Screenshot: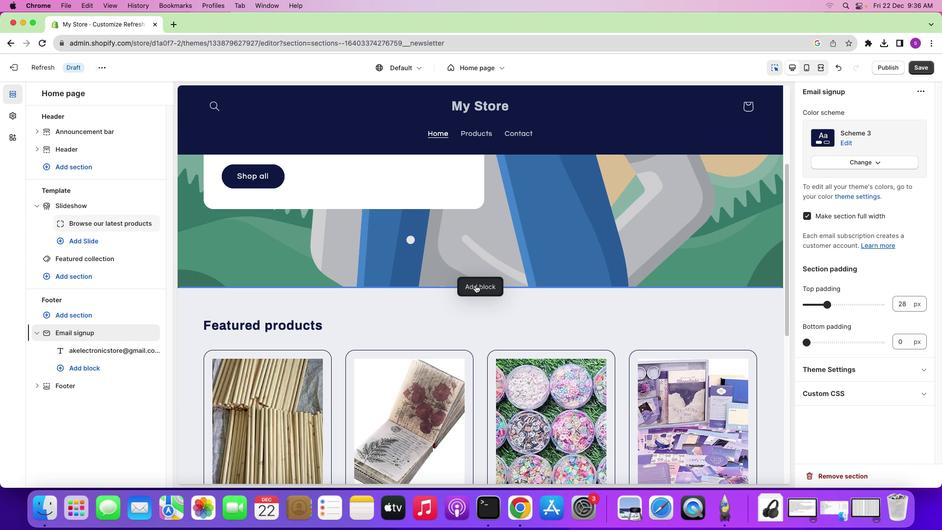 
Action: Mouse scrolled (477, 281) with delta (0, 0)
Screenshot: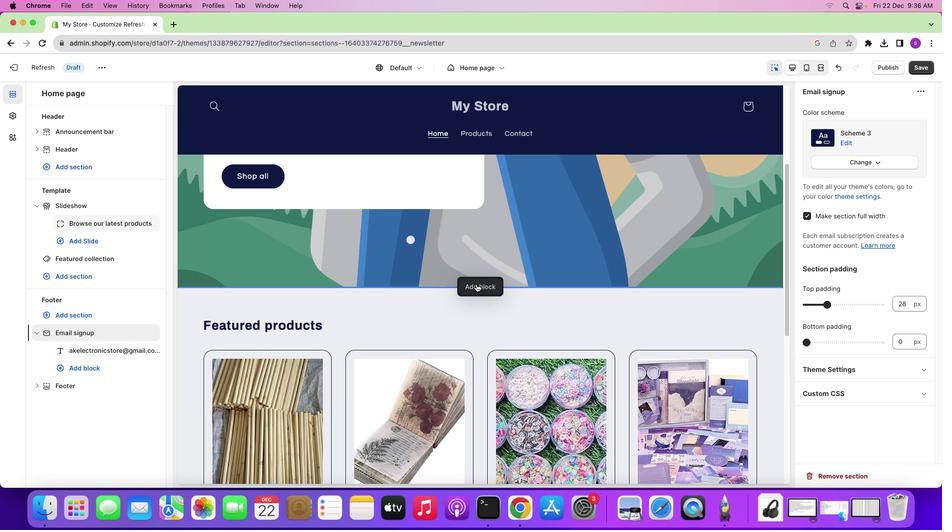 
Action: Mouse scrolled (477, 281) with delta (0, 0)
Screenshot: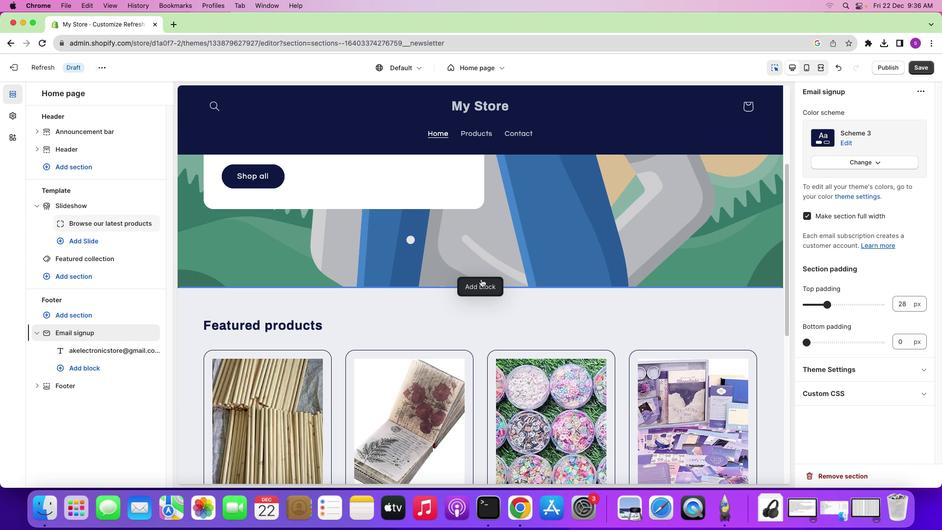
Action: Mouse scrolled (477, 281) with delta (0, 0)
Screenshot: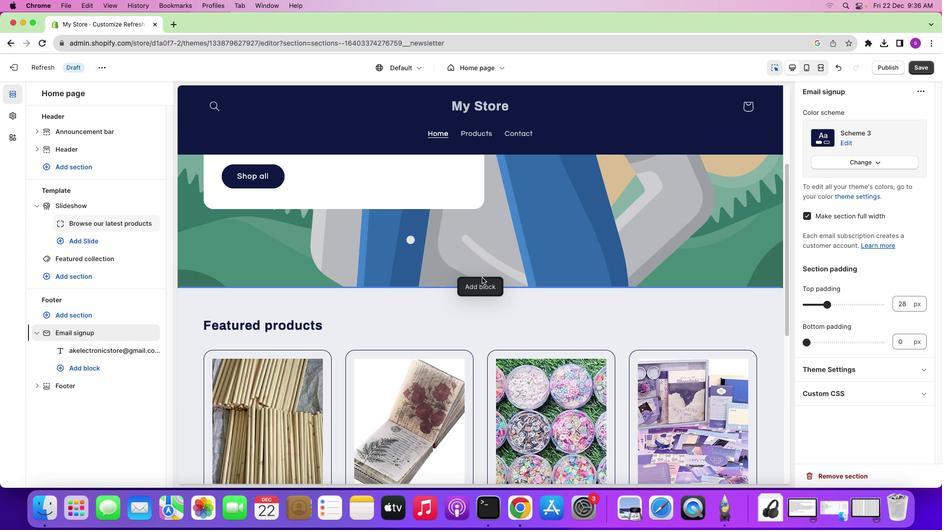 
Action: Mouse scrolled (477, 281) with delta (0, 1)
Screenshot: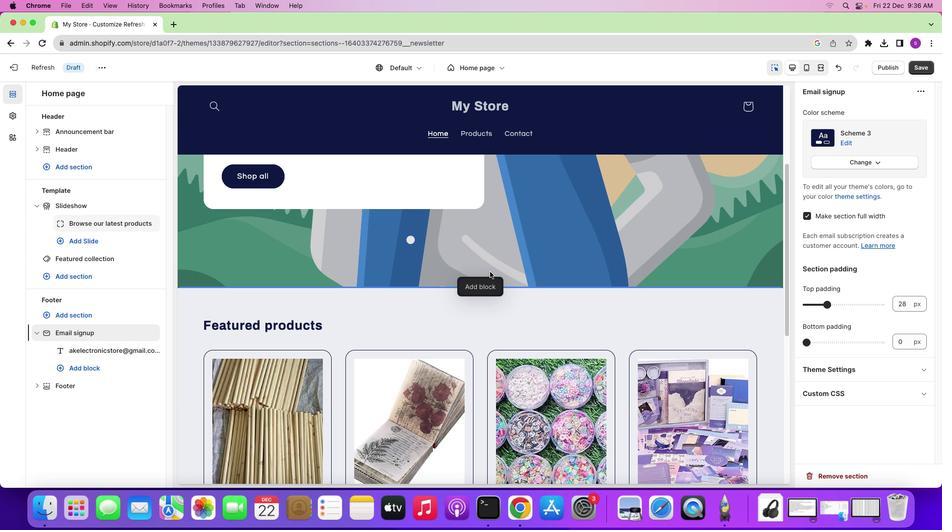 
Action: Mouse moved to (477, 280)
Screenshot: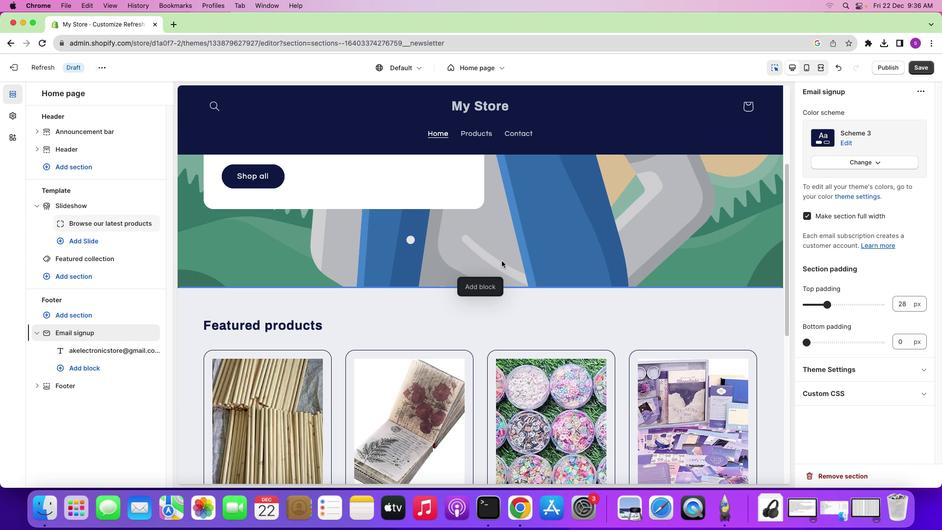 
Action: Mouse scrolled (477, 280) with delta (0, 1)
Screenshot: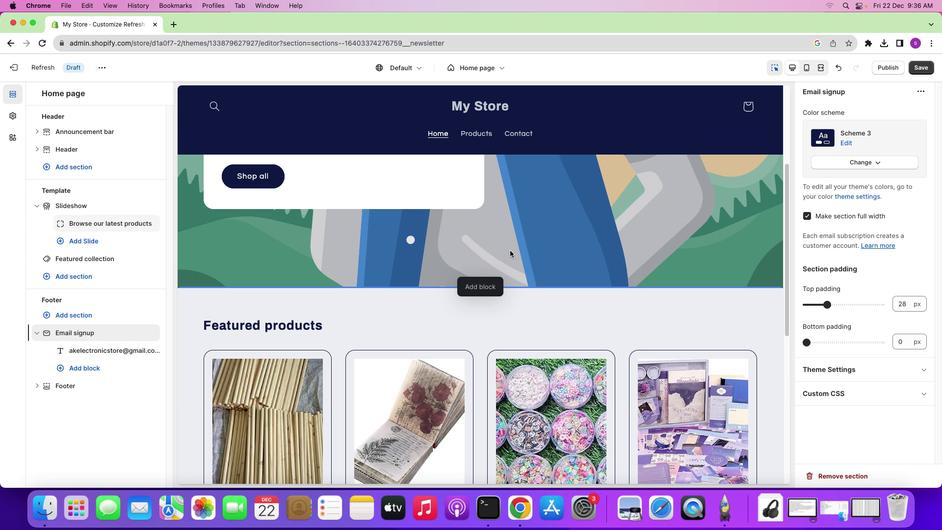 
Action: Mouse moved to (510, 250)
Screenshot: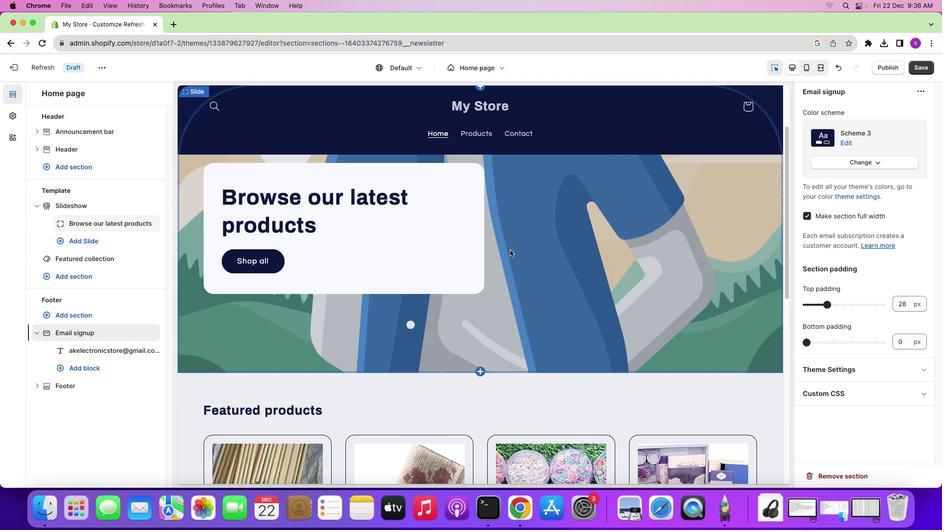 
Action: Mouse scrolled (510, 250) with delta (0, 0)
Screenshot: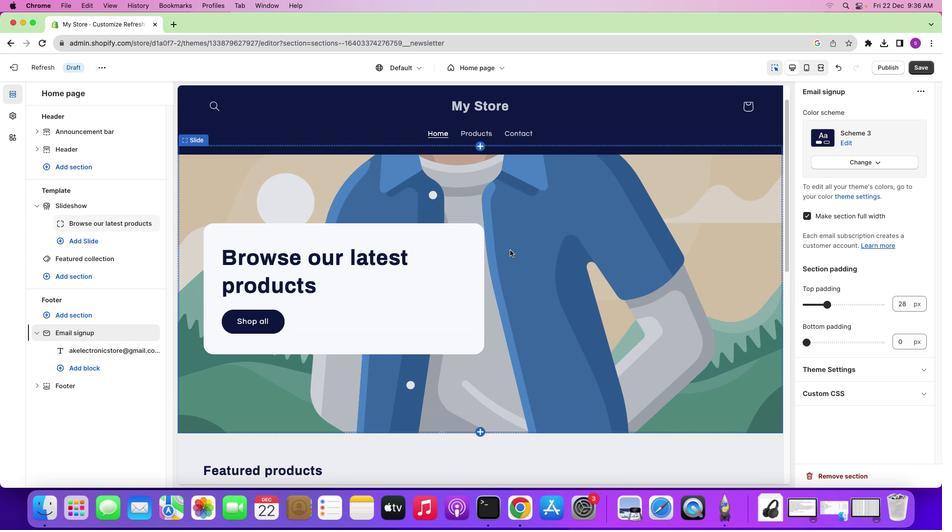 
Action: Mouse scrolled (510, 250) with delta (0, 0)
Screenshot: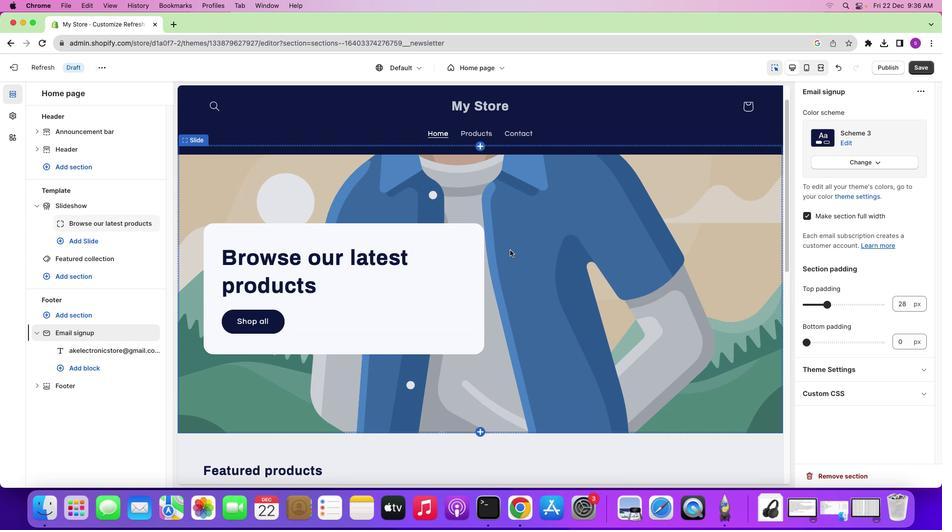 
Action: Mouse scrolled (510, 250) with delta (0, 0)
Screenshot: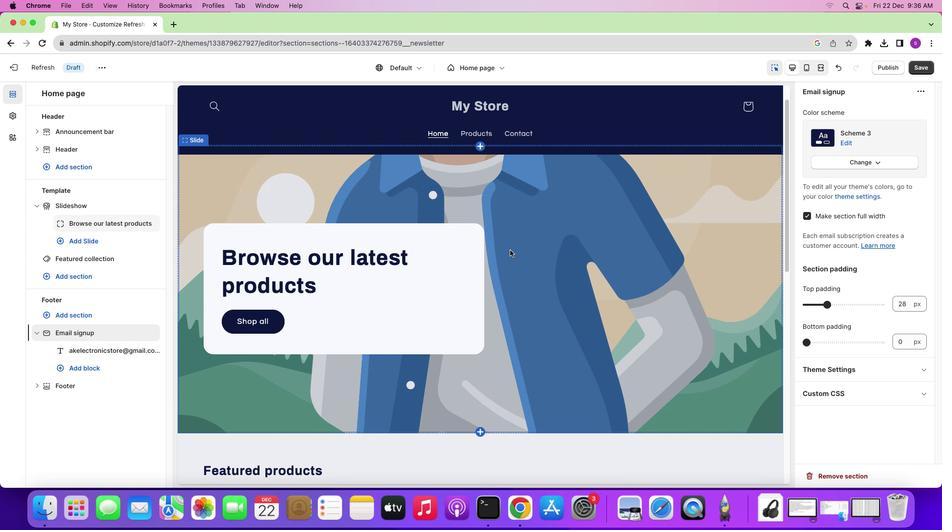 
Action: Mouse scrolled (510, 250) with delta (0, 1)
Screenshot: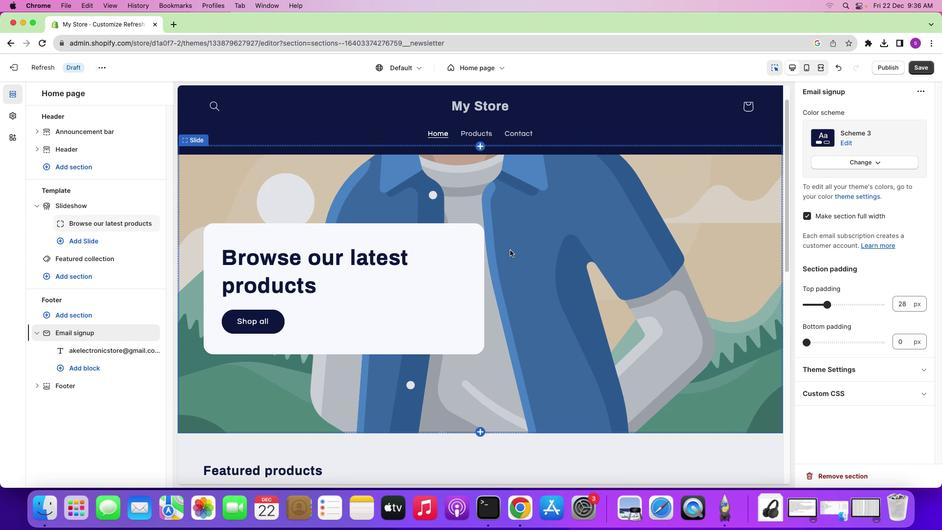 
Action: Mouse scrolled (510, 250) with delta (0, 0)
Screenshot: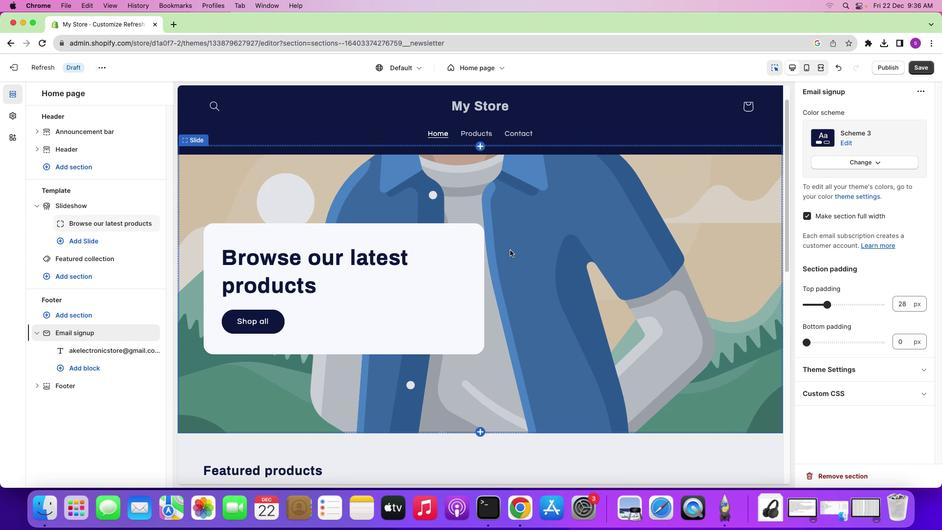
Action: Mouse scrolled (510, 250) with delta (0, 0)
Screenshot: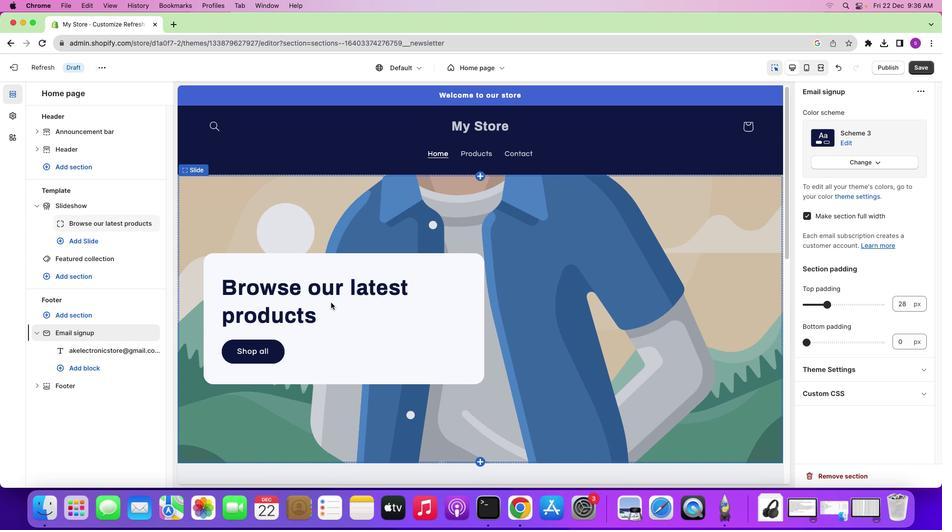 
Action: Mouse scrolled (510, 250) with delta (0, 0)
Screenshot: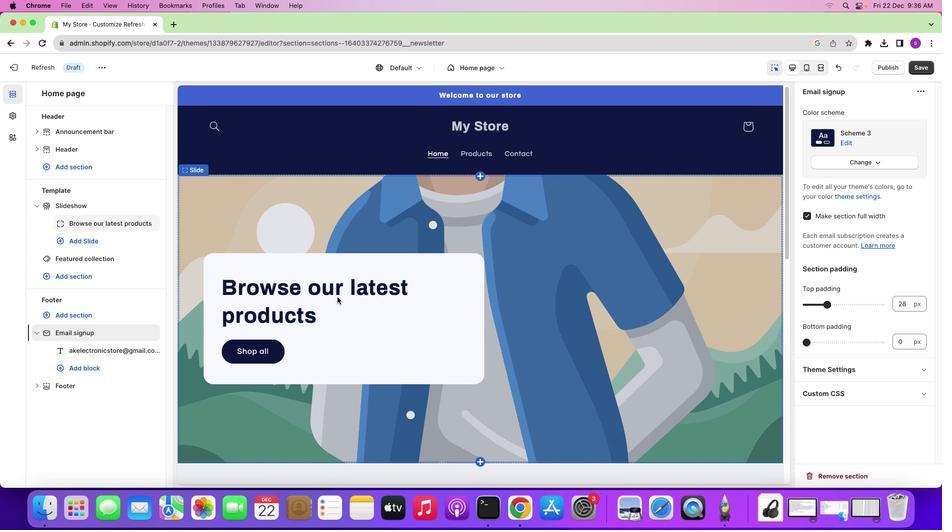 
Action: Mouse moved to (510, 250)
Screenshot: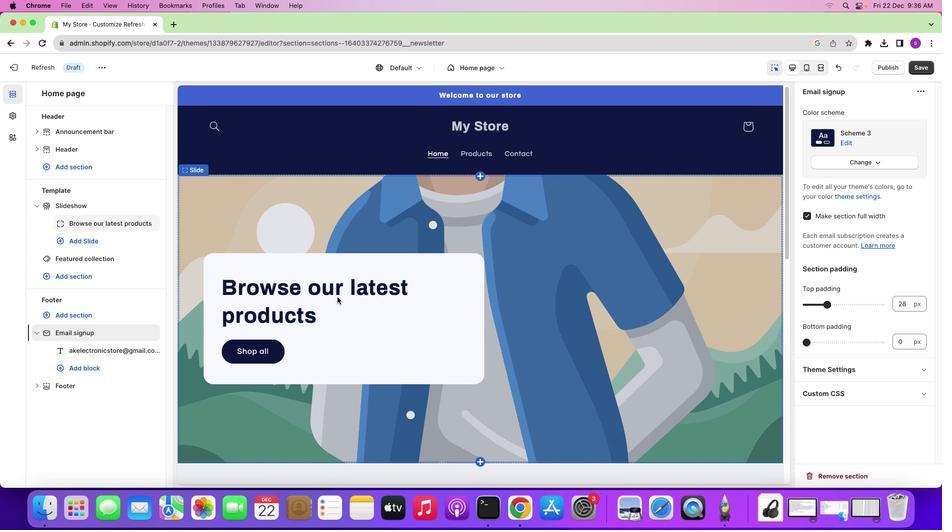 
Action: Mouse scrolled (510, 250) with delta (0, 0)
Screenshot: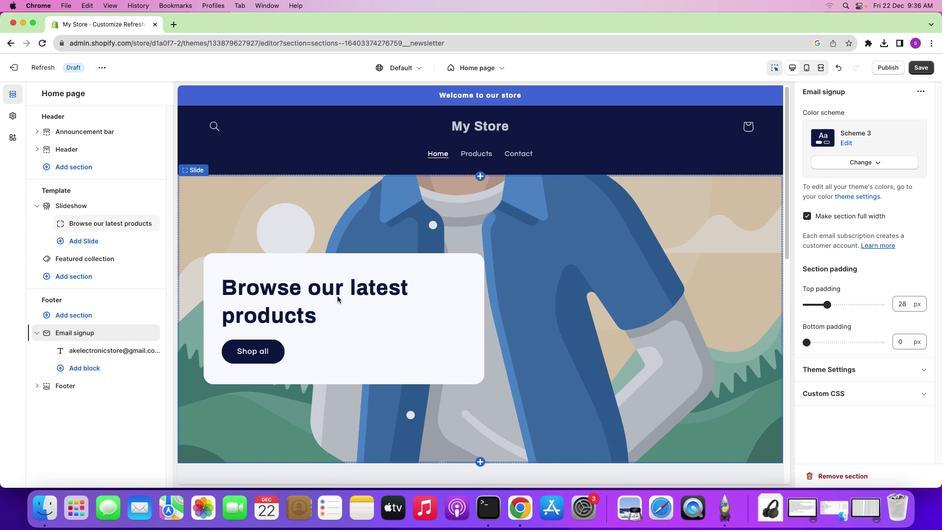 
Action: Mouse moved to (337, 295)
Screenshot: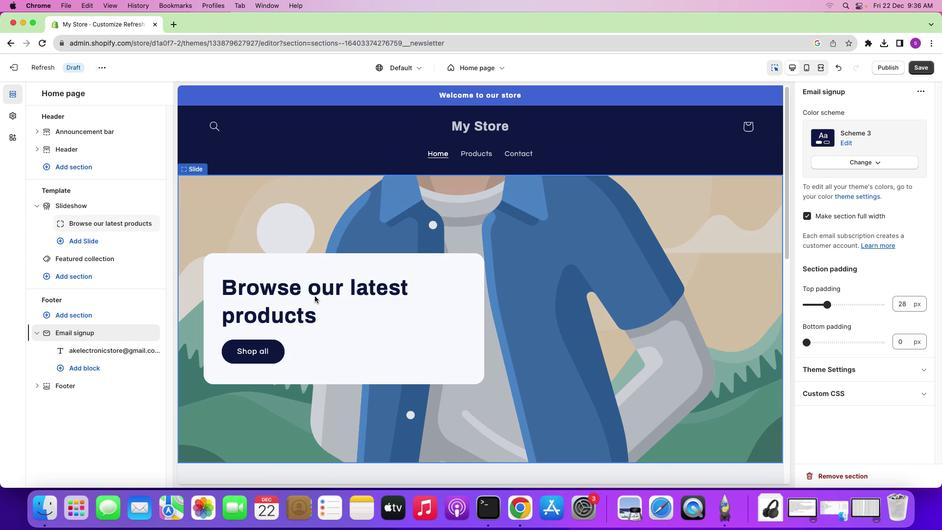 
Action: Mouse pressed left at (337, 295)
Screenshot: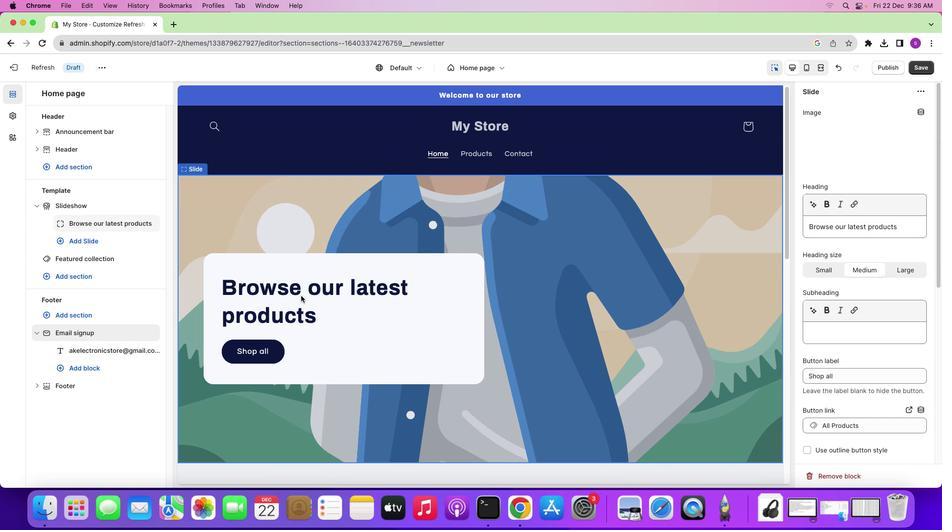
Action: Mouse moved to (901, 224)
Screenshot: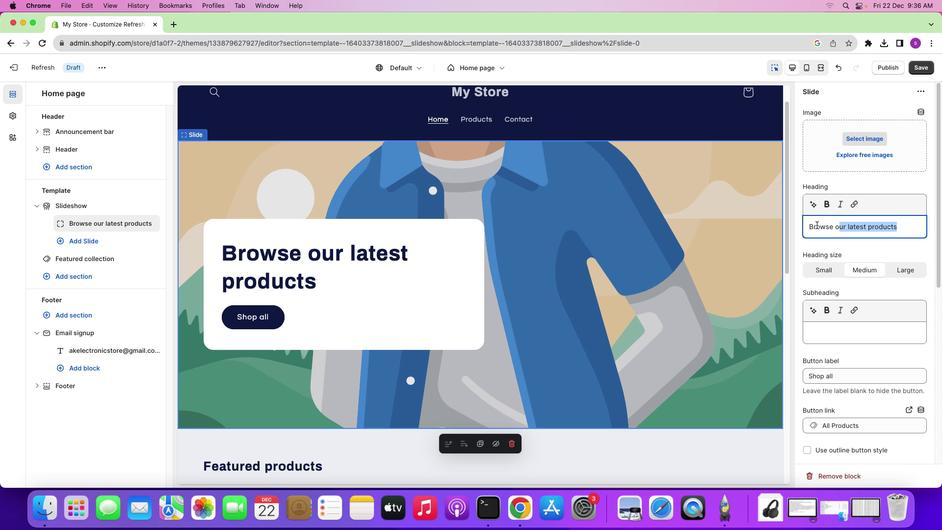 
Action: Mouse pressed left at (901, 224)
Screenshot: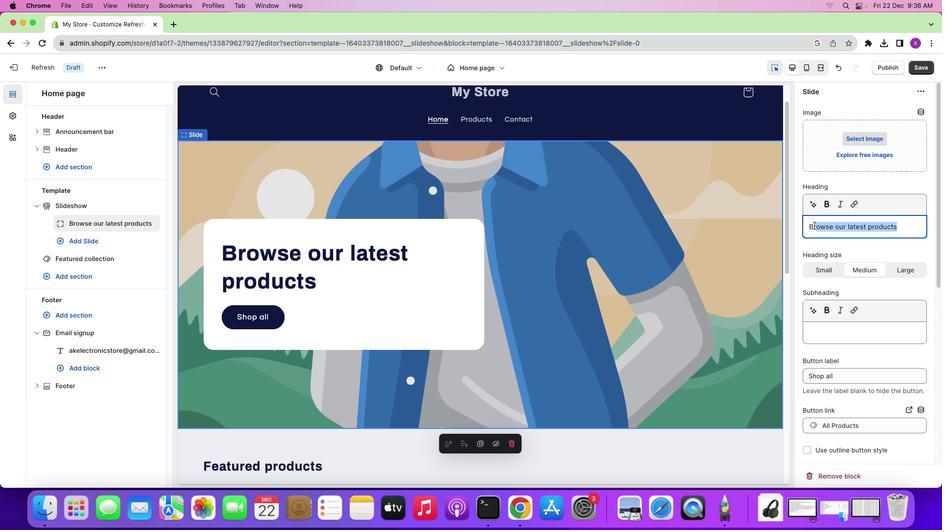 
Action: Mouse moved to (807, 226)
Screenshot: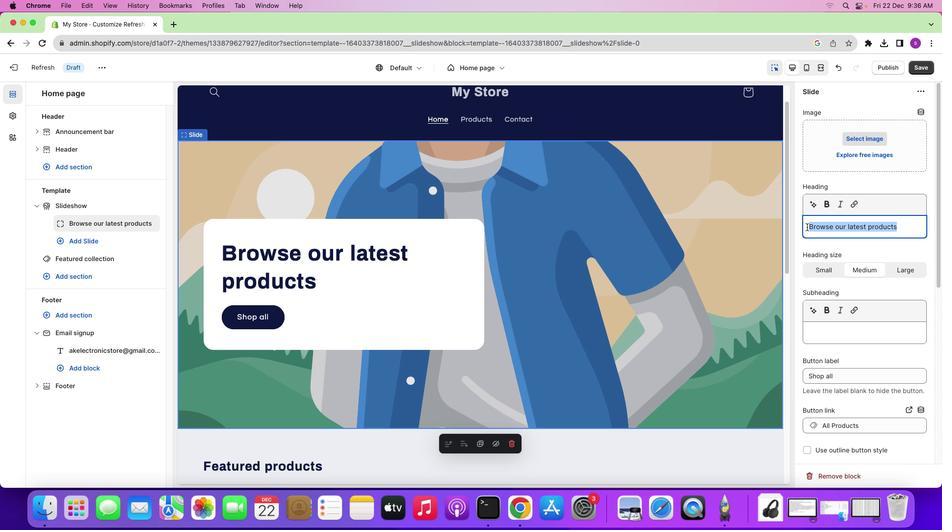 
Action: Key pressed Key.backspaceKey.shift'W''E''L''C''O''M''E'Key.space'T''O'Key.space'O''U''R'Key.space'E''L''E'Key.backspaceKey.backspaceKey.backspace'A''K'Key.space'E''L''E''C''T''R''O''N''I''C'Key.space'S''T''O''R''E'
Screenshot: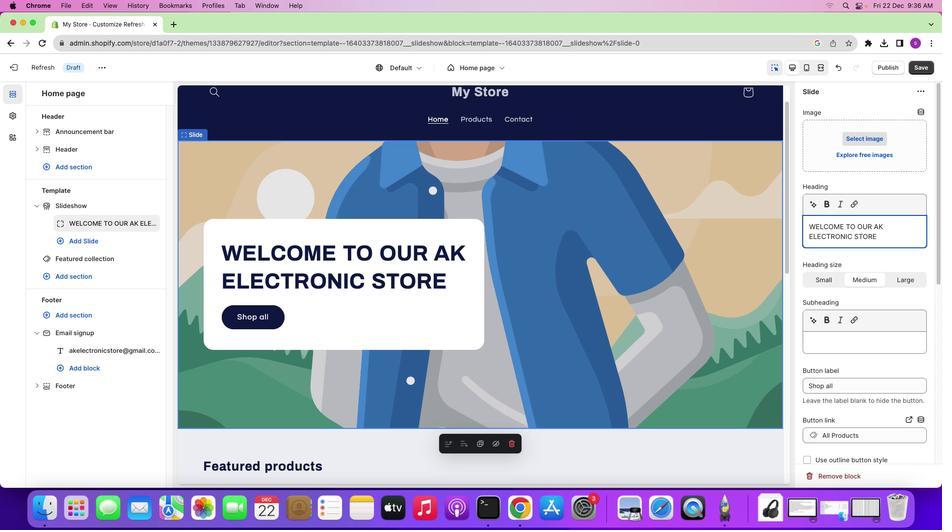 
Action: Mouse moved to (884, 235)
Screenshot: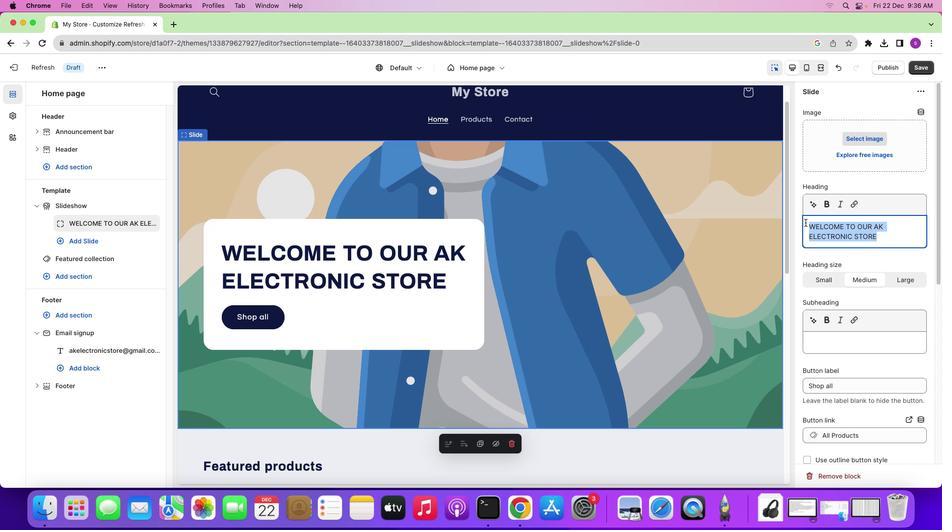 
Action: Mouse pressed left at (884, 235)
Screenshot: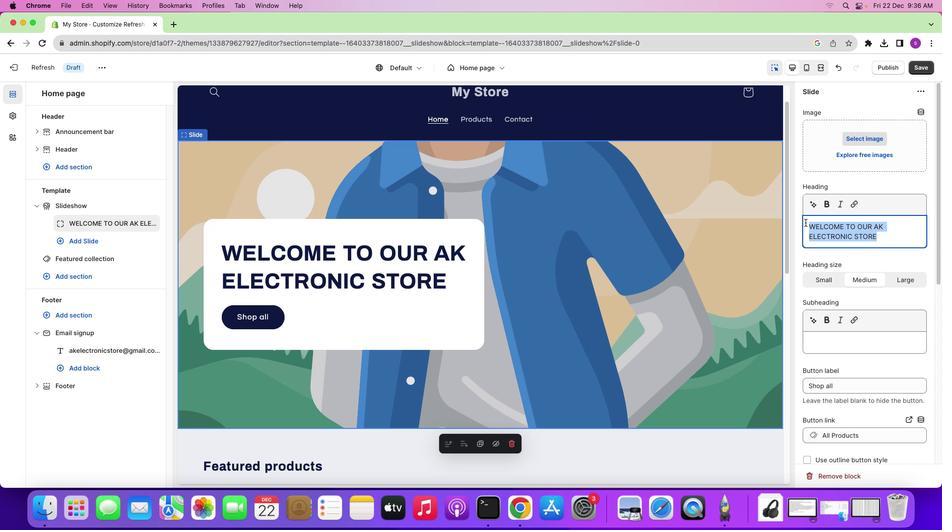 
Action: Mouse moved to (827, 204)
Screenshot: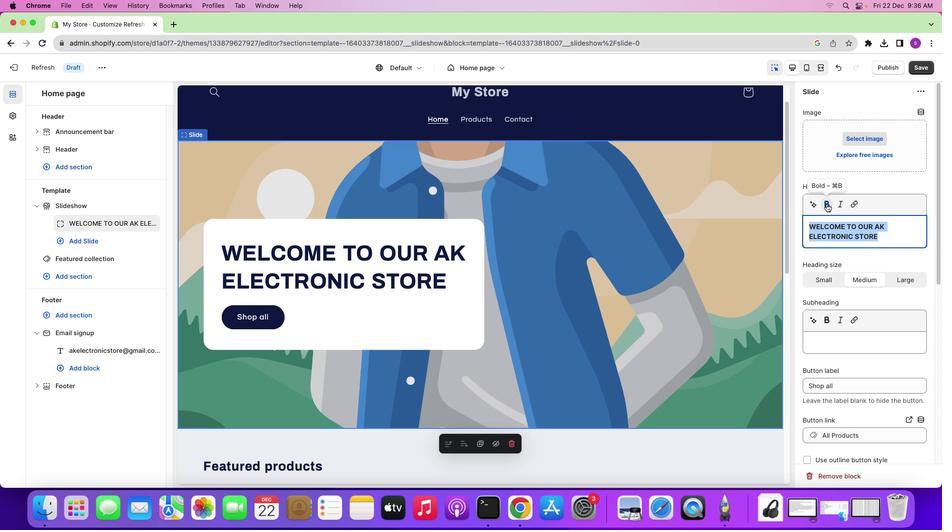 
Action: Mouse pressed left at (827, 204)
Screenshot: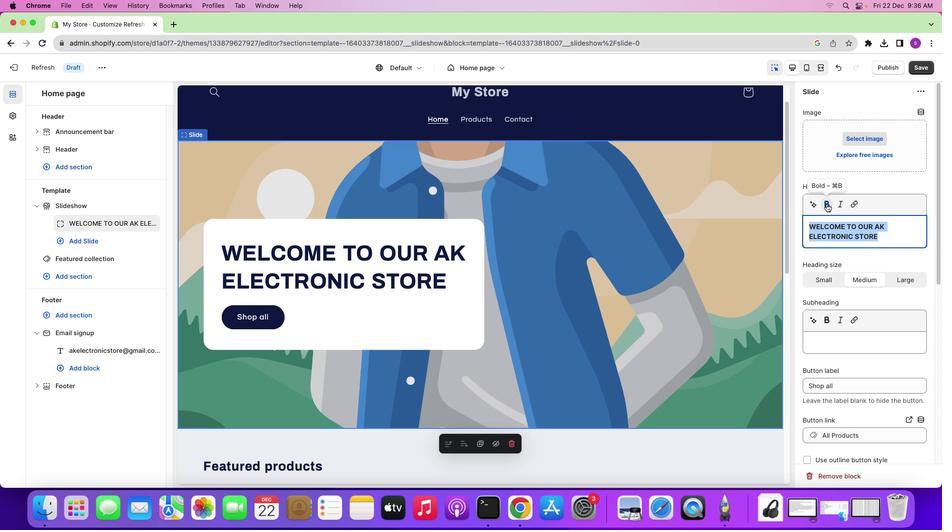 
Action: Mouse moved to (908, 236)
Screenshot: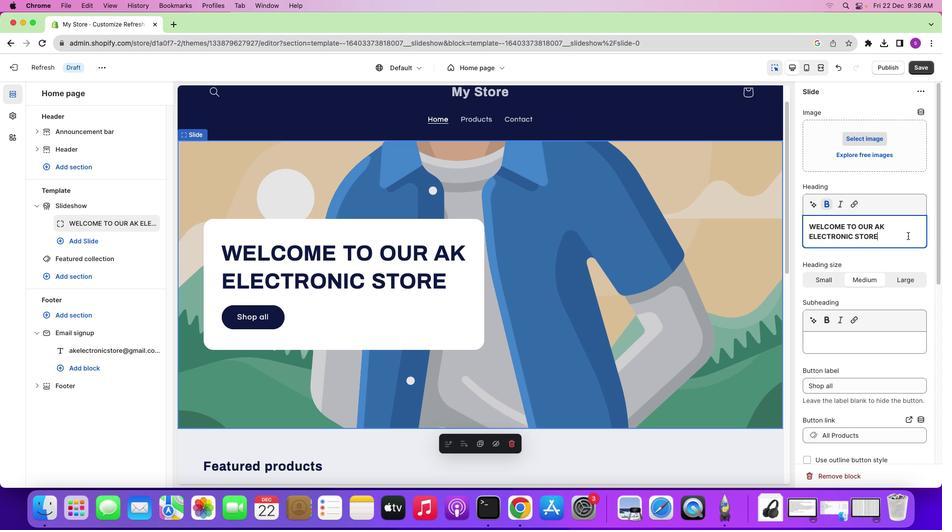 
Action: Mouse pressed left at (908, 236)
Screenshot: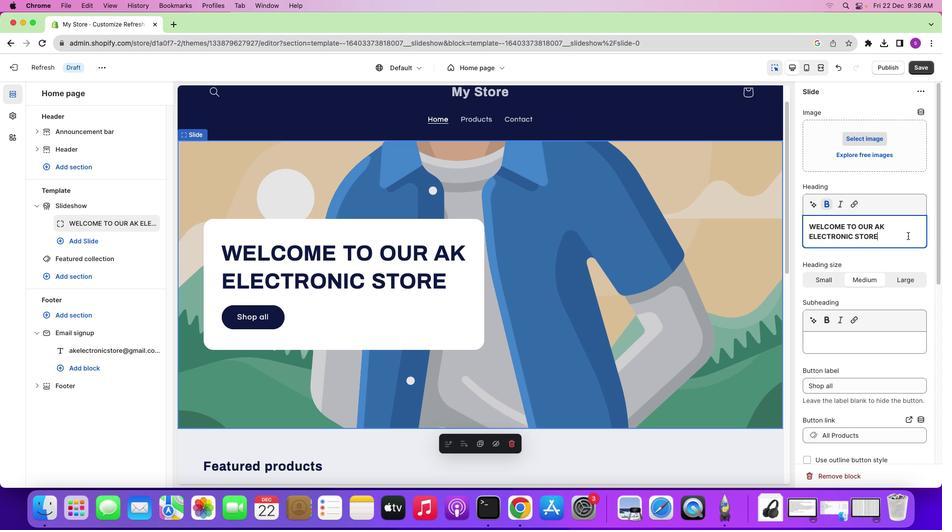 
Action: Mouse moved to (869, 155)
Screenshot: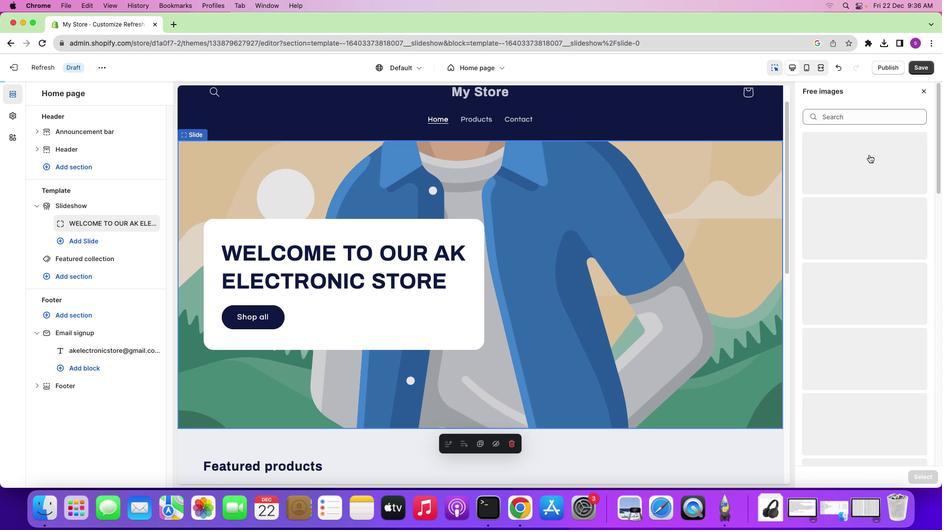 
Action: Mouse pressed left at (869, 155)
Screenshot: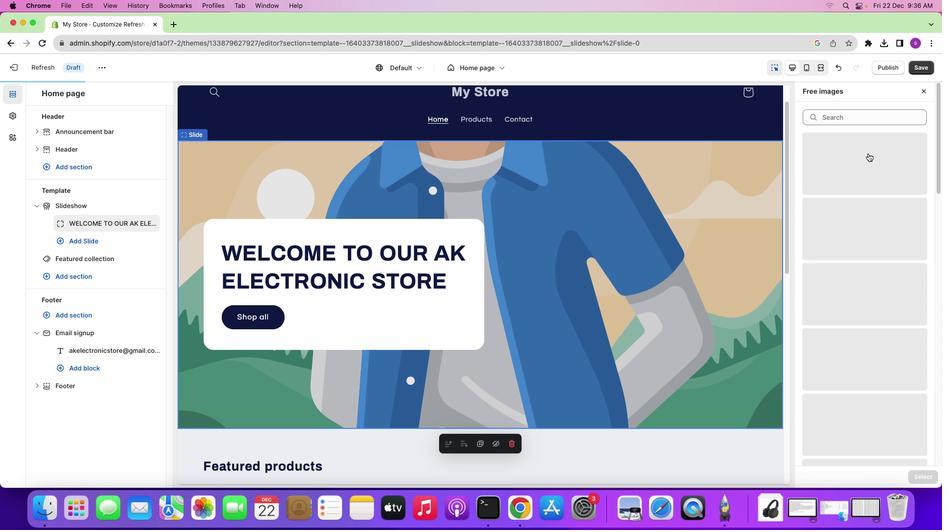 
Action: Mouse moved to (870, 118)
Screenshot: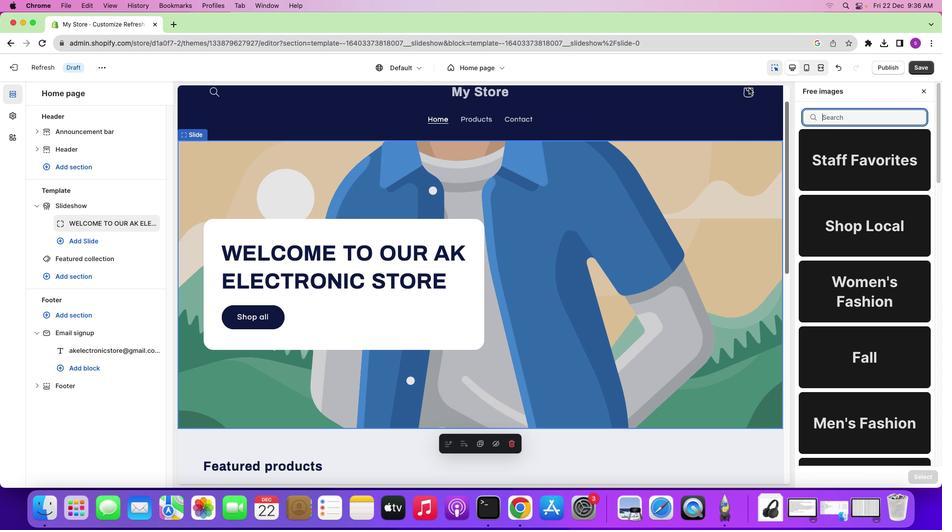 
Action: Mouse pressed left at (870, 118)
Screenshot: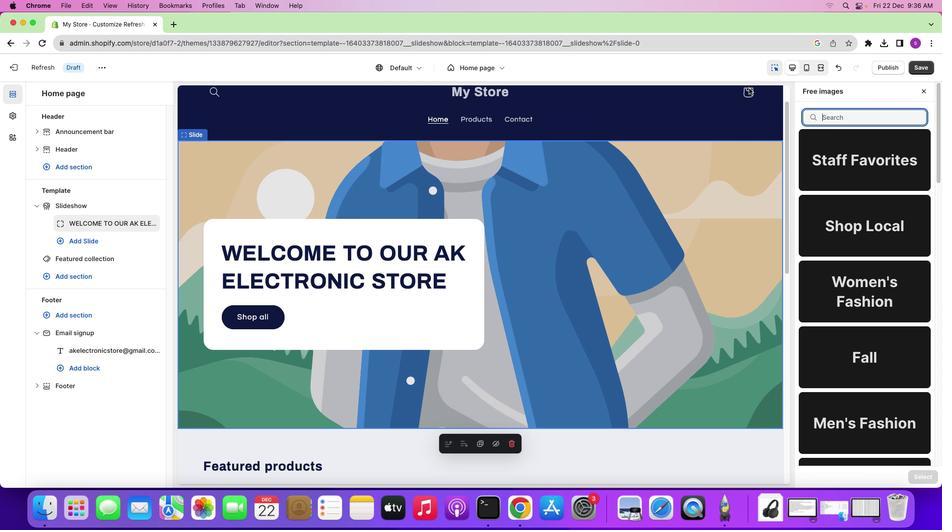 
Action: Mouse moved to (749, 88)
Screenshot: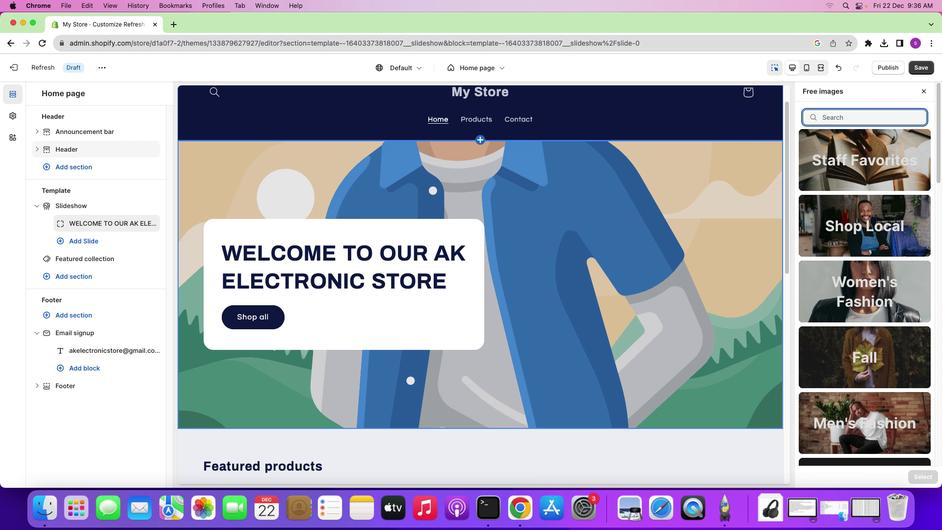 
Action: Key pressed 'e''l''e''c''t''r''o''n''i''c''s'
Screenshot: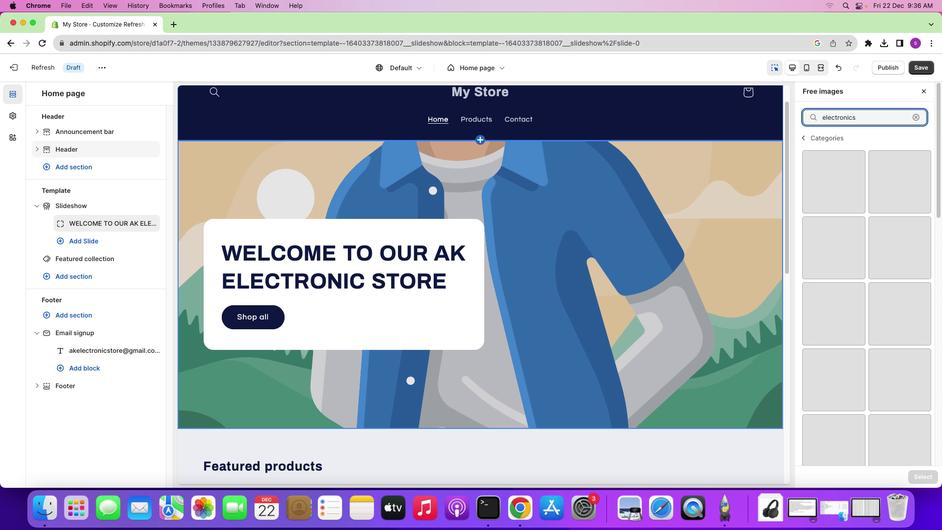 
Action: Mouse moved to (867, 291)
Screenshot: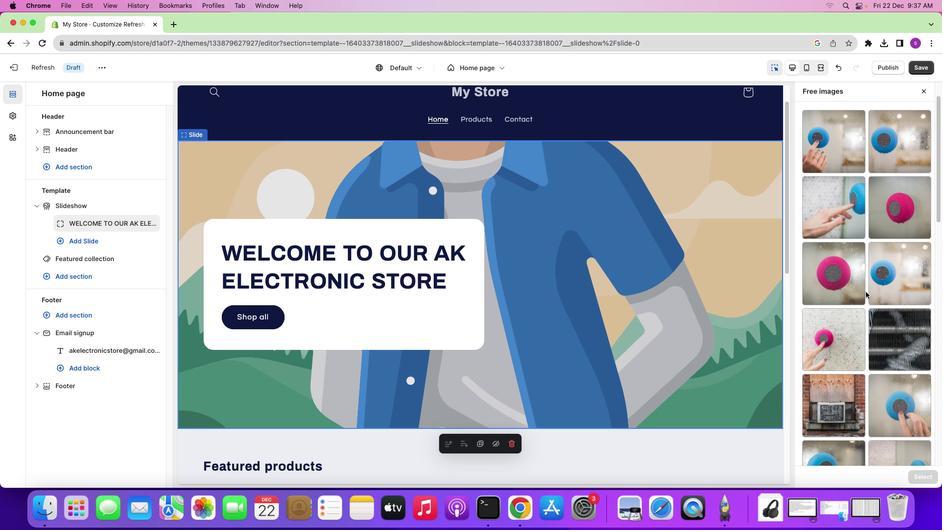 
Action: Mouse scrolled (867, 291) with delta (0, 0)
Screenshot: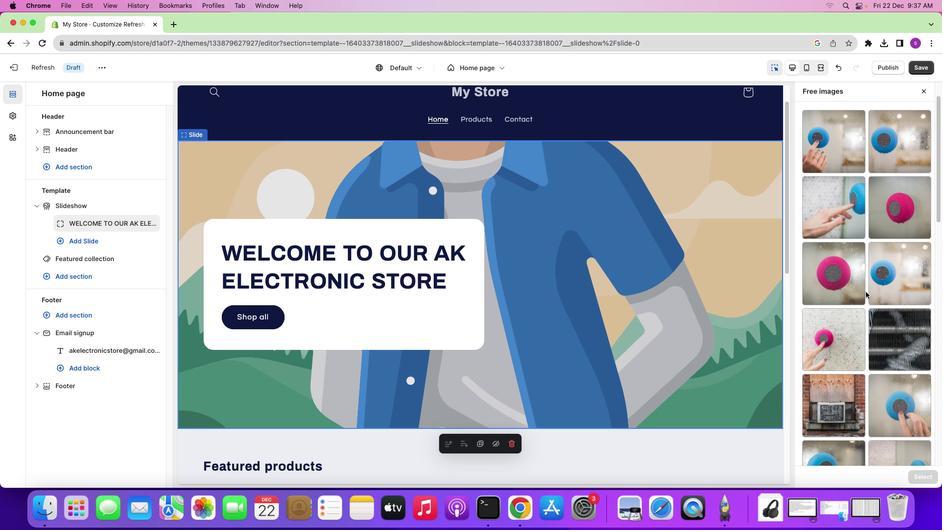
Action: Mouse scrolled (867, 291) with delta (0, 0)
Screenshot: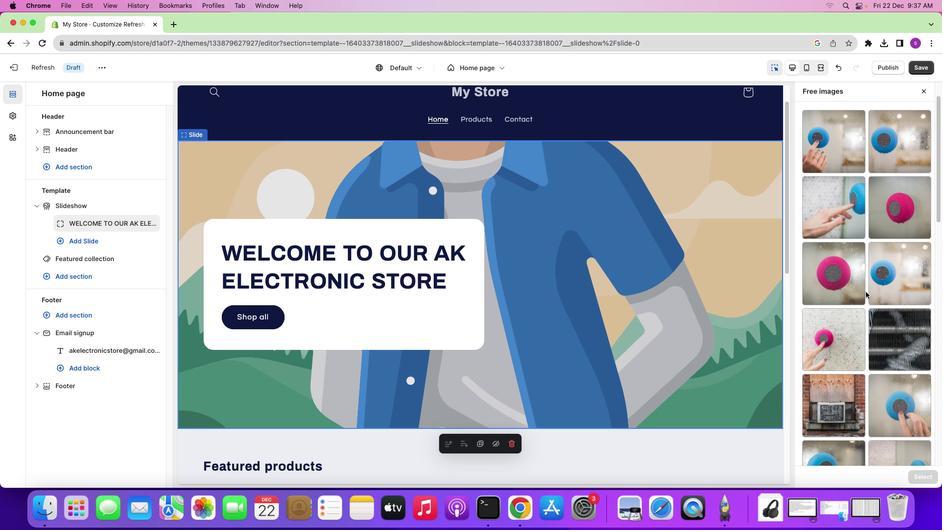 
Action: Mouse scrolled (867, 291) with delta (0, 0)
Screenshot: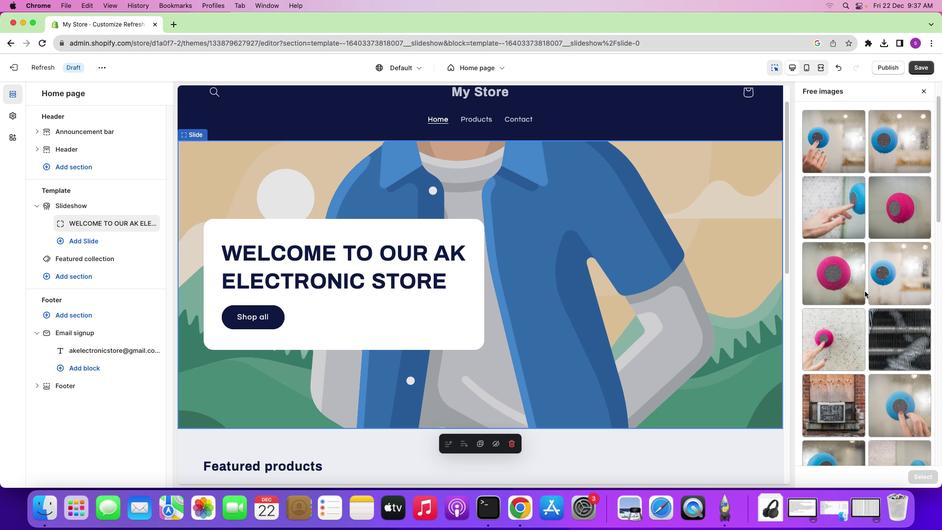 
Action: Mouse moved to (866, 291)
Screenshot: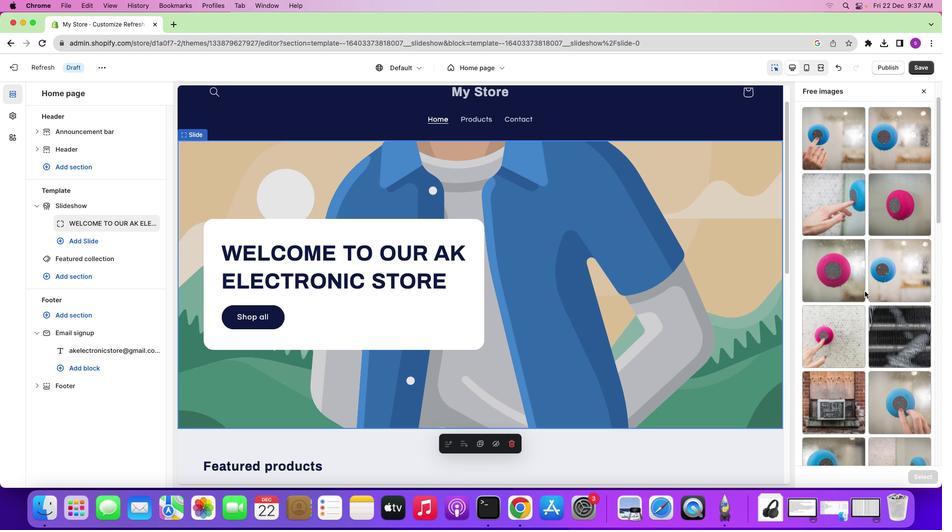 
Action: Mouse scrolled (866, 291) with delta (0, 0)
Screenshot: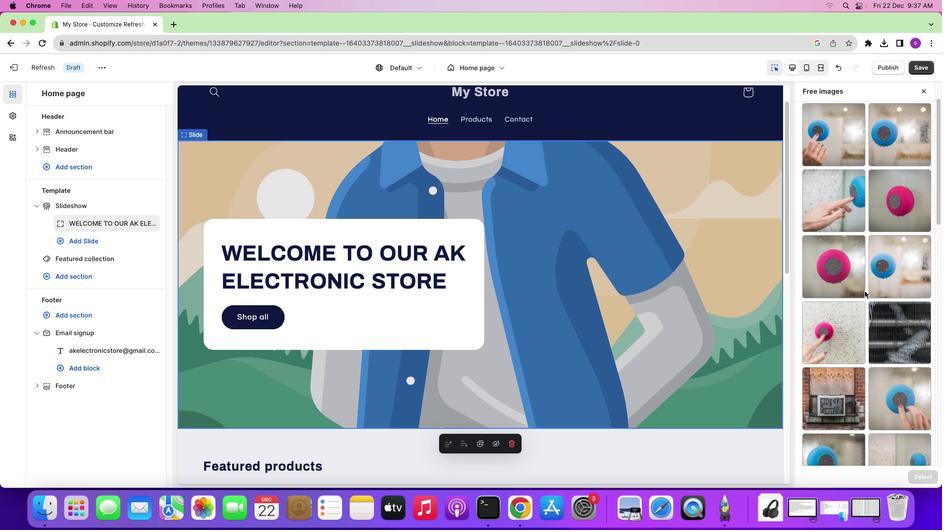 
Action: Mouse moved to (865, 291)
Screenshot: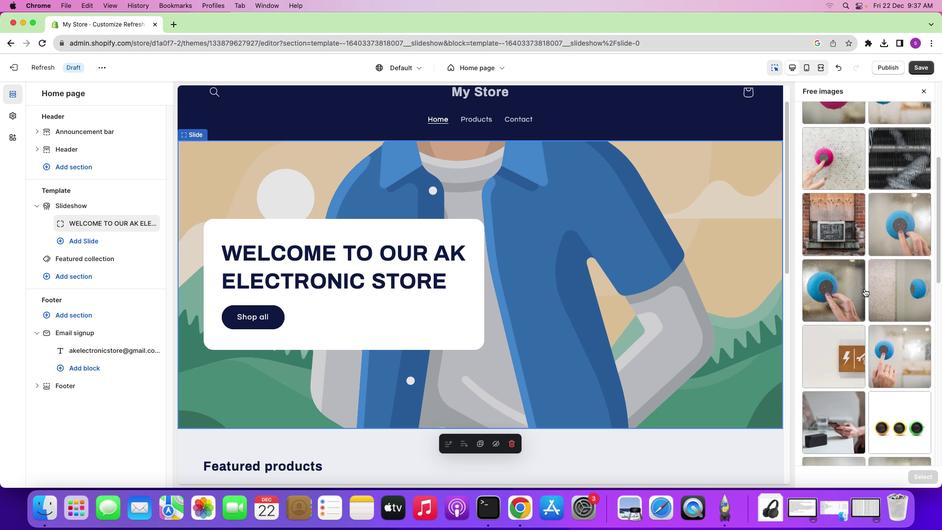 
Action: Mouse scrolled (865, 291) with delta (0, 0)
Screenshot: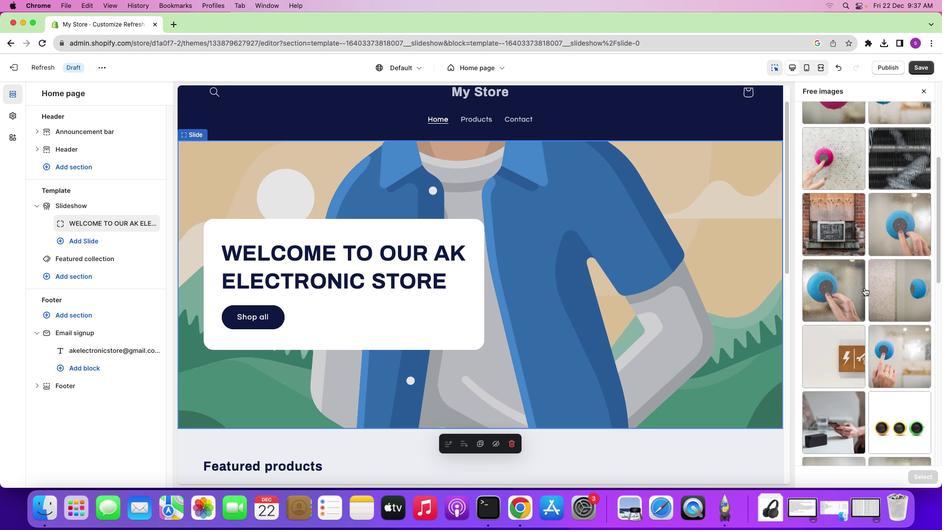 
Action: Mouse scrolled (865, 291) with delta (0, 0)
Screenshot: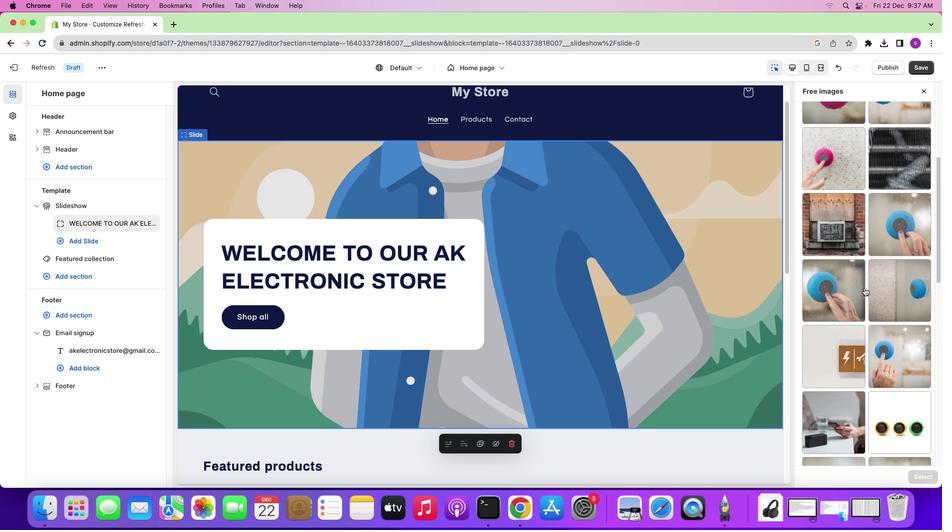 
Action: Mouse scrolled (865, 291) with delta (0, 0)
Screenshot: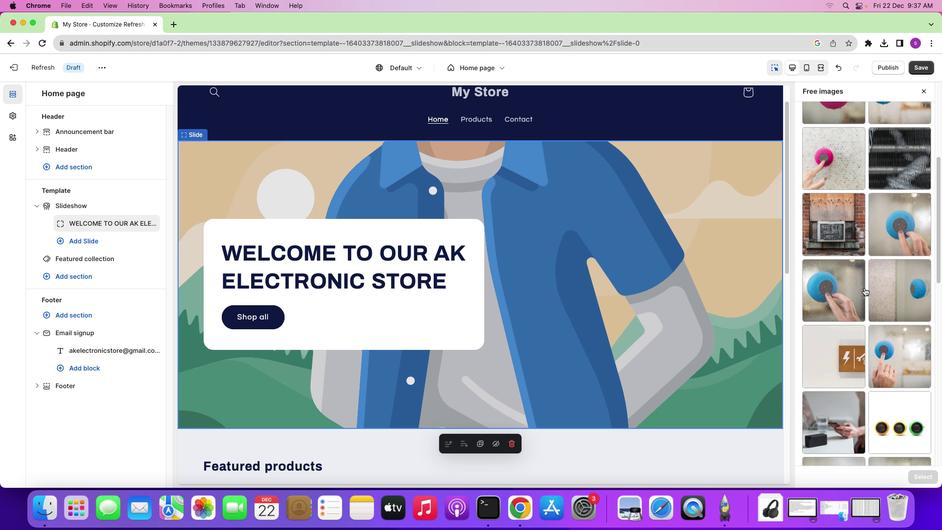 
Action: Mouse scrolled (865, 291) with delta (0, -1)
Screenshot: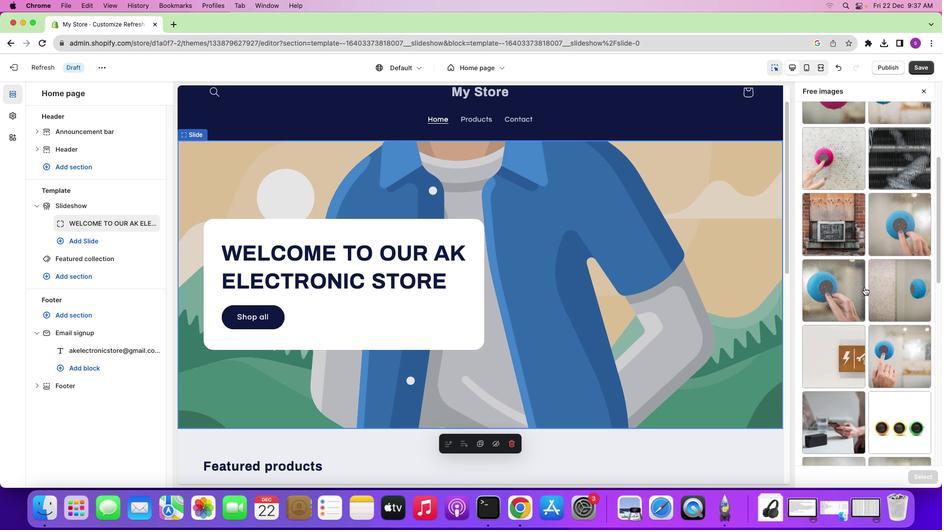 
Action: Mouse scrolled (865, 291) with delta (0, -1)
Screenshot: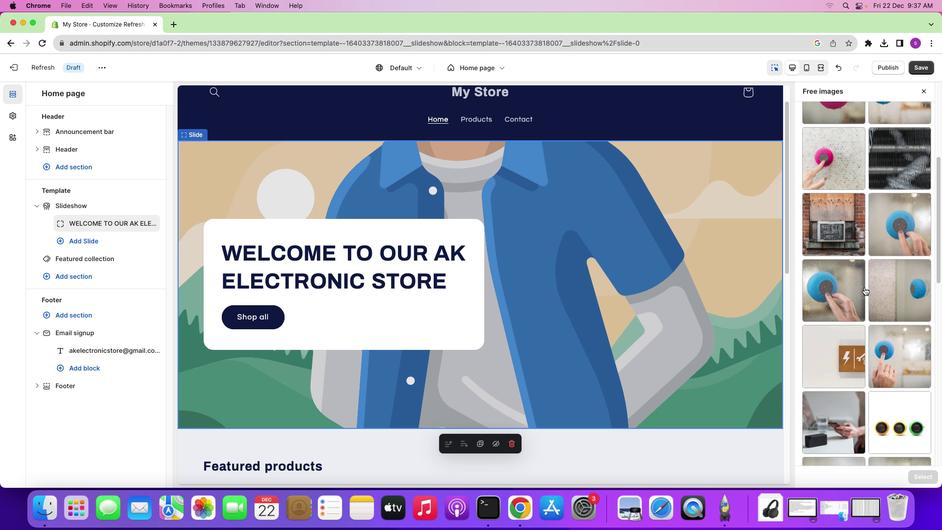 
Action: Mouse moved to (864, 287)
Screenshot: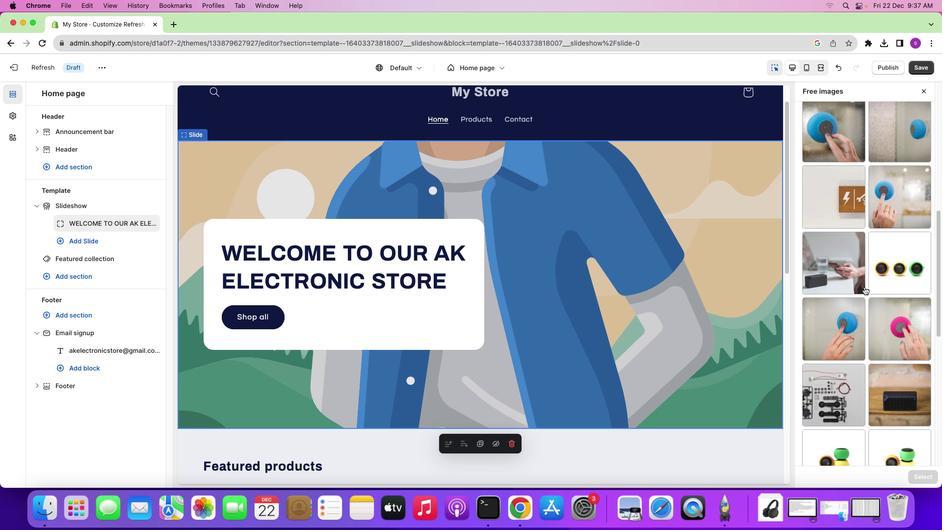 
Action: Mouse scrolled (864, 287) with delta (0, 0)
Screenshot: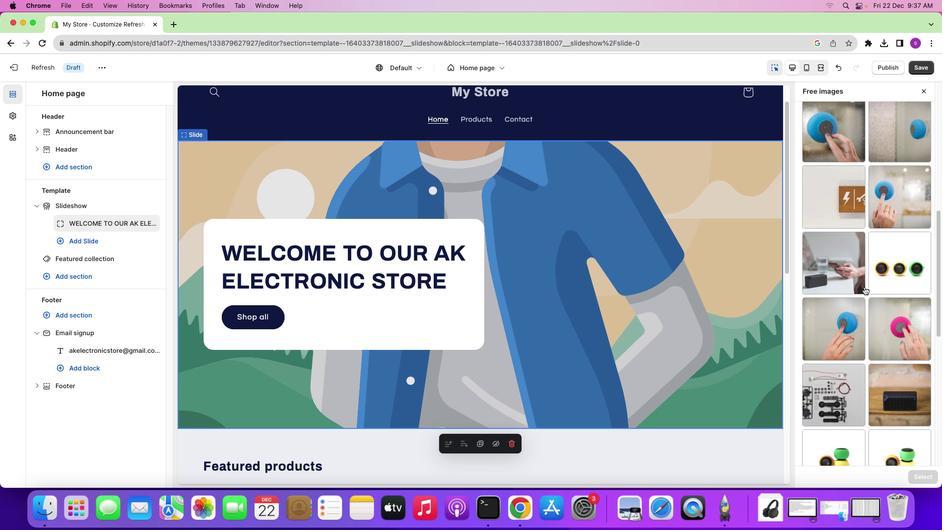 
Action: Mouse scrolled (864, 287) with delta (0, 0)
Screenshot: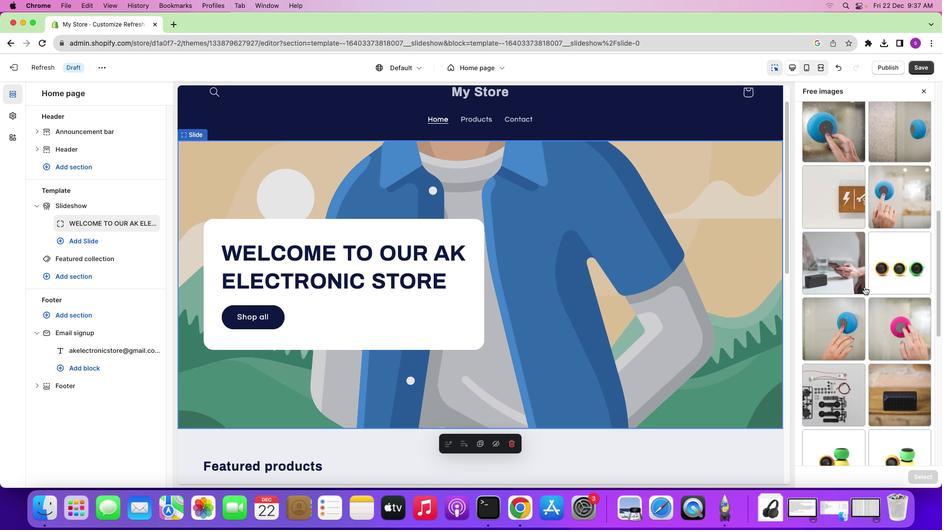 
Action: Mouse scrolled (864, 287) with delta (0, 0)
Screenshot: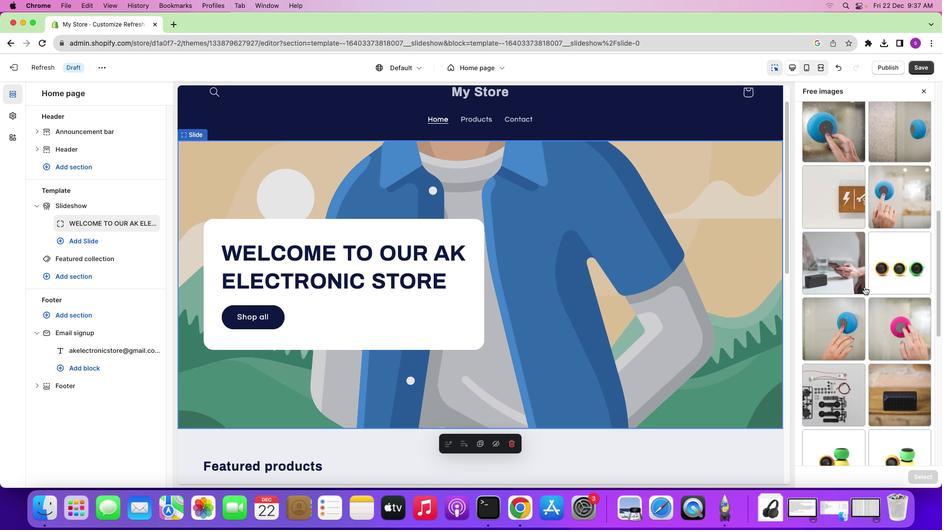 
Action: Mouse scrolled (864, 287) with delta (0, 0)
Screenshot: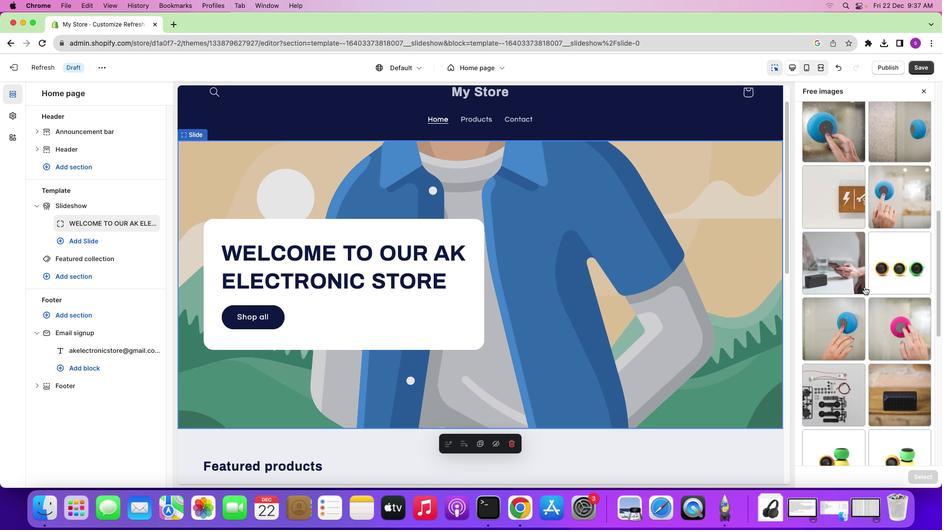 
Action: Mouse scrolled (864, 287) with delta (0, -1)
Screenshot: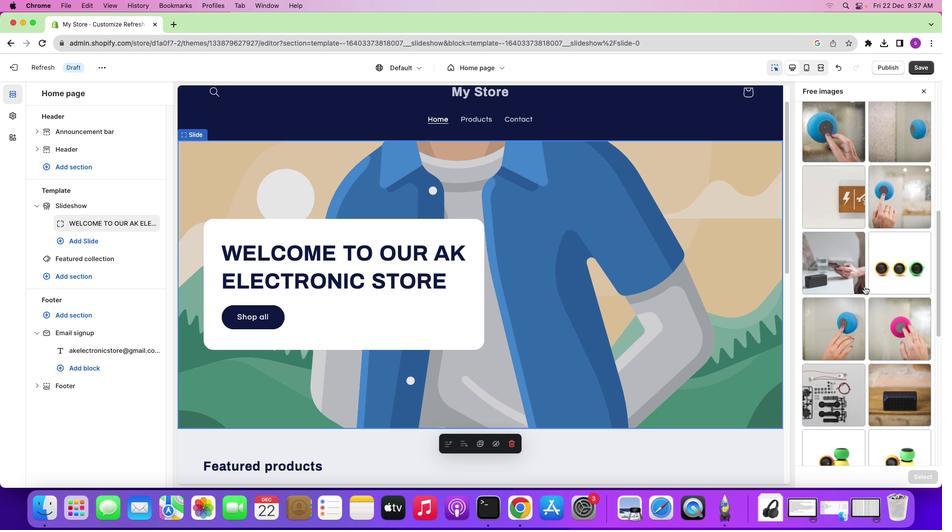 
Action: Mouse moved to (864, 285)
Screenshot: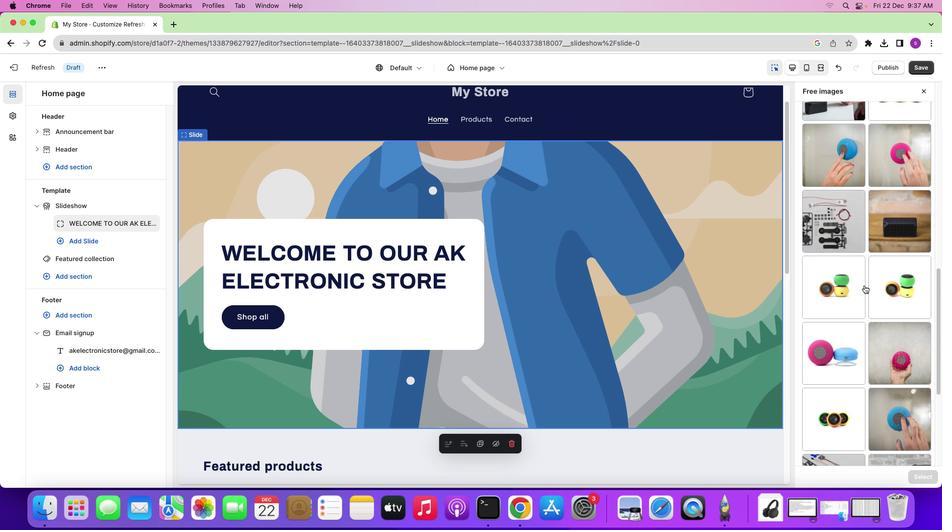 
Action: Mouse scrolled (864, 285) with delta (0, 0)
Screenshot: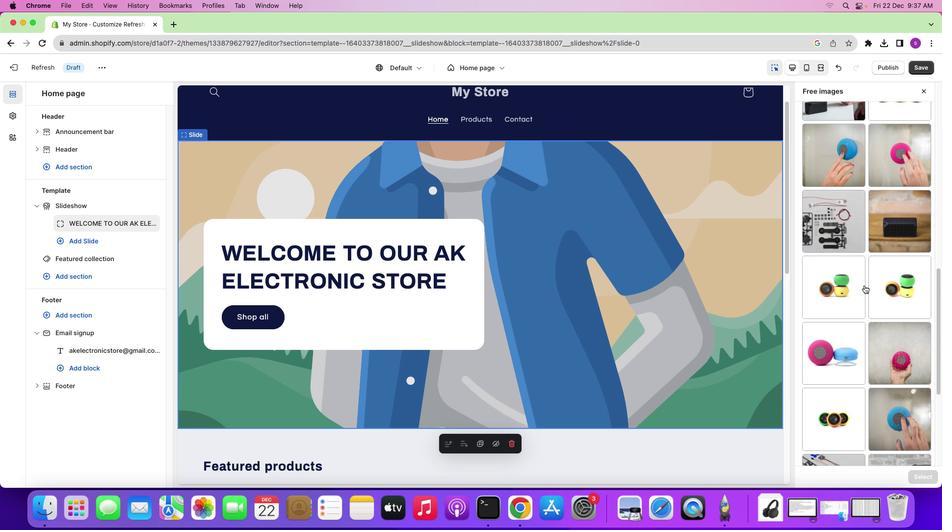 
Action: Mouse moved to (864, 285)
Screenshot: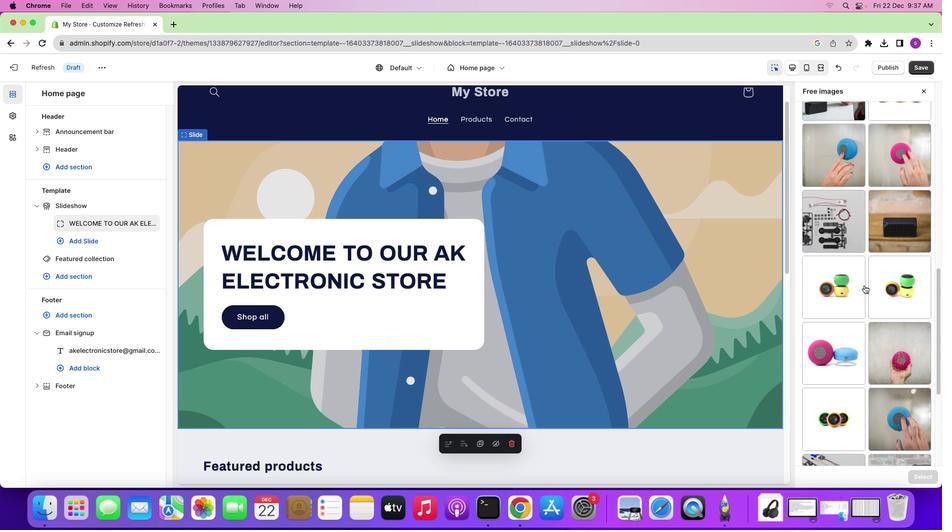 
Action: Mouse scrolled (864, 285) with delta (0, 0)
Screenshot: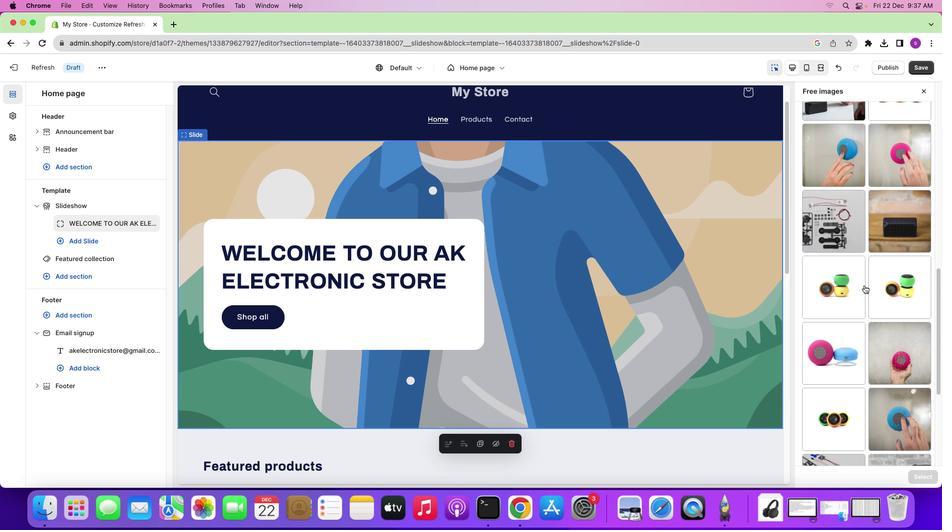 
Action: Mouse scrolled (864, 285) with delta (0, 0)
Screenshot: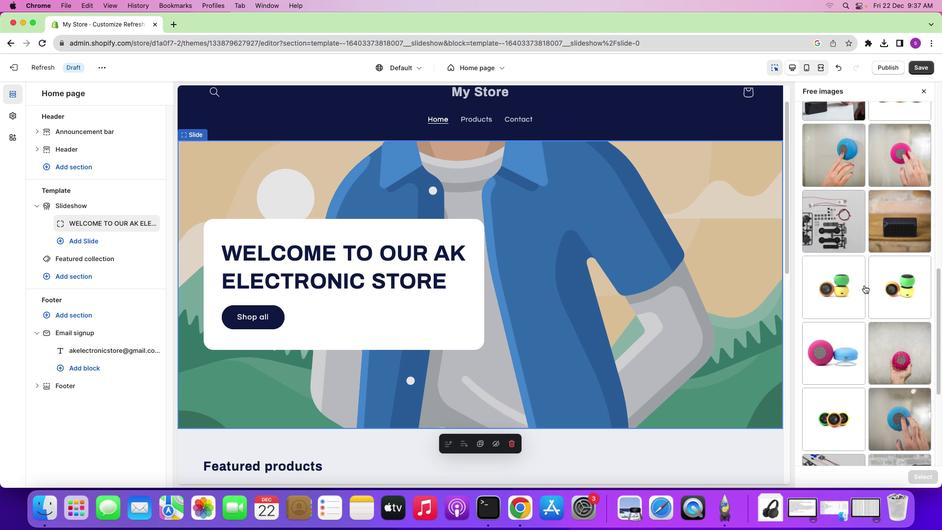 
Action: Mouse scrolled (864, 285) with delta (0, -1)
Screenshot: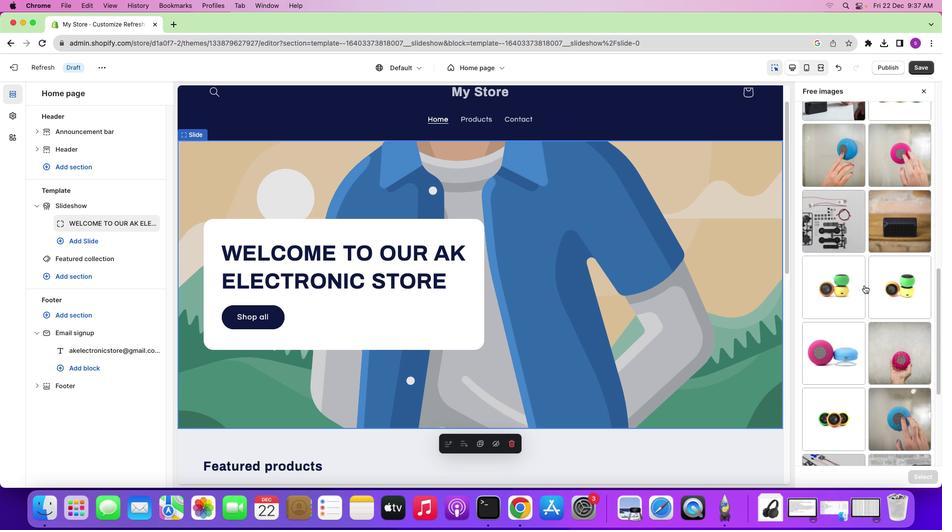 
Action: Mouse scrolled (864, 285) with delta (0, -1)
Screenshot: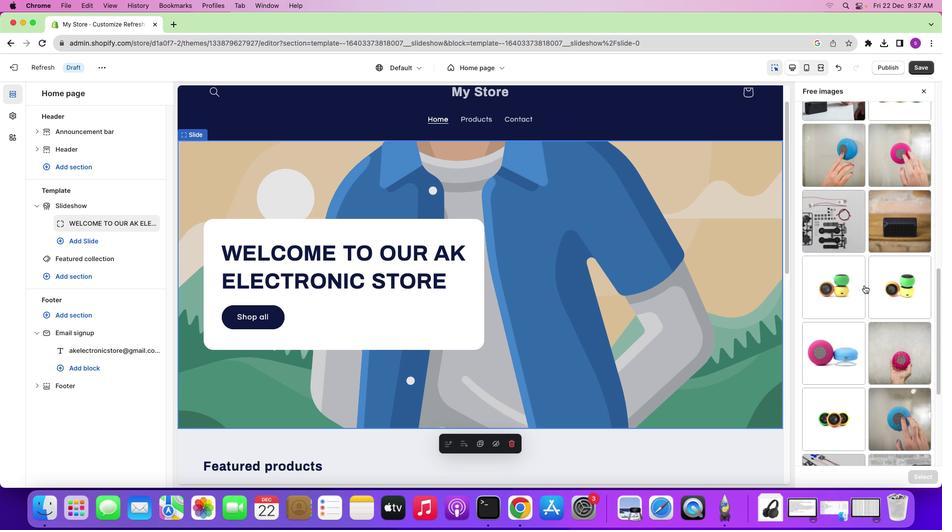 
Action: Mouse moved to (834, 230)
Screenshot: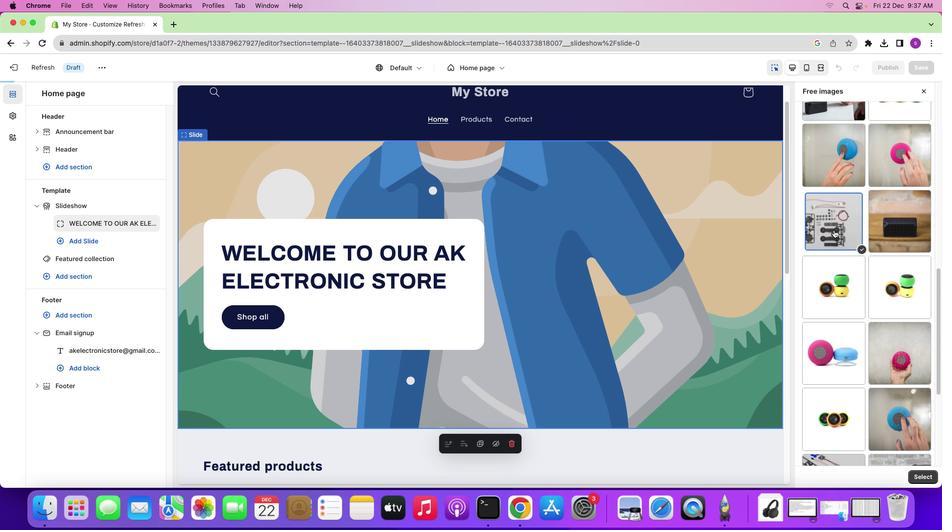 
Action: Mouse pressed left at (834, 230)
Screenshot: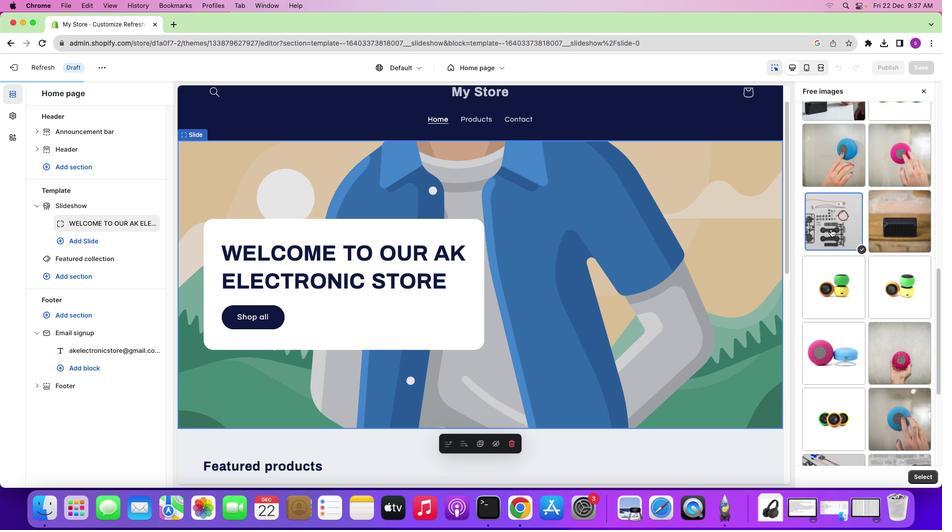 
Action: Mouse moved to (875, 278)
Screenshot: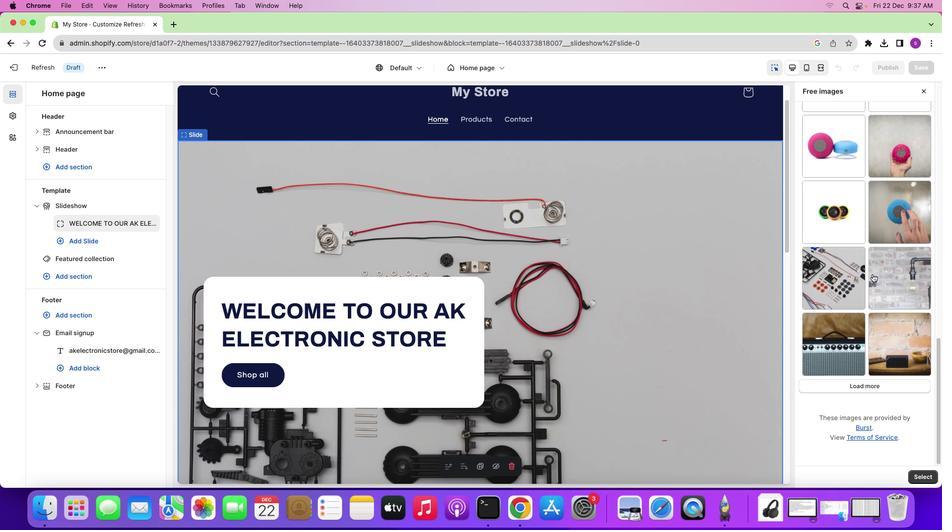 
Action: Mouse scrolled (875, 278) with delta (0, 0)
Screenshot: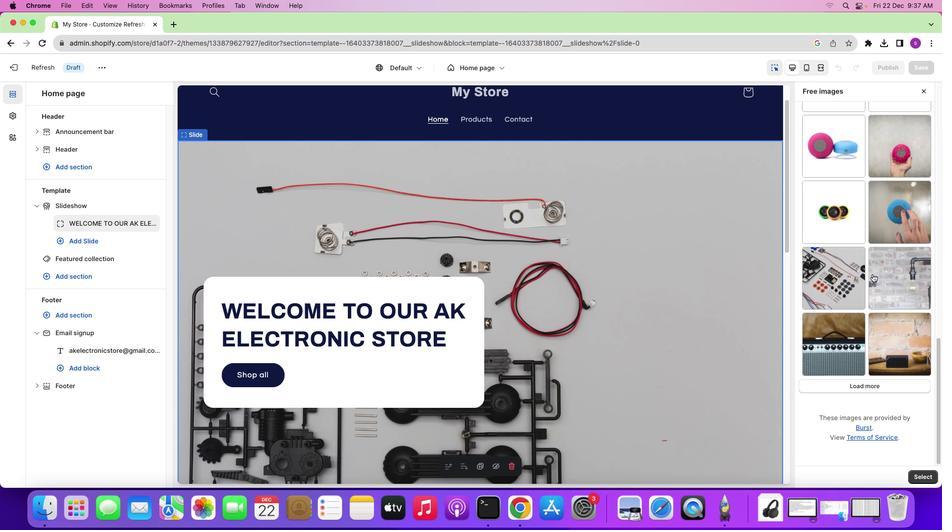 
Action: Mouse moved to (875, 277)
Screenshot: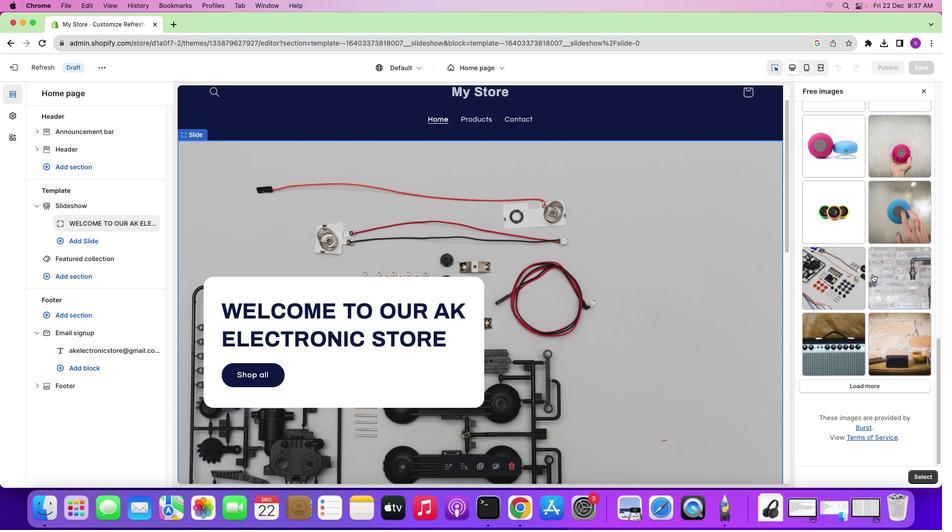 
Action: Mouse scrolled (875, 277) with delta (0, 0)
Screenshot: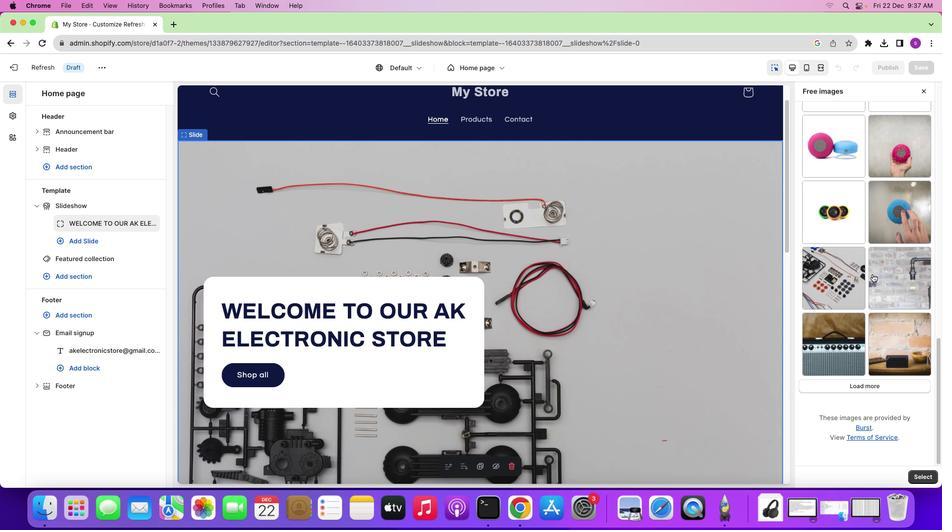
Action: Mouse scrolled (875, 277) with delta (0, 0)
Screenshot: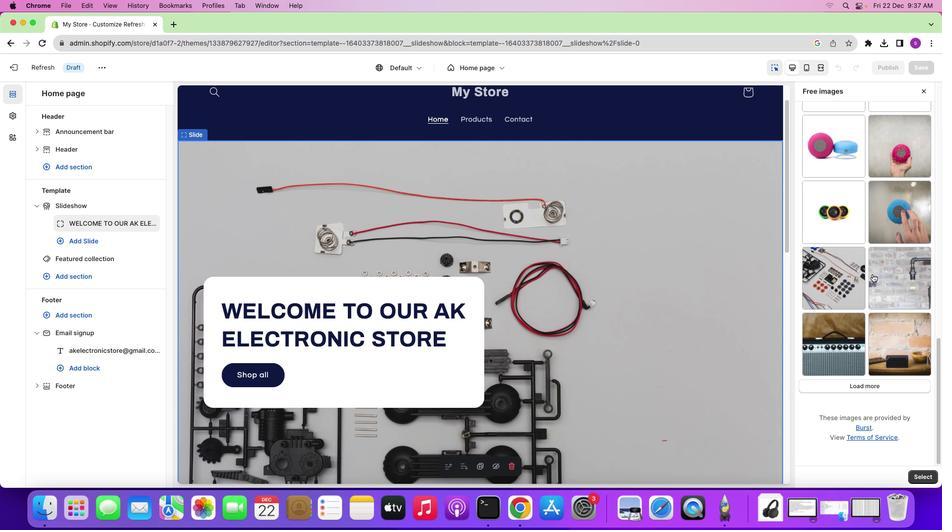 
Action: Mouse scrolled (875, 277) with delta (0, -1)
Screenshot: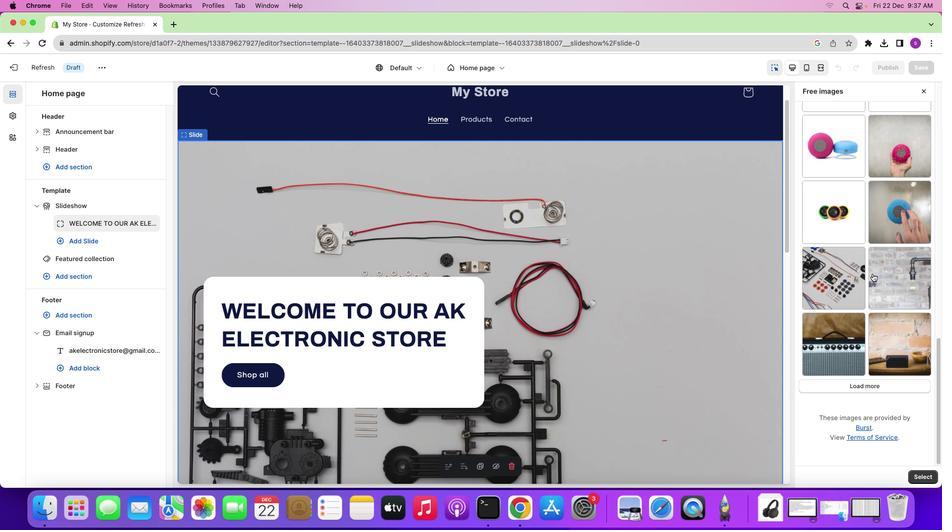 
Action: Mouse scrolled (875, 277) with delta (0, -1)
Screenshot: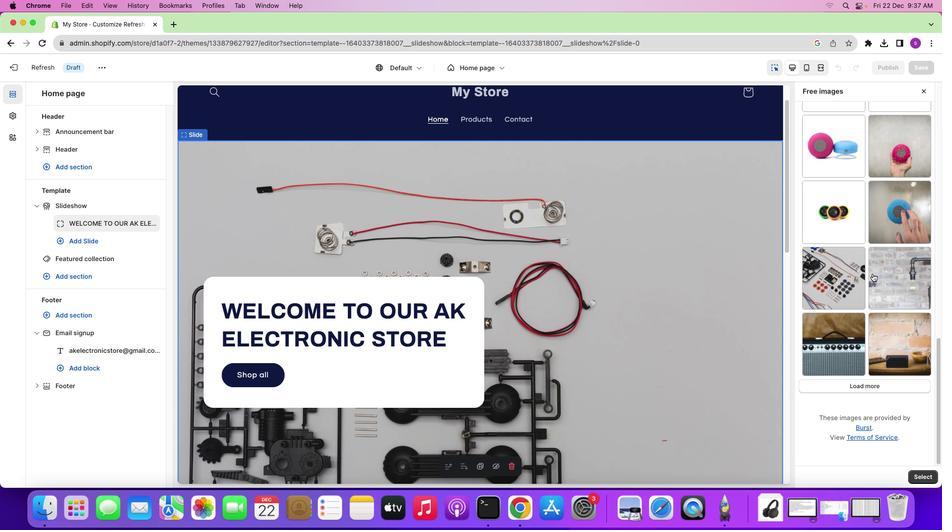 
Action: Mouse moved to (866, 249)
Screenshot: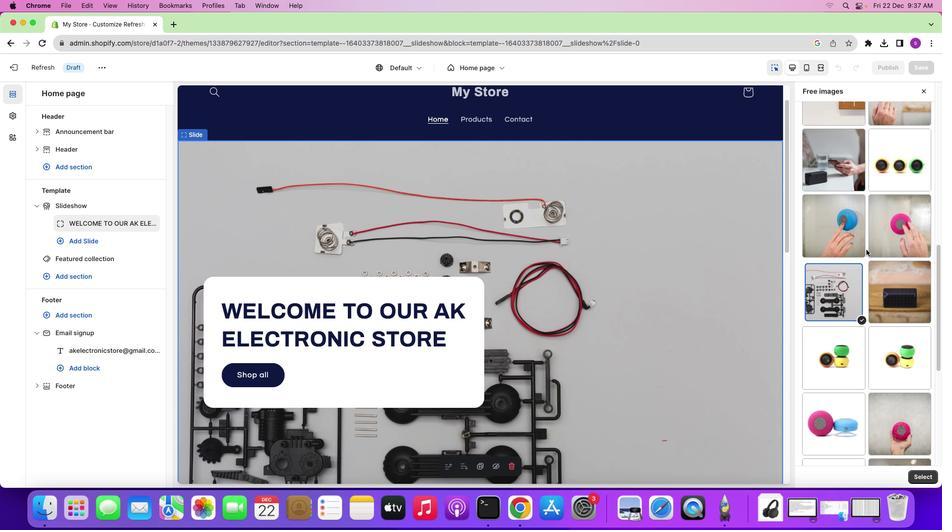
Action: Mouse scrolled (866, 249) with delta (0, 0)
Screenshot: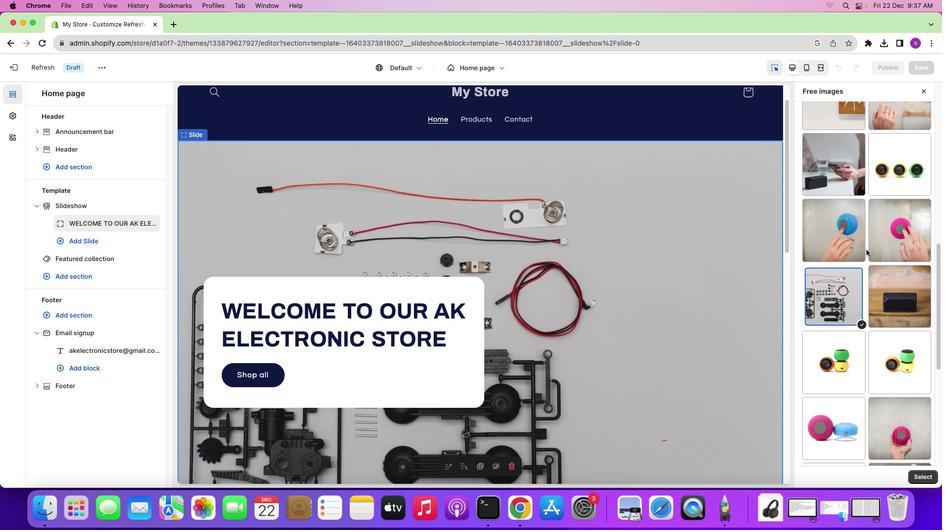 
Action: Mouse scrolled (866, 249) with delta (0, 0)
Screenshot: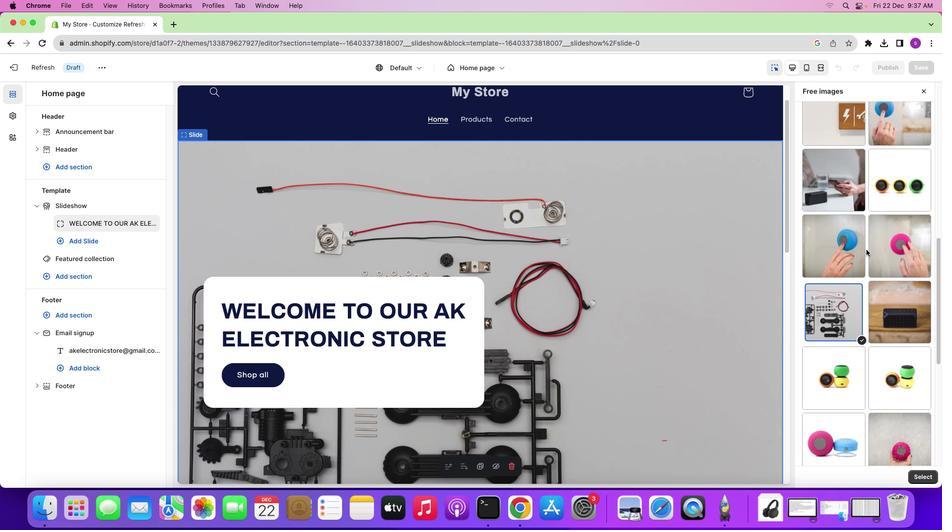
Action: Mouse scrolled (866, 249) with delta (0, 0)
Screenshot: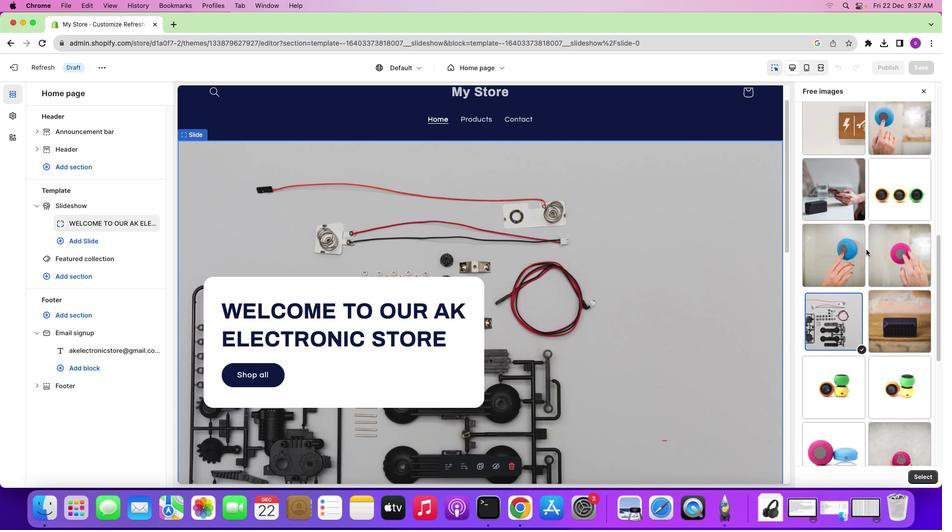 
Action: Mouse scrolled (866, 249) with delta (0, 1)
Screenshot: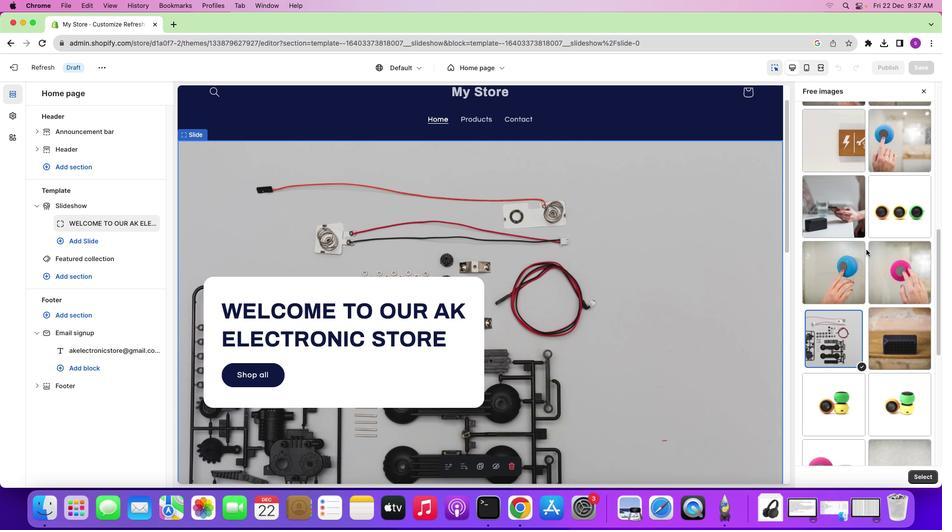 
Action: Mouse scrolled (866, 249) with delta (0, 2)
Screenshot: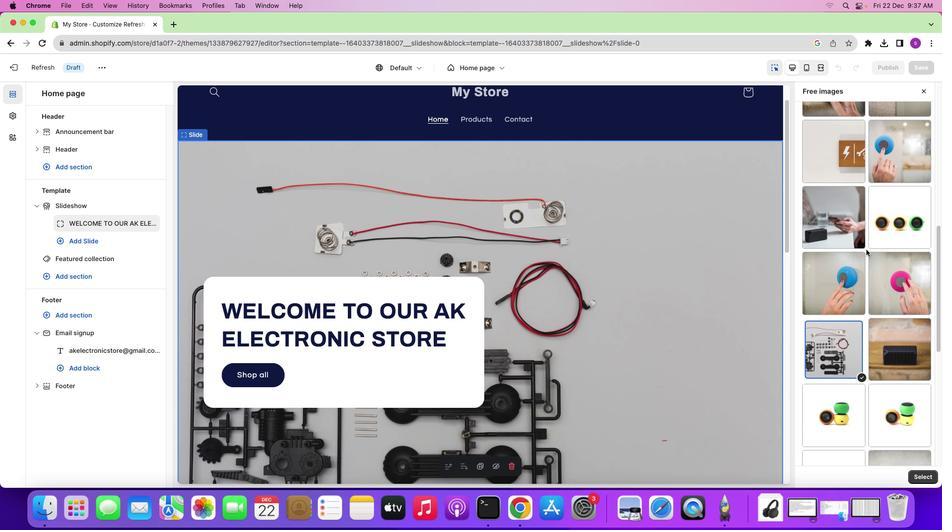 
Action: Mouse scrolled (866, 249) with delta (0, 0)
Screenshot: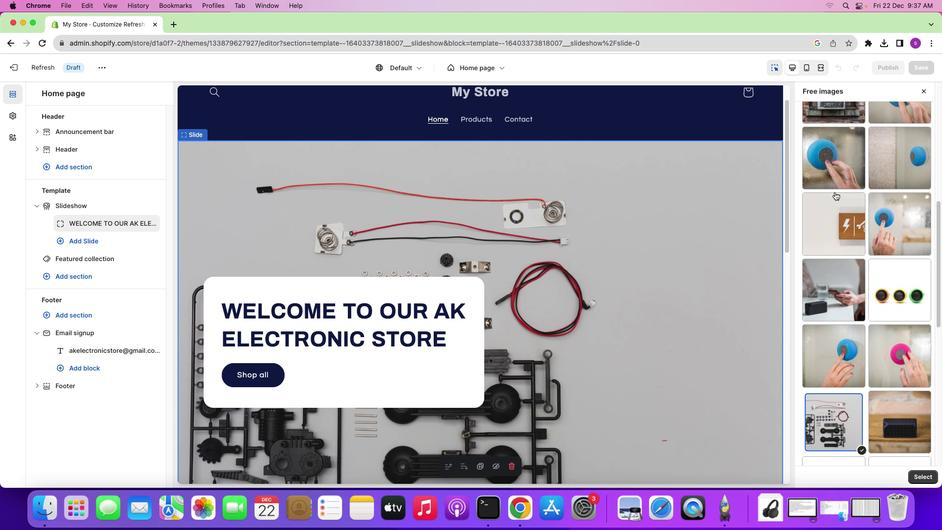 
Action: Mouse scrolled (866, 249) with delta (0, -1)
Screenshot: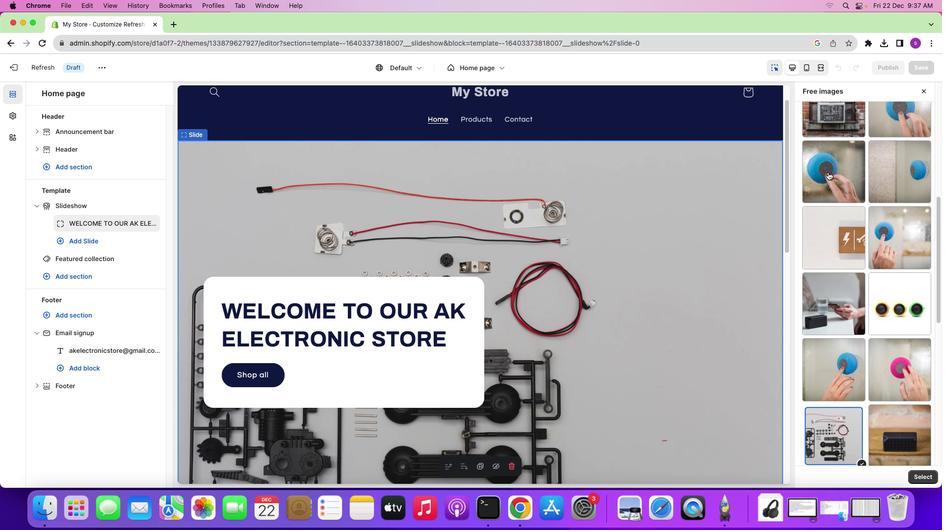 
Action: Mouse scrolled (866, 249) with delta (0, 1)
Screenshot: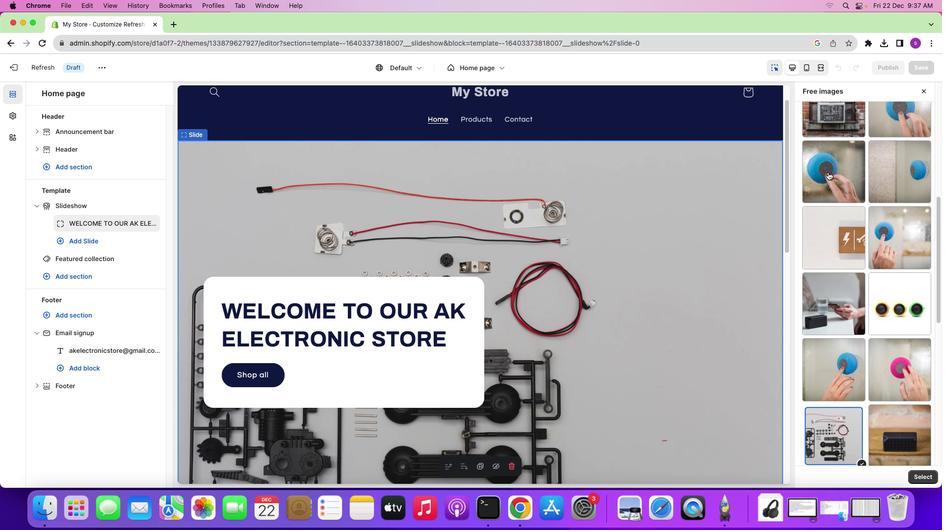 
Action: Mouse scrolled (866, 249) with delta (0, 0)
Screenshot: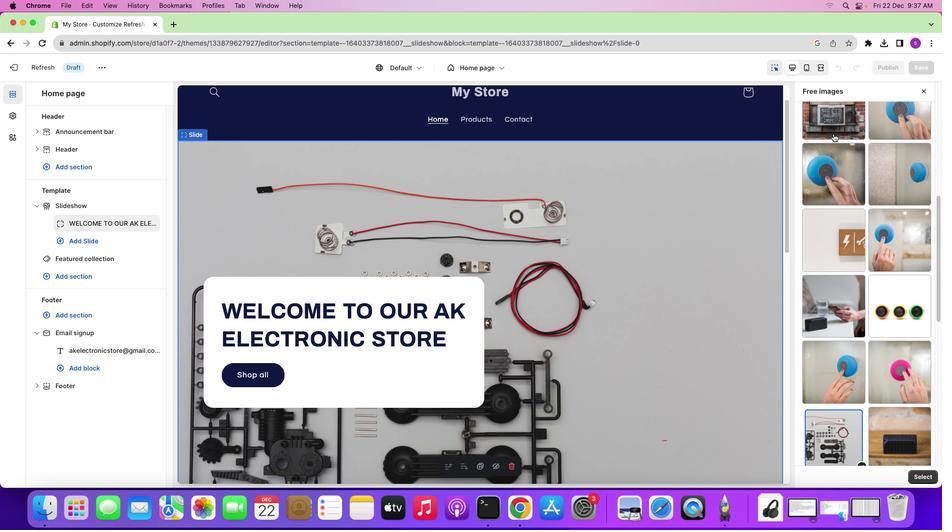 
Action: Mouse scrolled (866, 249) with delta (0, 0)
Screenshot: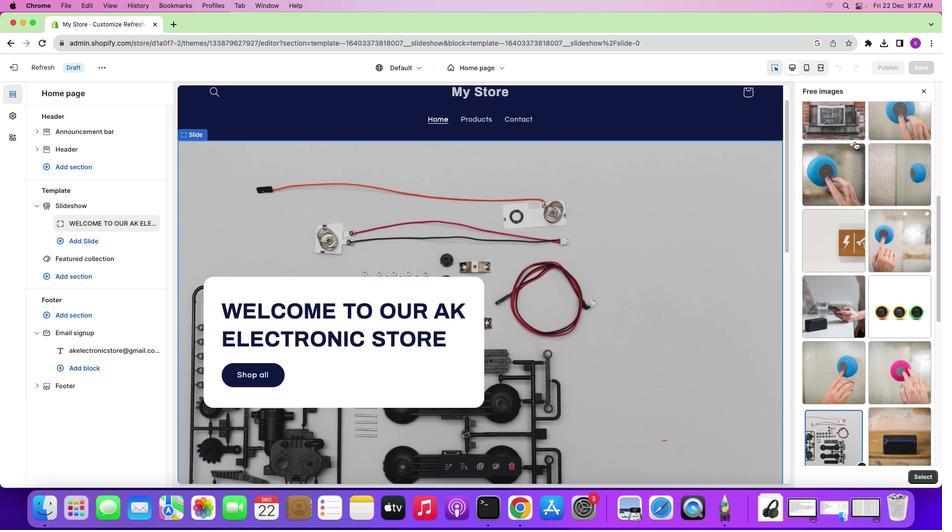 
Action: Mouse scrolled (866, 249) with delta (0, 0)
Screenshot: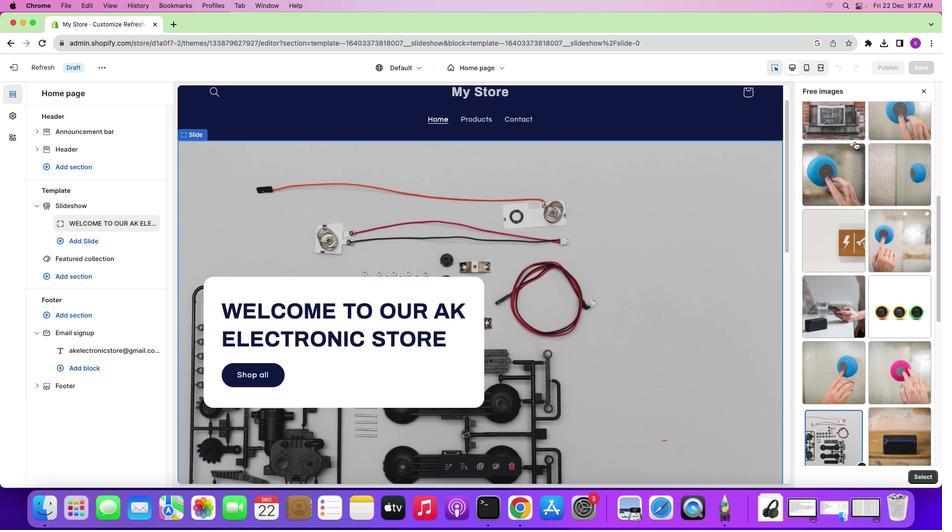 
Action: Mouse scrolled (866, 249) with delta (0, 1)
Screenshot: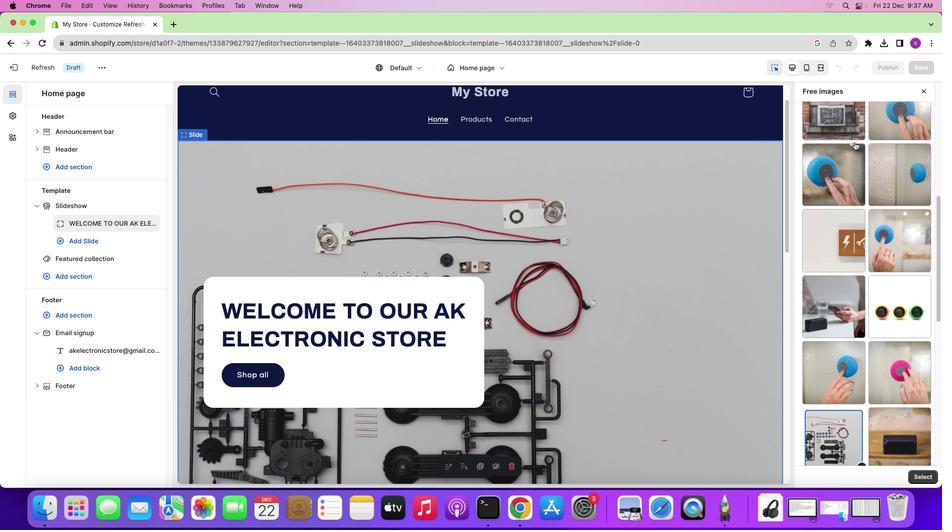 
Action: Mouse moved to (855, 141)
Screenshot: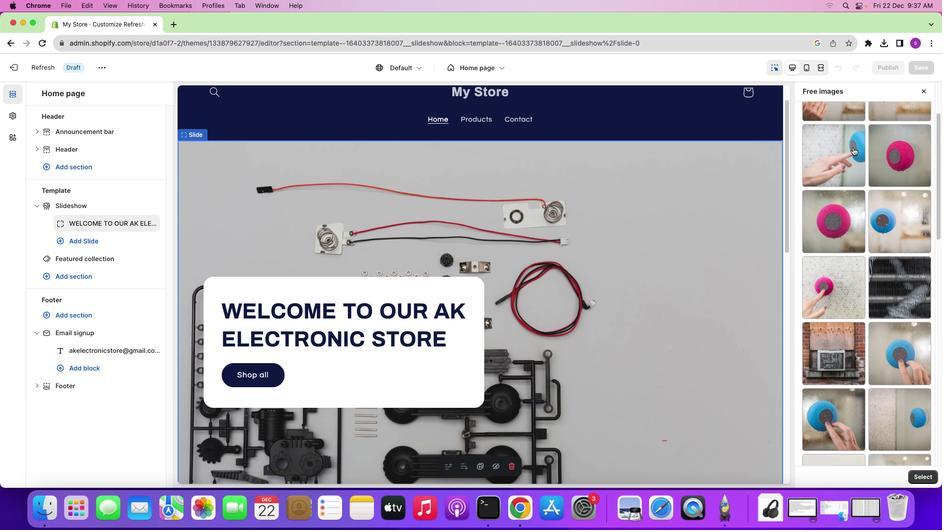 
Action: Mouse scrolled (855, 141) with delta (0, 0)
Screenshot: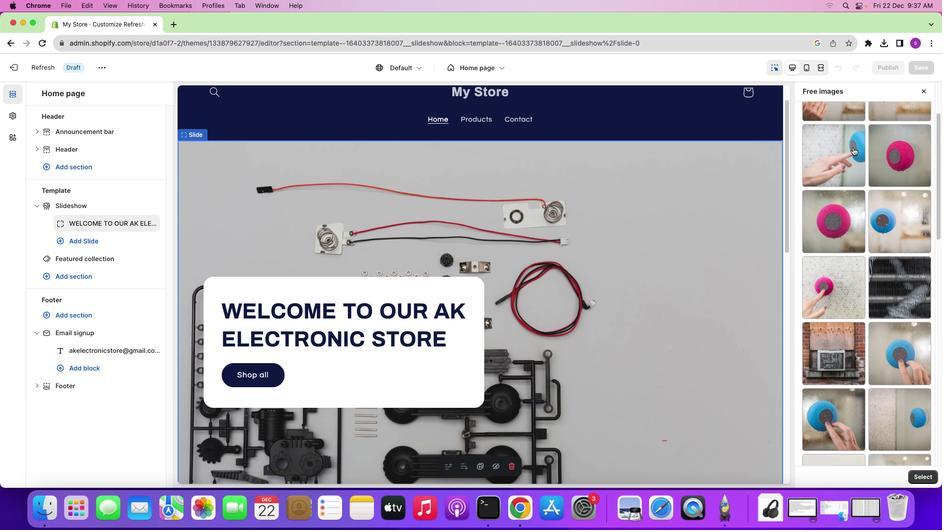 
Action: Mouse moved to (855, 141)
Screenshot: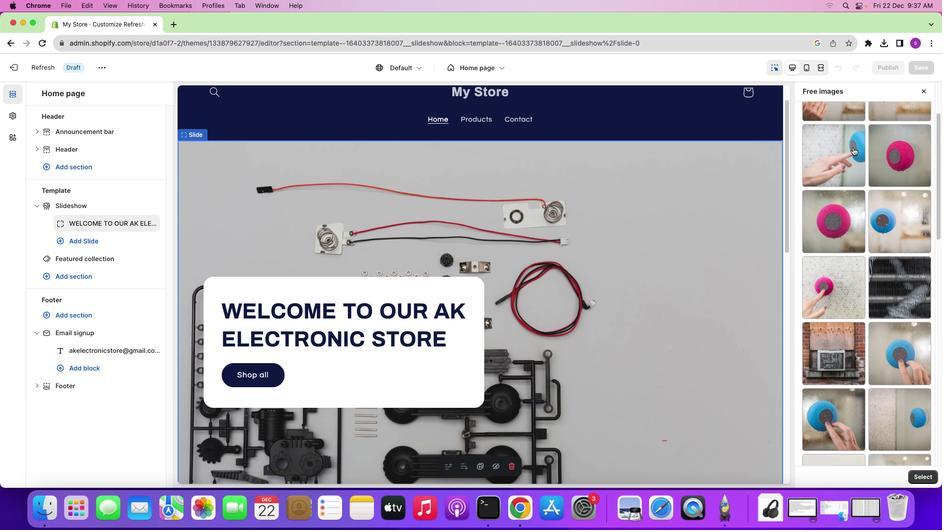 
Action: Mouse scrolled (855, 141) with delta (0, 0)
Screenshot: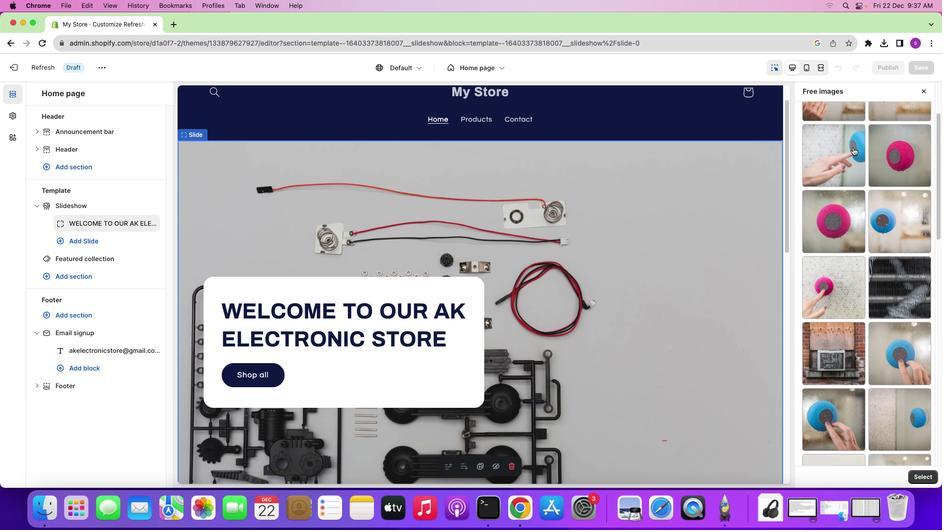 
Action: Mouse scrolled (855, 141) with delta (0, 1)
Screenshot: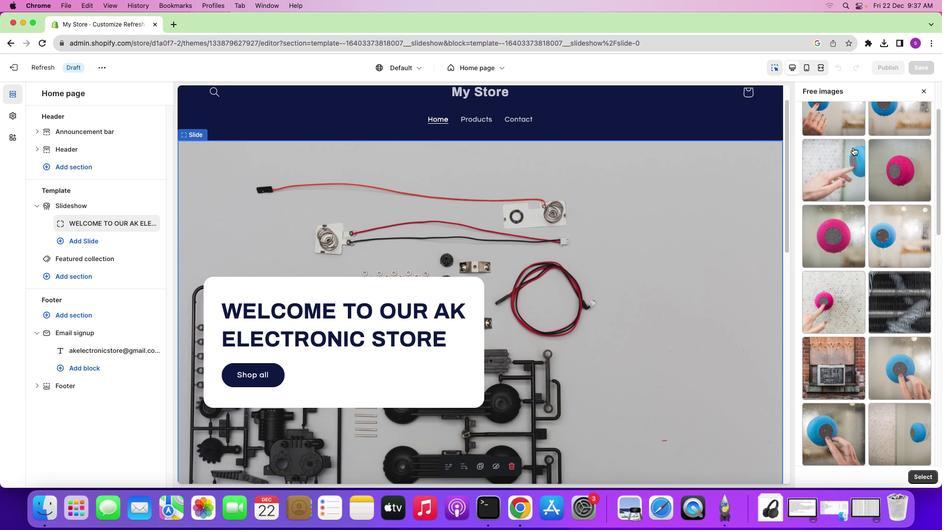 
Action: Mouse moved to (855, 142)
Screenshot: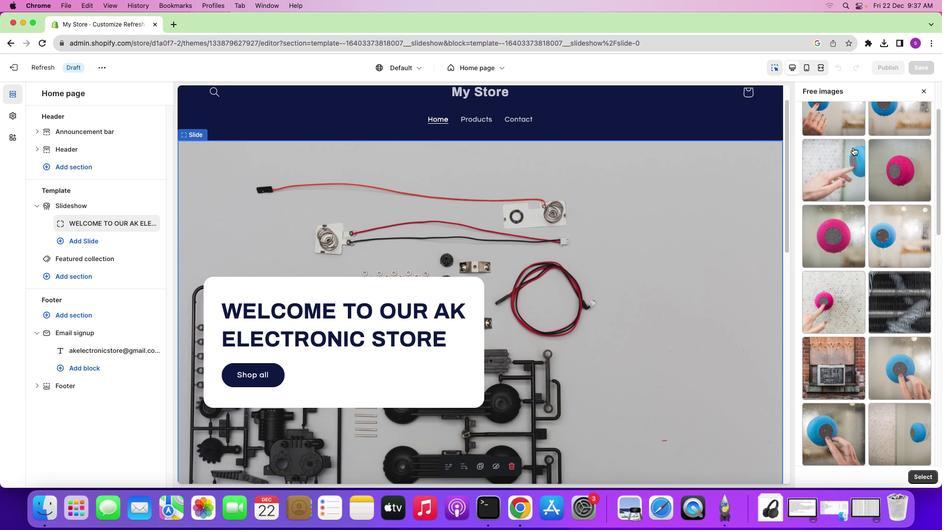 
Action: Mouse scrolled (855, 142) with delta (0, 2)
Screenshot: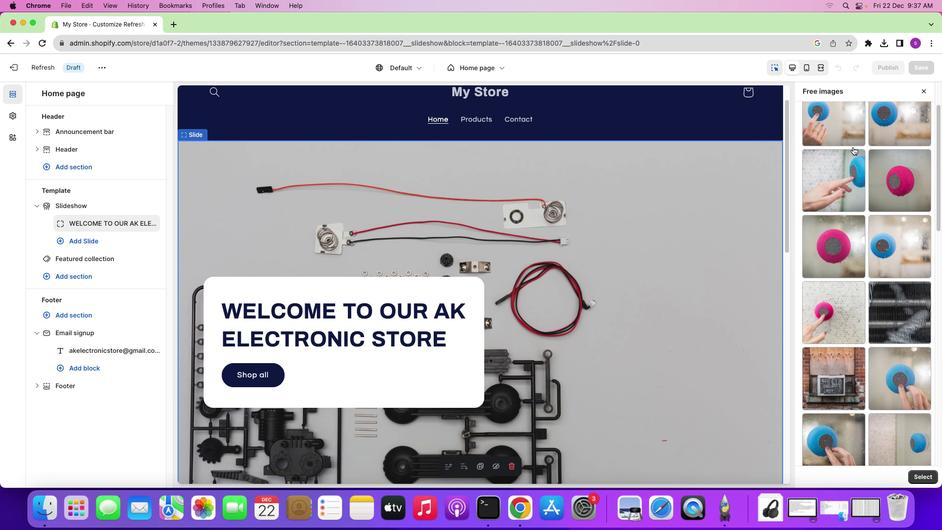 
Action: Mouse moved to (854, 143)
Screenshot: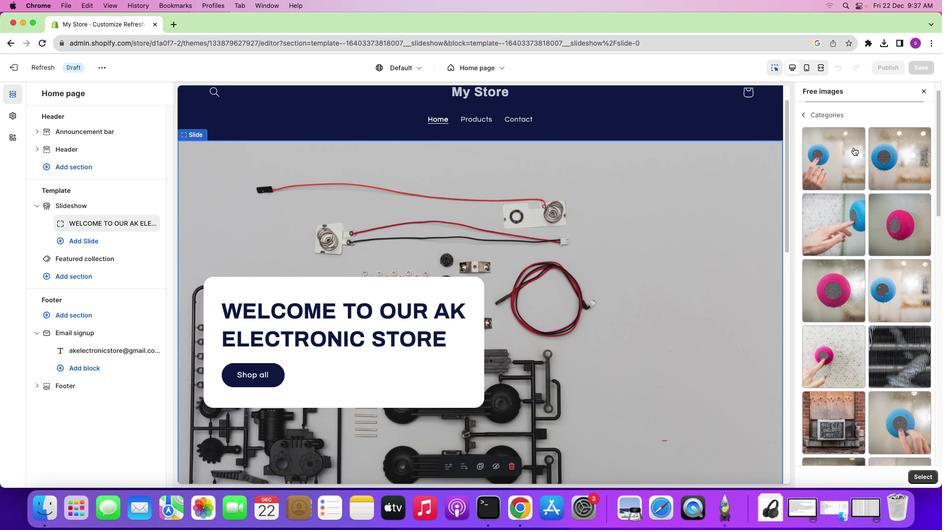
Action: Mouse scrolled (854, 143) with delta (0, 0)
Screenshot: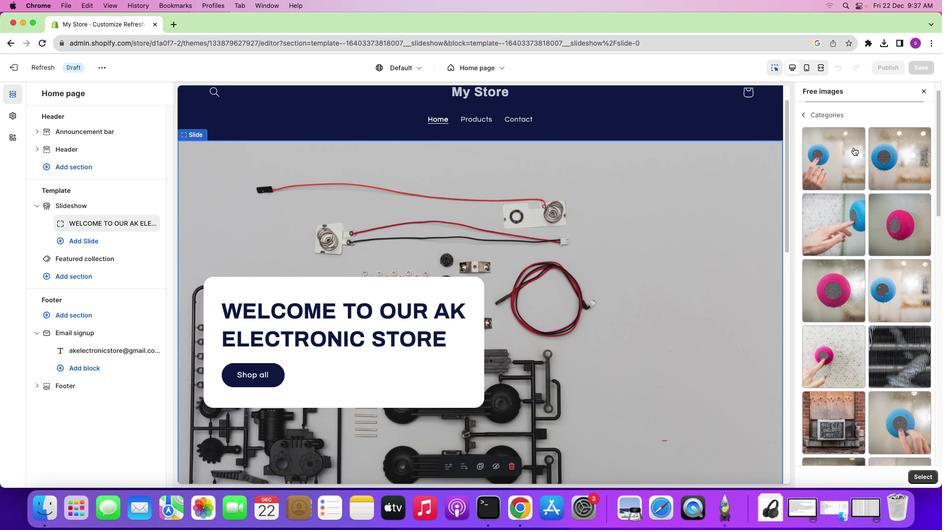
Action: Mouse moved to (854, 143)
Screenshot: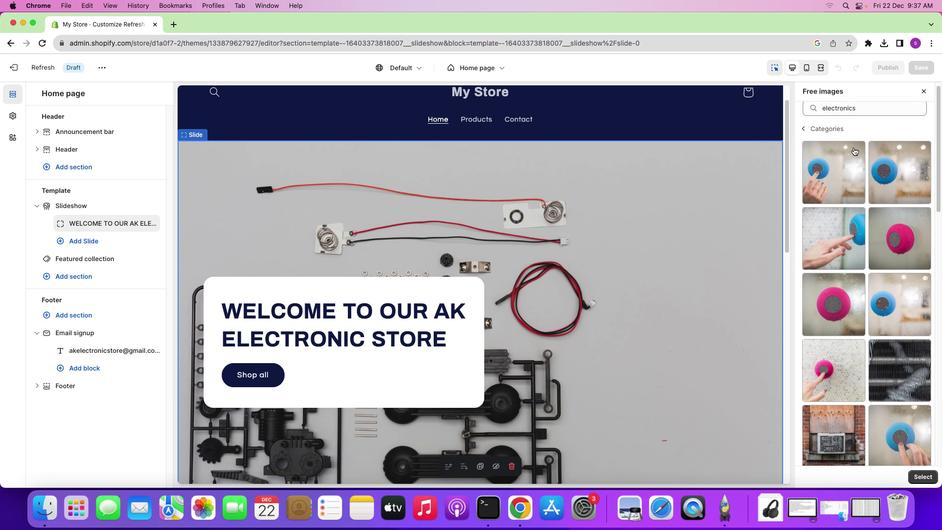 
Action: Mouse scrolled (854, 143) with delta (0, 0)
Screenshot: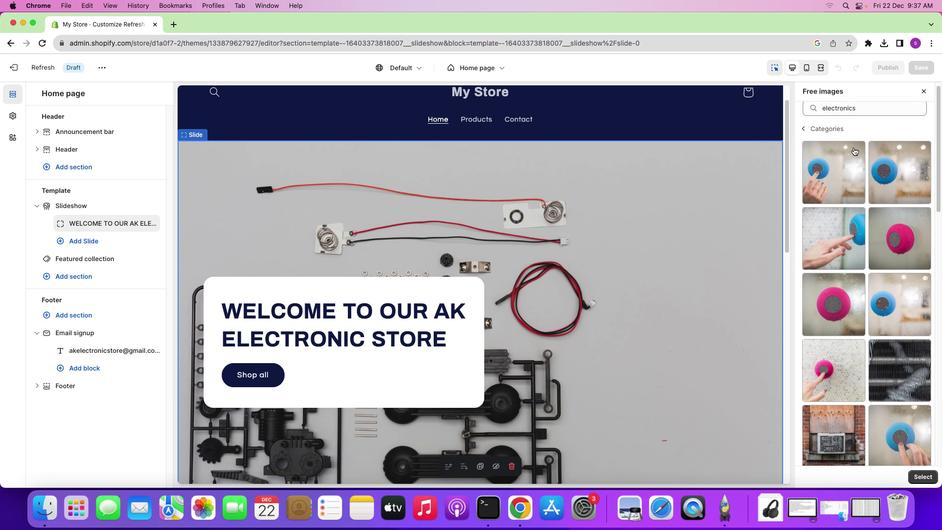 
Action: Mouse moved to (853, 145)
Screenshot: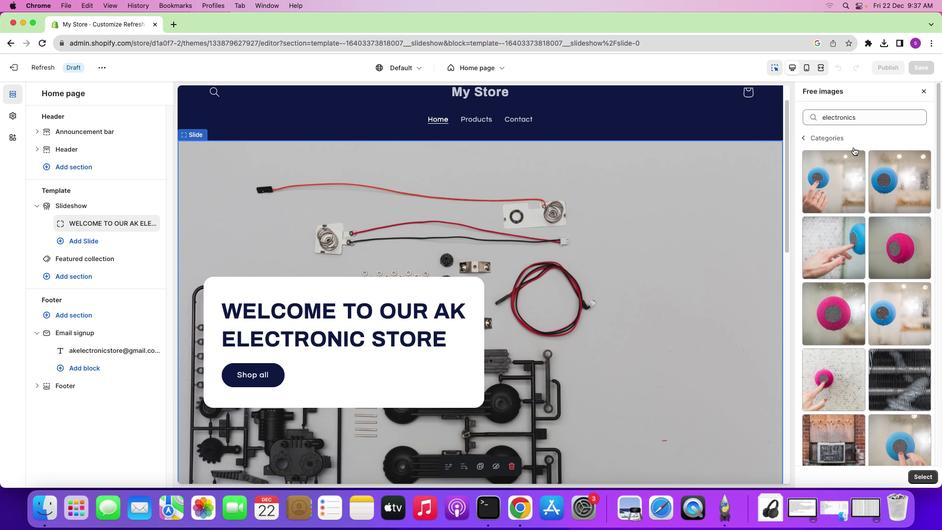 
Action: Mouse scrolled (853, 145) with delta (0, 0)
Screenshot: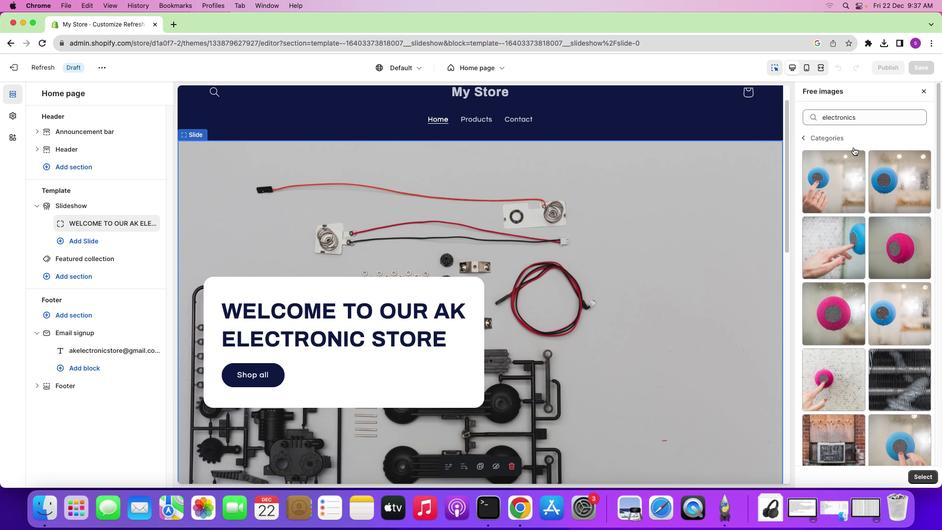 
Action: Mouse moved to (853, 146)
Screenshot: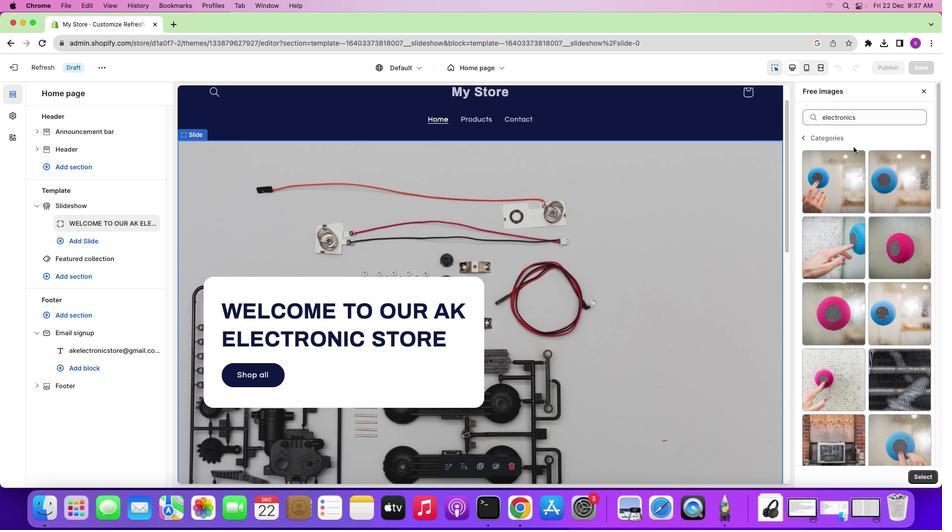 
Action: Mouse scrolled (853, 146) with delta (0, 0)
Screenshot: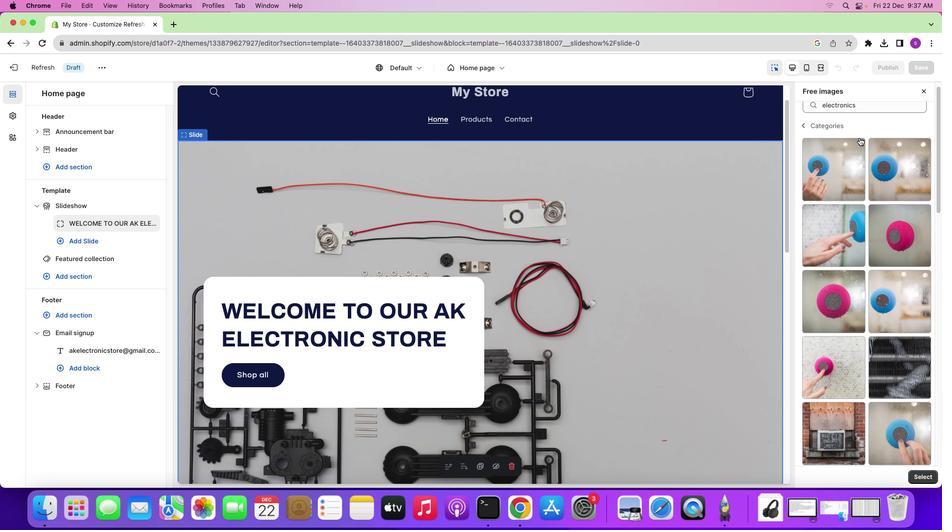 
Action: Mouse scrolled (853, 146) with delta (0, 0)
Screenshot: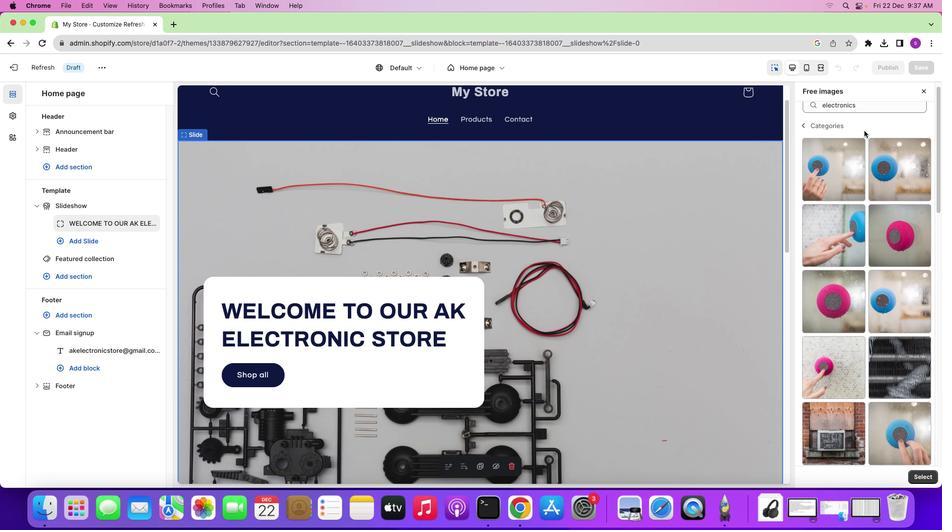 
Action: Mouse scrolled (853, 146) with delta (0, 1)
Screenshot: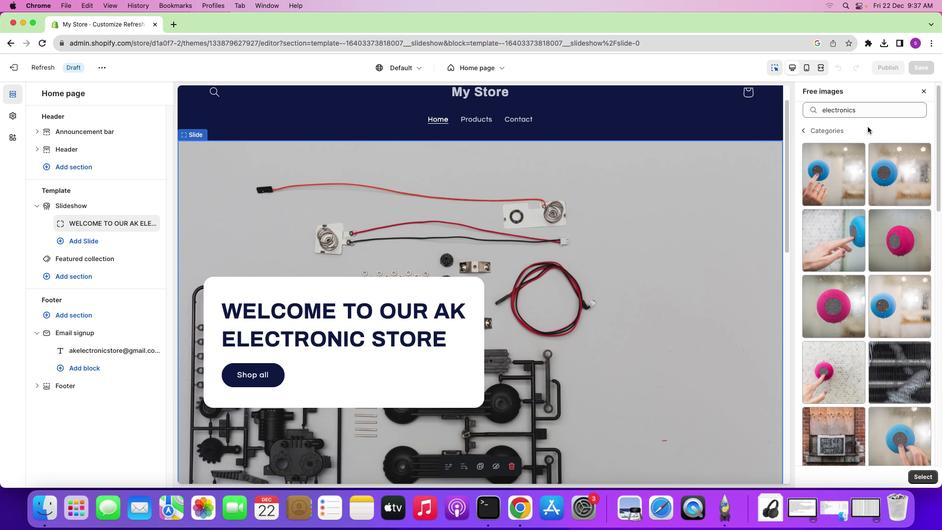 
Action: Mouse scrolled (853, 146) with delta (0, 2)
Screenshot: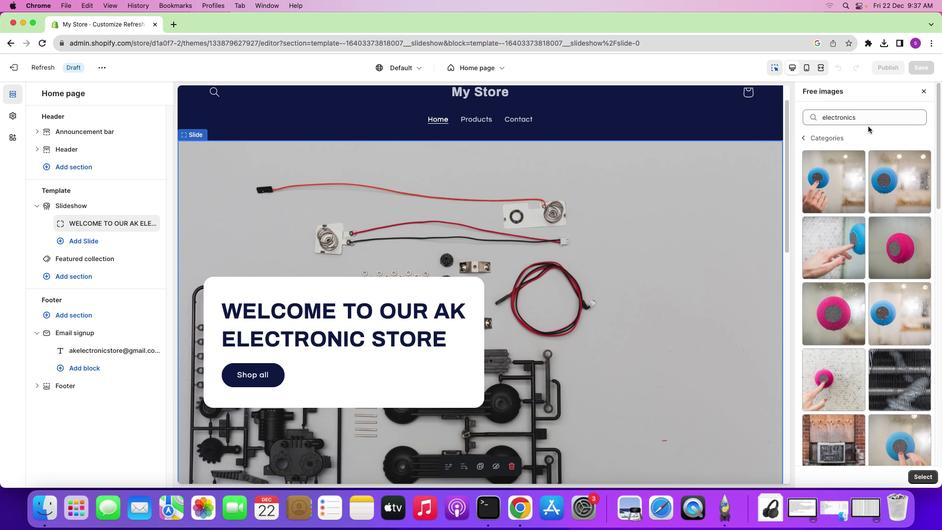 
Action: Mouse moved to (853, 146)
Screenshot: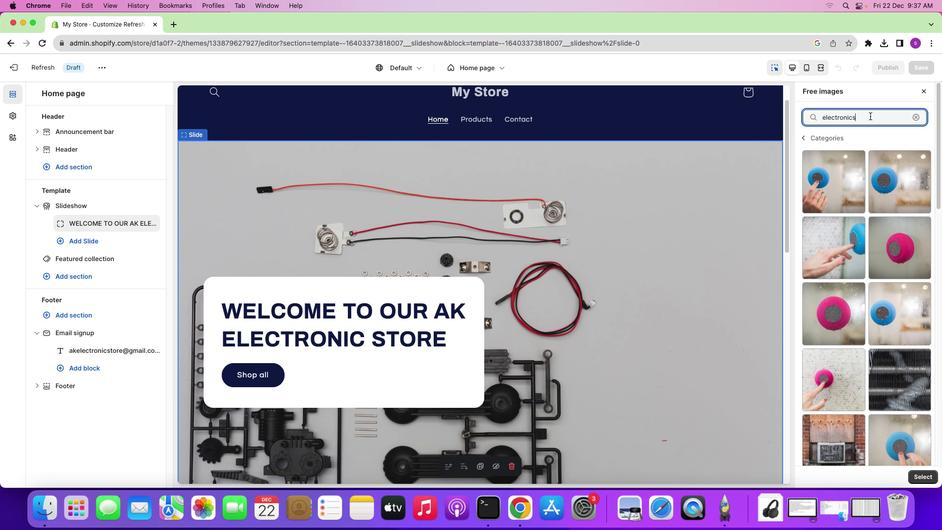 
Action: Mouse scrolled (853, 146) with delta (0, 0)
Screenshot: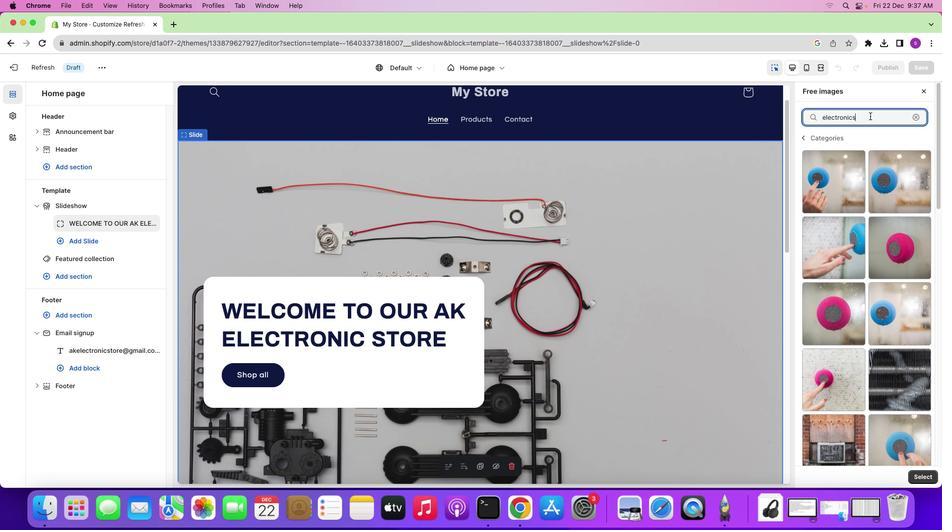 
Action: Mouse scrolled (853, 146) with delta (0, -1)
Screenshot: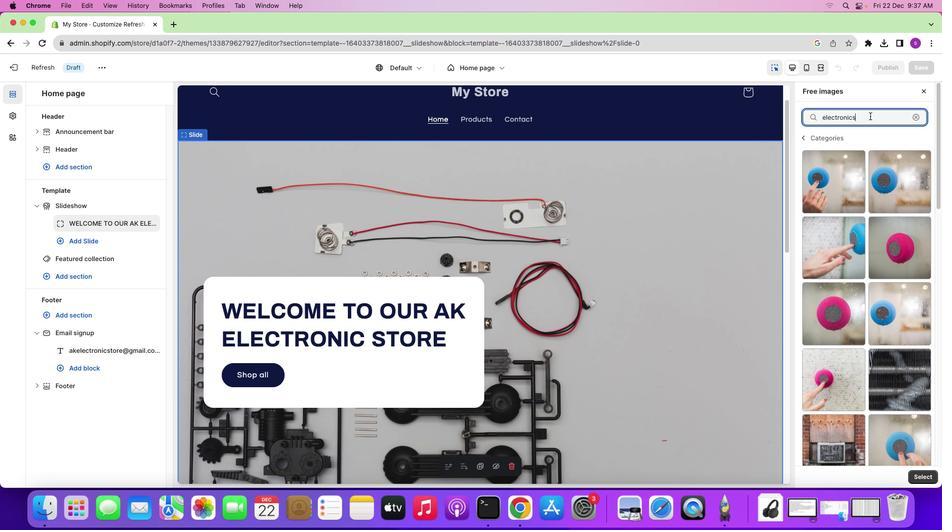 
Action: Mouse scrolled (853, 146) with delta (0, 1)
Screenshot: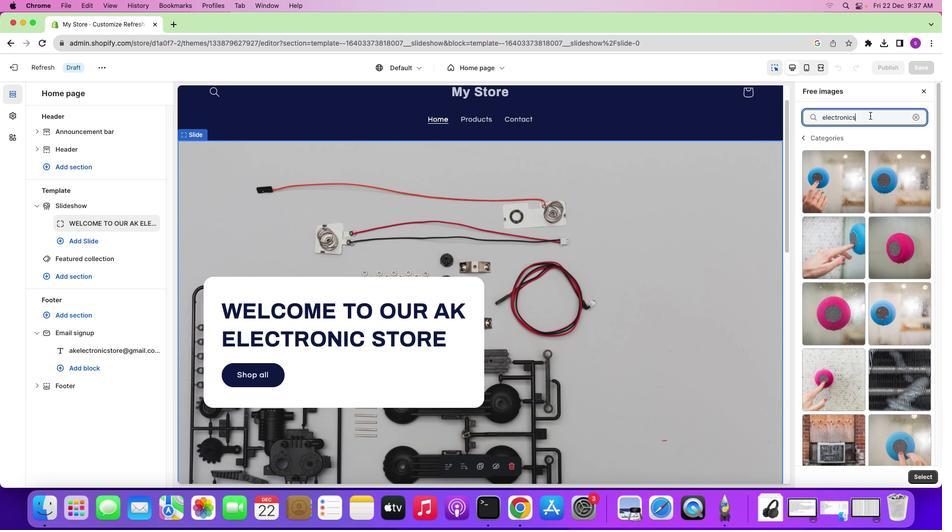 
Action: Mouse scrolled (853, 146) with delta (0, 1)
Screenshot: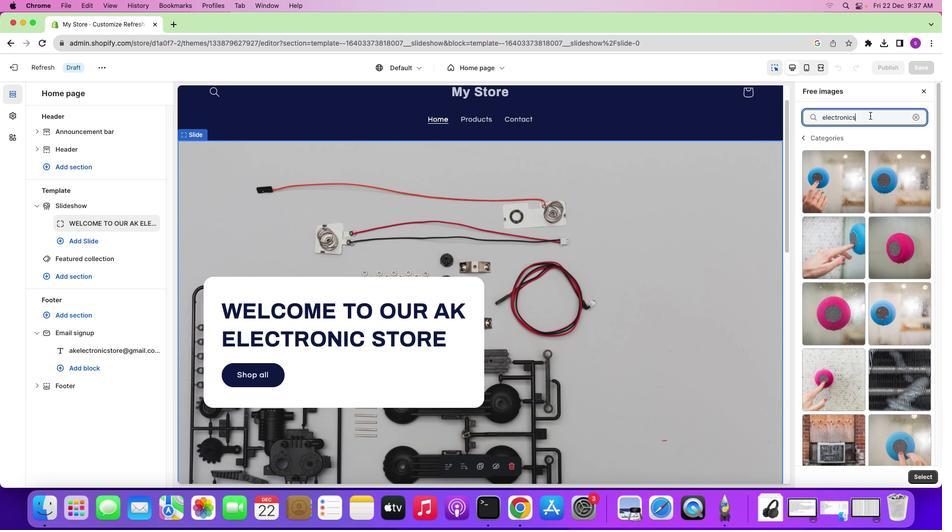 
Action: Mouse scrolled (853, 146) with delta (0, 2)
Screenshot: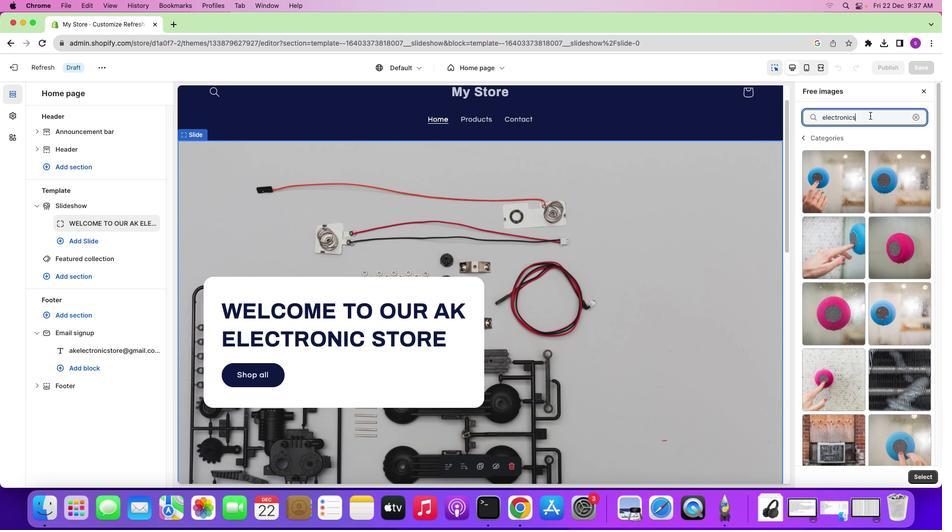 
Action: Mouse moved to (870, 115)
Screenshot: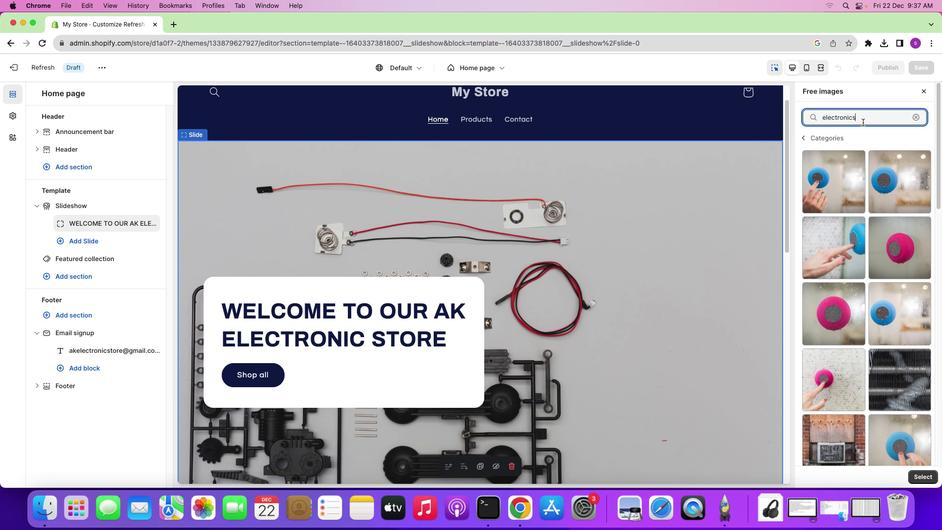 
Action: Mouse pressed left at (870, 115)
Screenshot: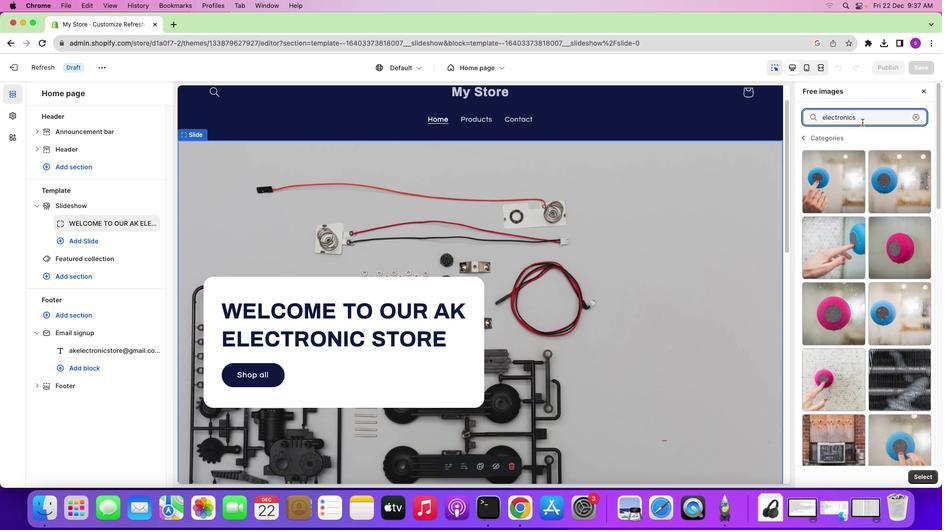 
Action: Mouse moved to (863, 122)
Screenshot: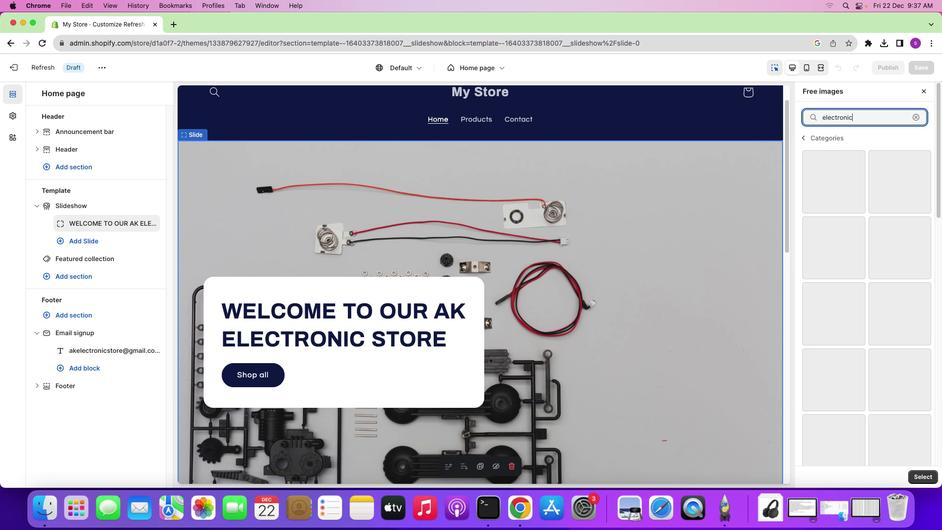 
Action: Key pressed Key.backspaceKey.backspaceKey.backspaceKey.backspaceKey.backspaceKey.backspaceKey.backspaceKey.backspaceKey.backspaceKey.backspaceKey.backspaceKey.backspaceKey.backspaceKey.backspace'g''a''d''g''e''t''s'
Screenshot: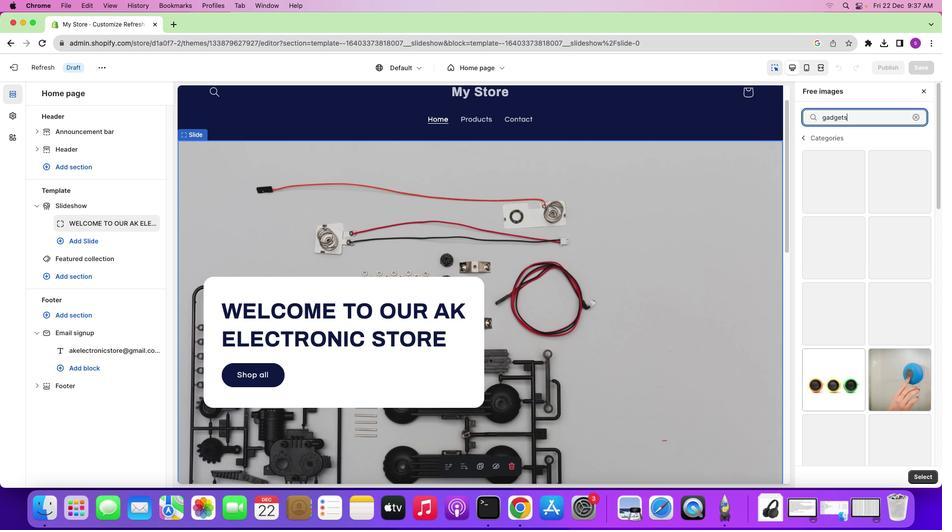 
Action: Mouse moved to (886, 296)
Screenshot: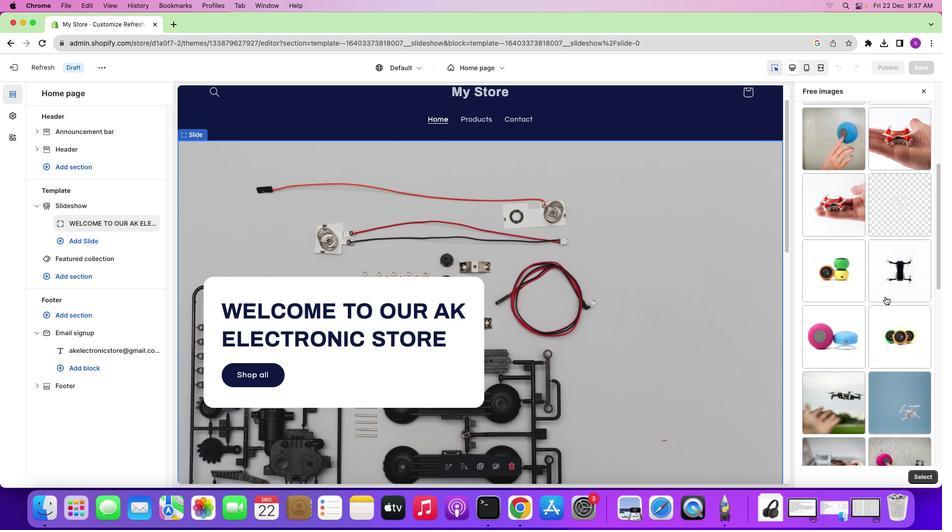 
Action: Mouse scrolled (886, 296) with delta (0, 0)
Screenshot: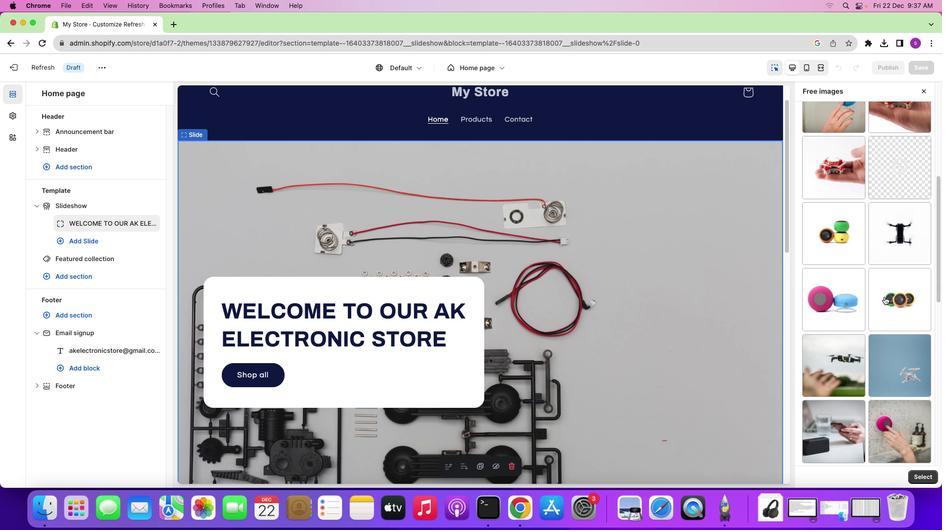 
Action: Mouse scrolled (886, 296) with delta (0, 0)
Screenshot: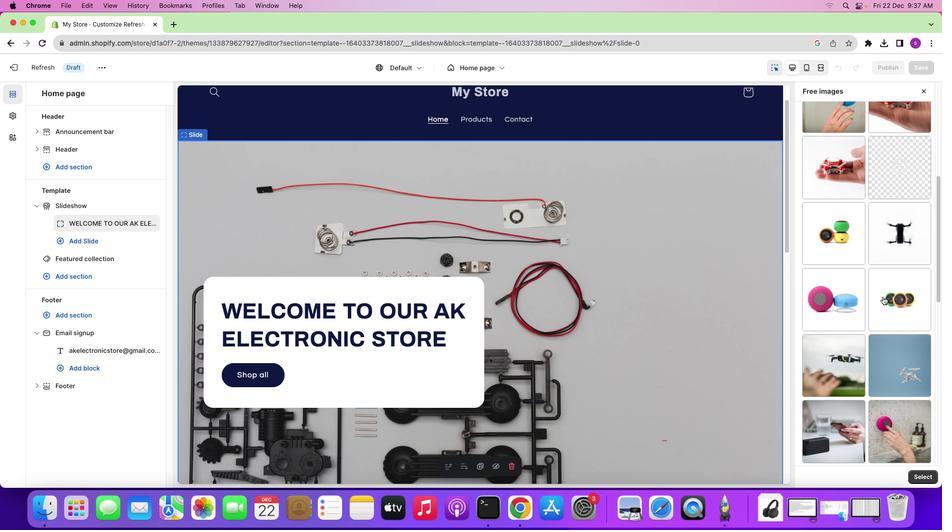 
Action: Mouse scrolled (886, 296) with delta (0, 0)
Screenshot: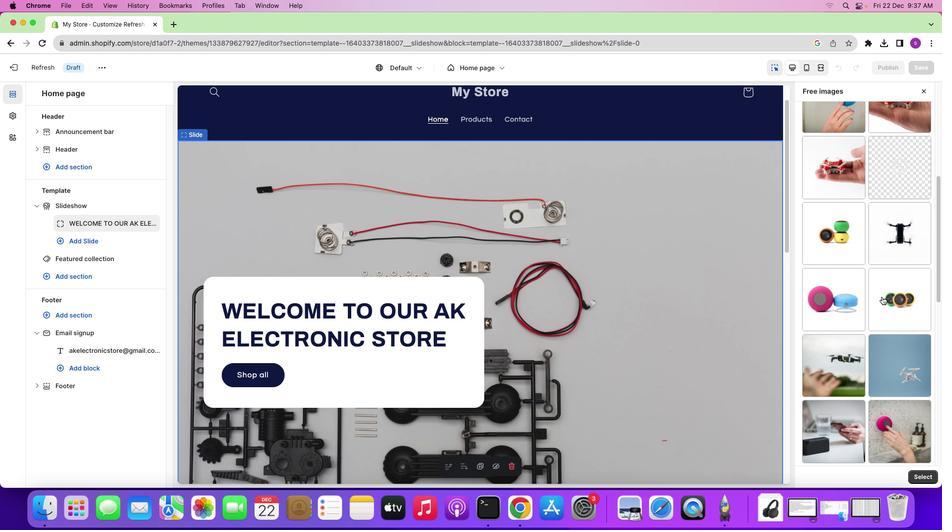
Action: Mouse scrolled (886, 296) with delta (0, -1)
Screenshot: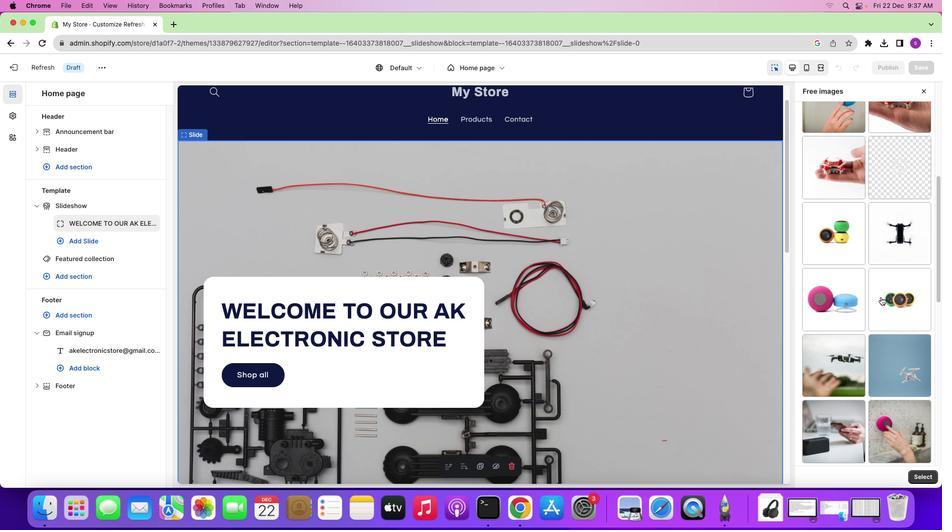
Action: Mouse scrolled (886, 296) with delta (0, -1)
Screenshot: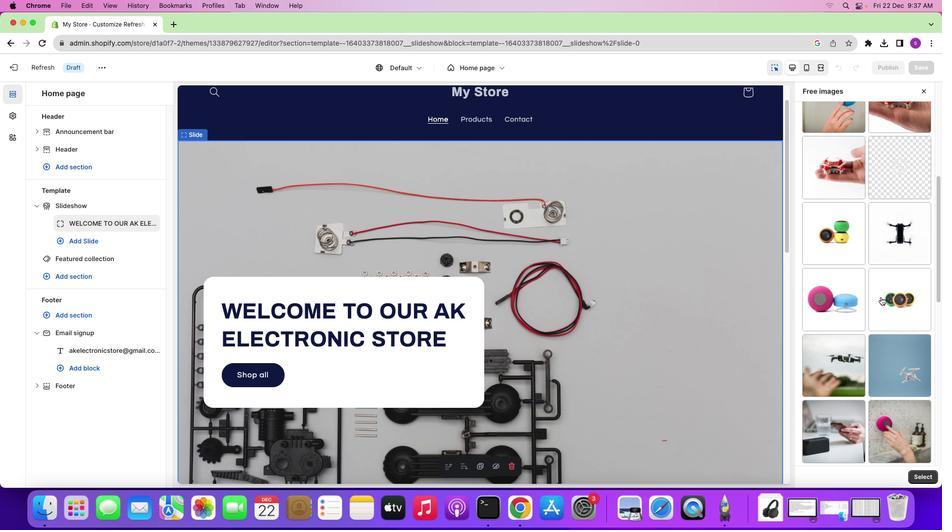 
Action: Mouse scrolled (886, 296) with delta (0, -1)
Screenshot: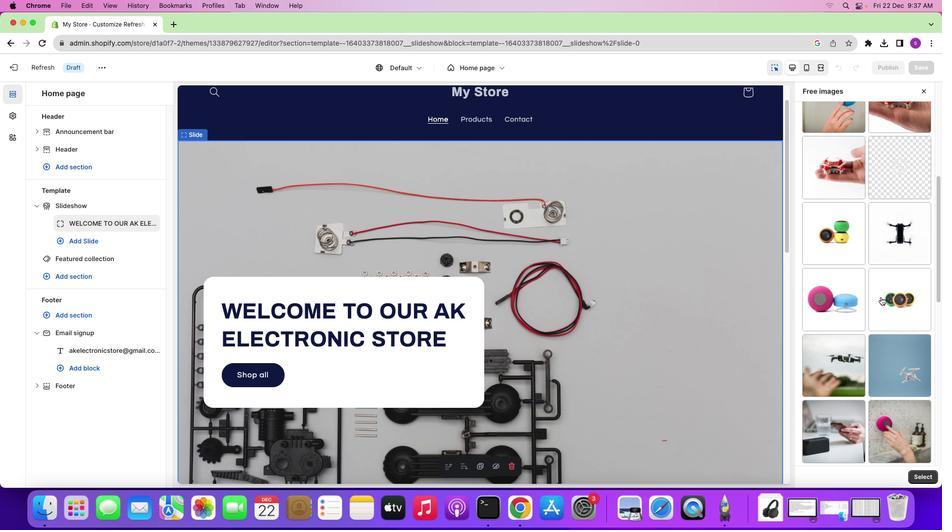 
Action: Mouse moved to (881, 297)
Screenshot: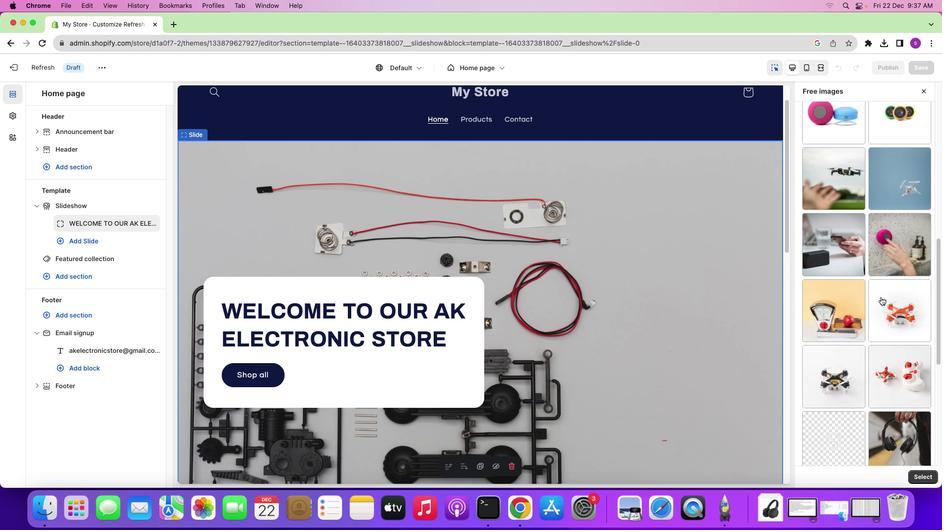 
Action: Mouse scrolled (881, 297) with delta (0, 0)
